 Task: Create new Company, with domain: 'emory.edu' and type: 'Reseller'. Add new contact for this company, with mail Id: 'Rachit_Powell@emory.edu', First Name: Rachit, Last name:  Powell, Job Title: 'Talent Acquisition Specialist', Phone Number: '(617) 555-8907'. Change life cycle stage to  Lead and lead status to  Open. Logged in from softage.3@softage.net
Action: Mouse moved to (90, 90)
Screenshot: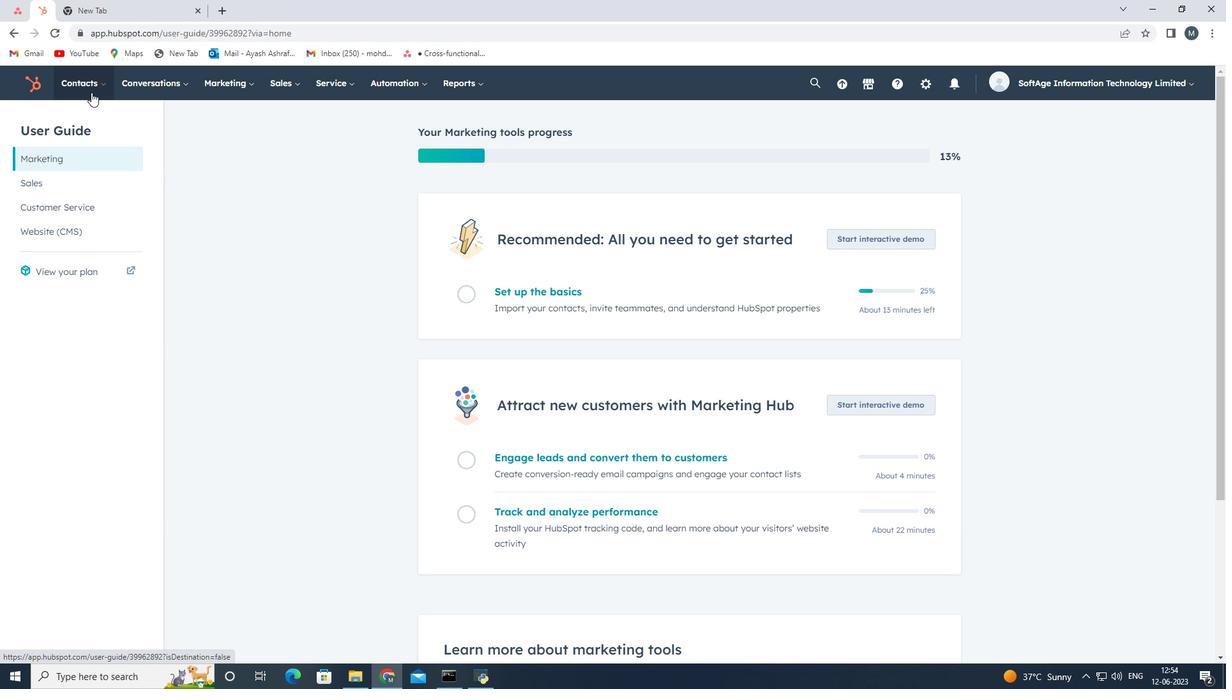 
Action: Mouse pressed left at (90, 90)
Screenshot: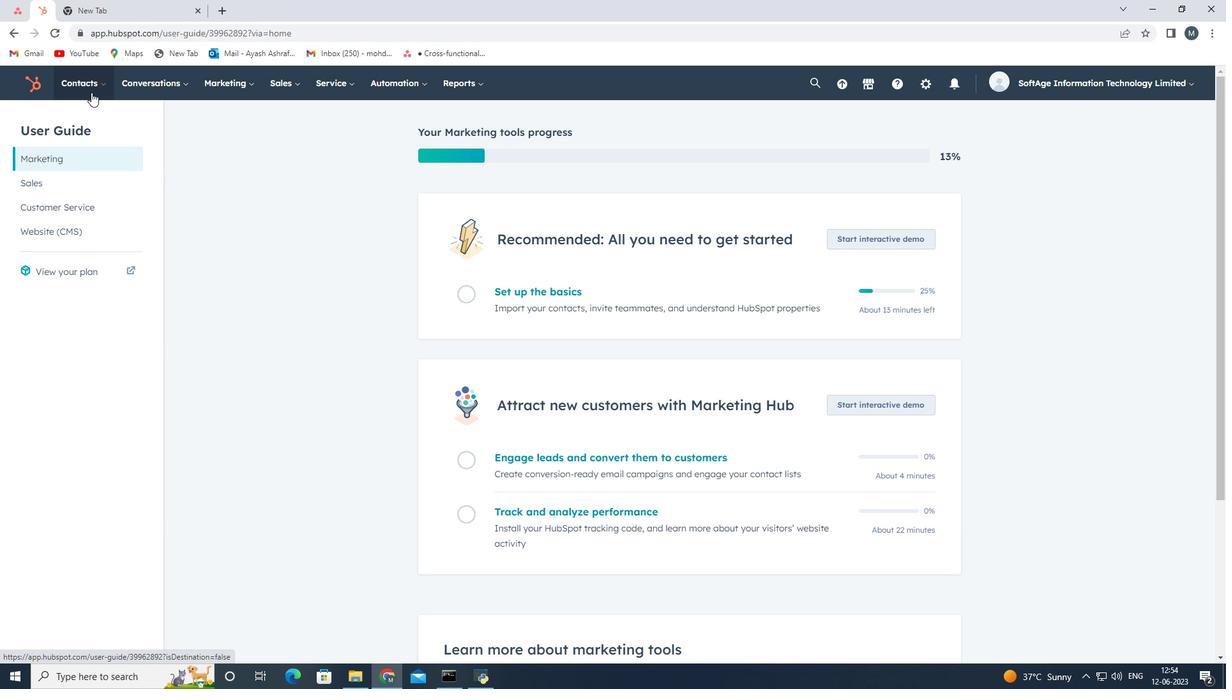 
Action: Mouse moved to (120, 144)
Screenshot: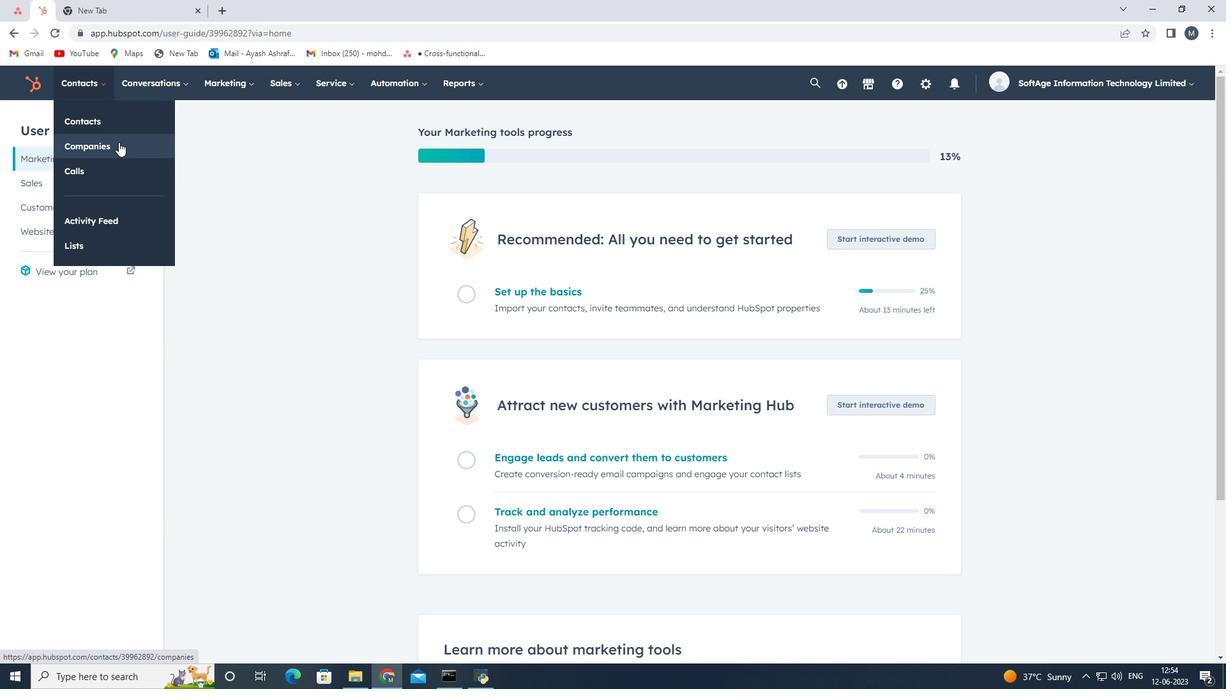 
Action: Mouse pressed left at (120, 144)
Screenshot: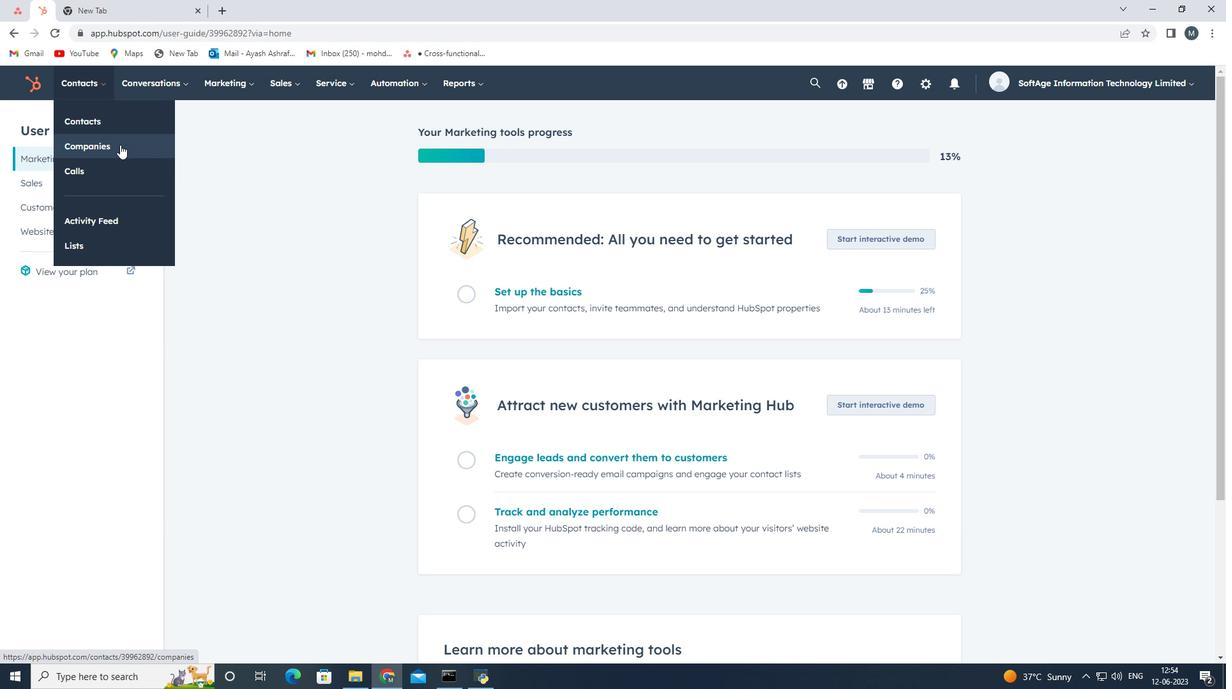 
Action: Mouse moved to (1119, 129)
Screenshot: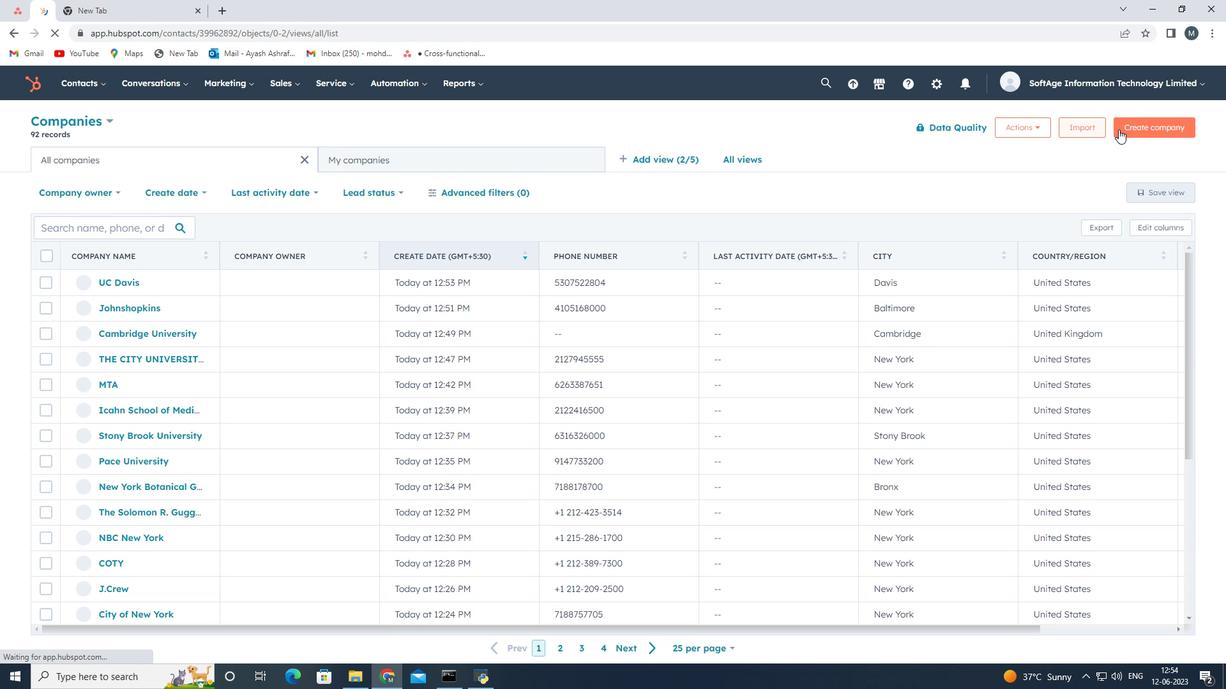 
Action: Mouse pressed left at (1119, 129)
Screenshot: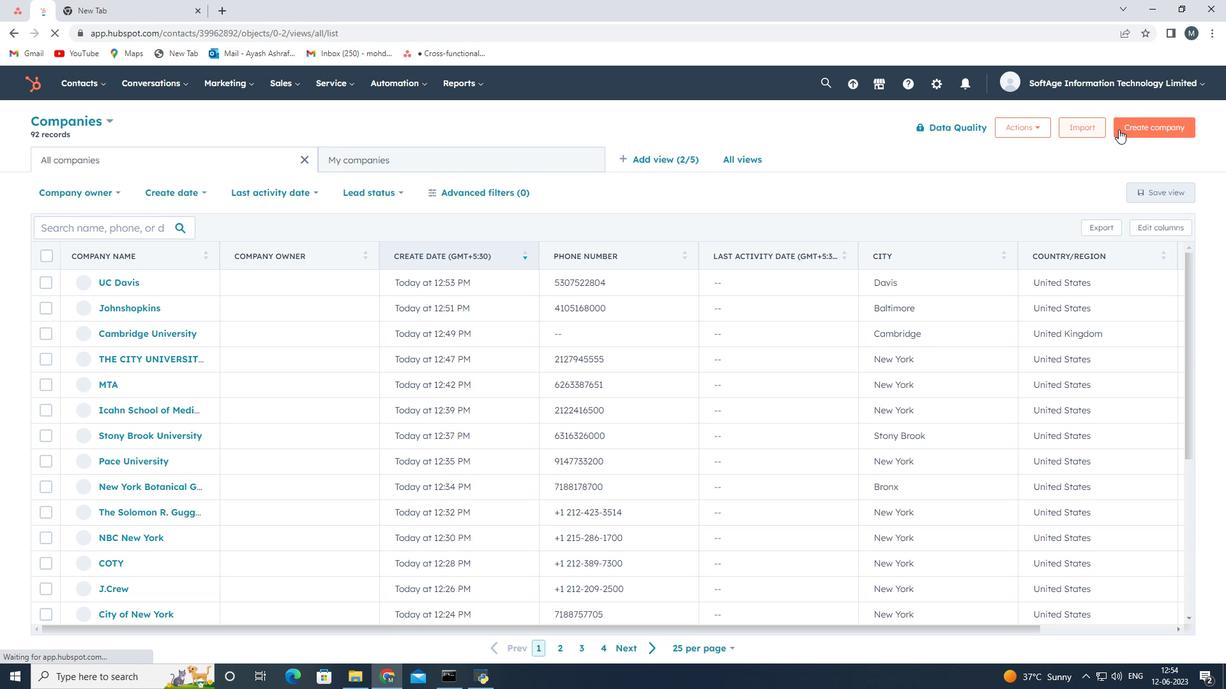 
Action: Mouse moved to (942, 181)
Screenshot: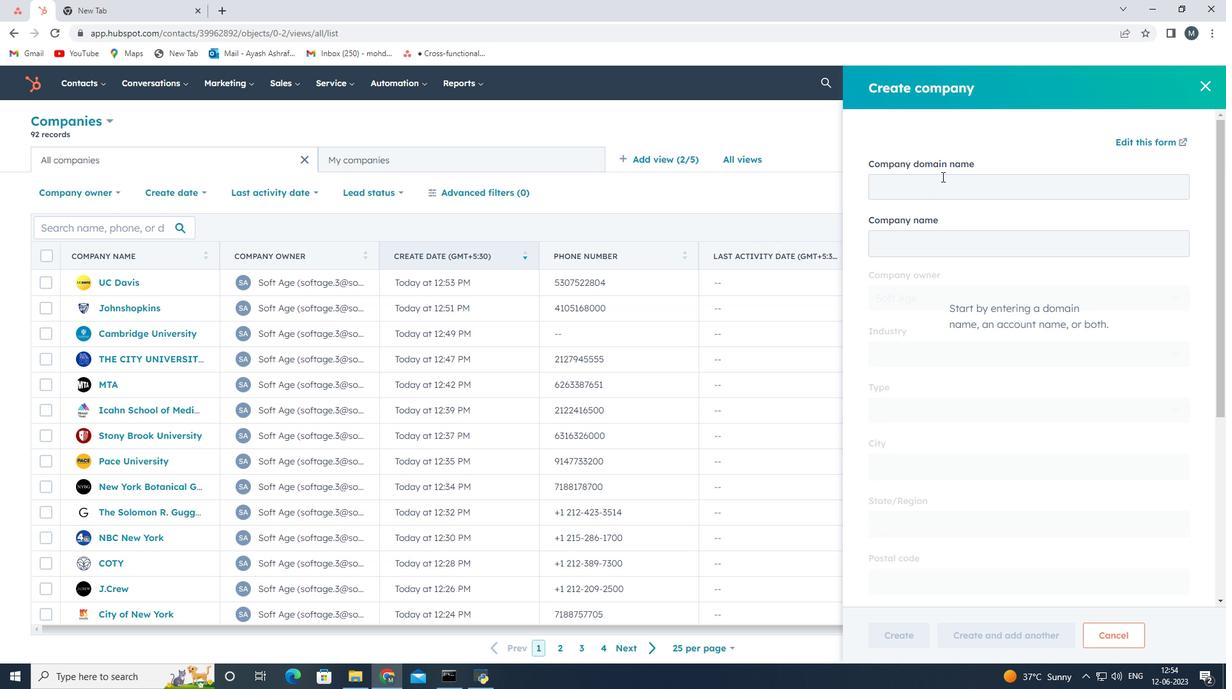 
Action: Mouse pressed left at (942, 181)
Screenshot: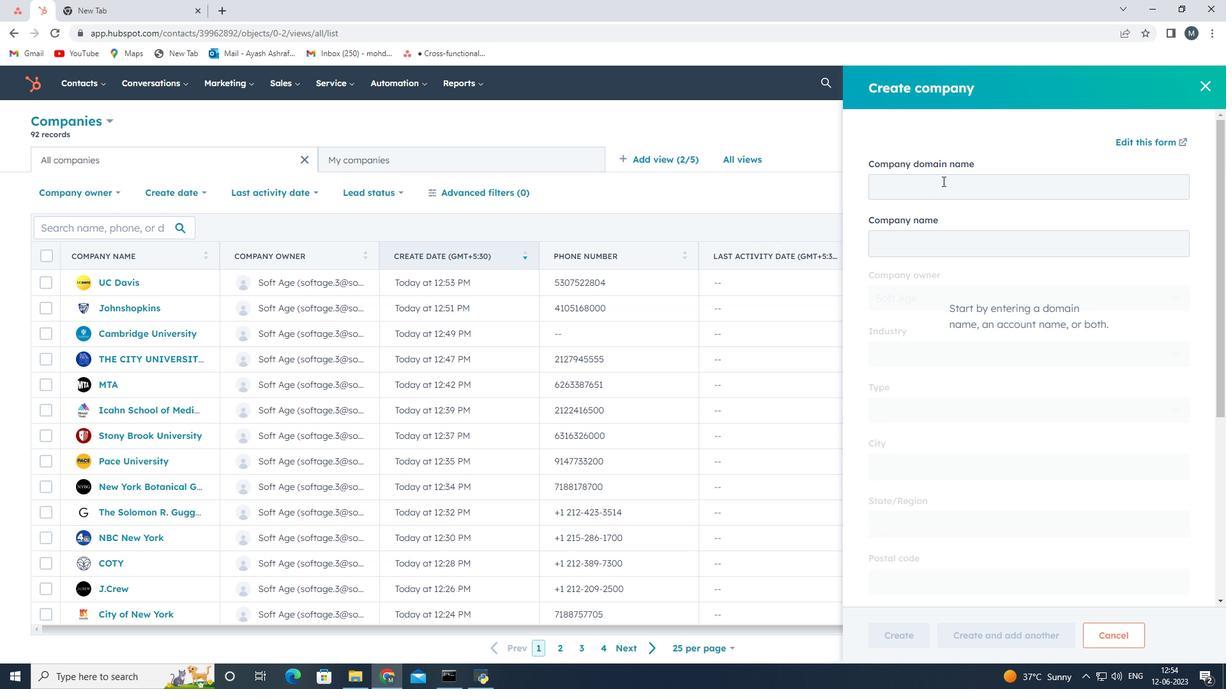 
Action: Mouse moved to (941, 181)
Screenshot: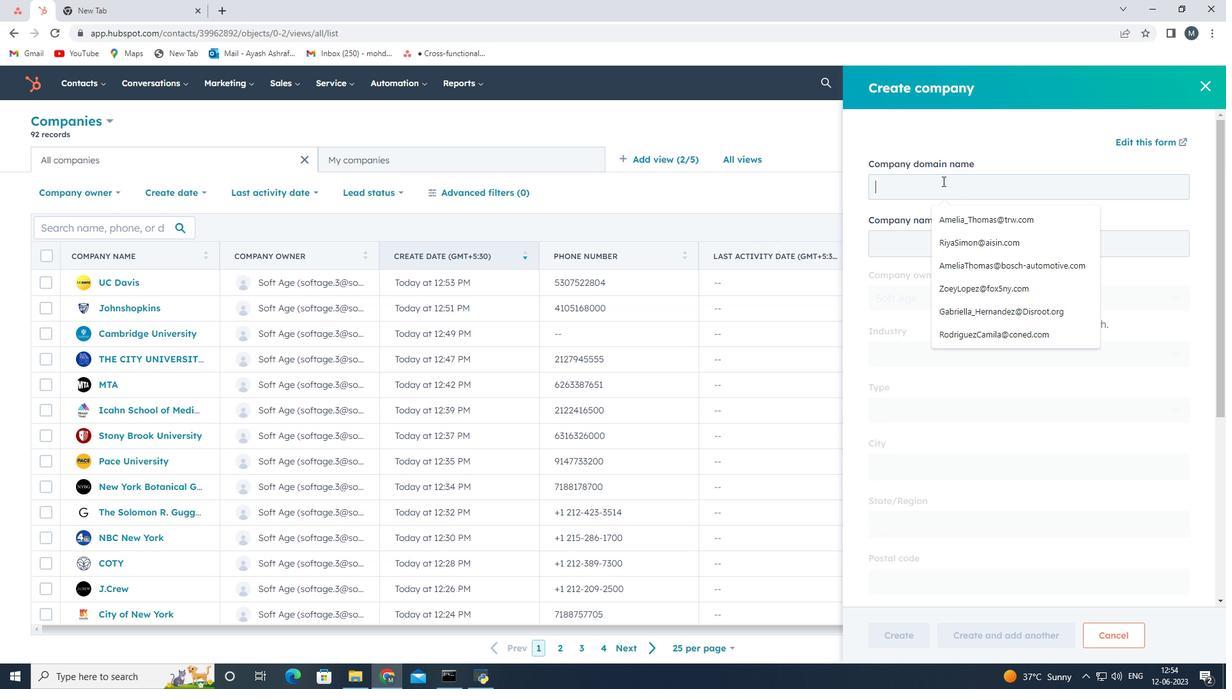 
Action: Key pressed emory.edu
Screenshot: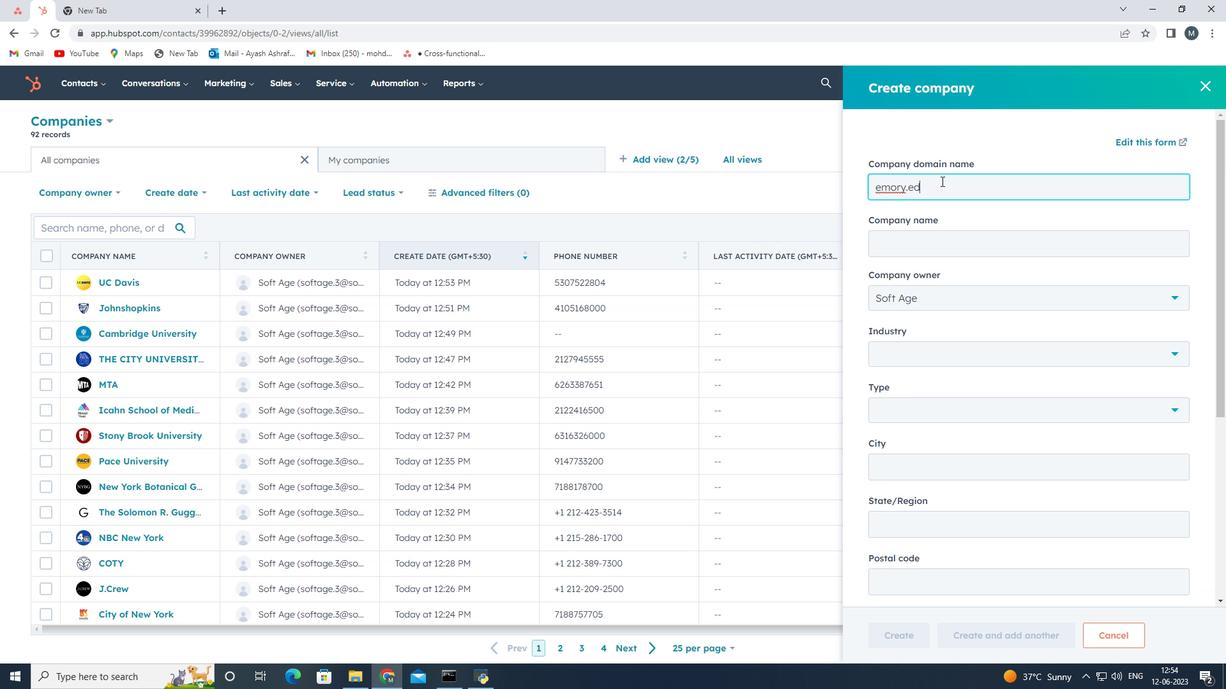 
Action: Mouse moved to (982, 404)
Screenshot: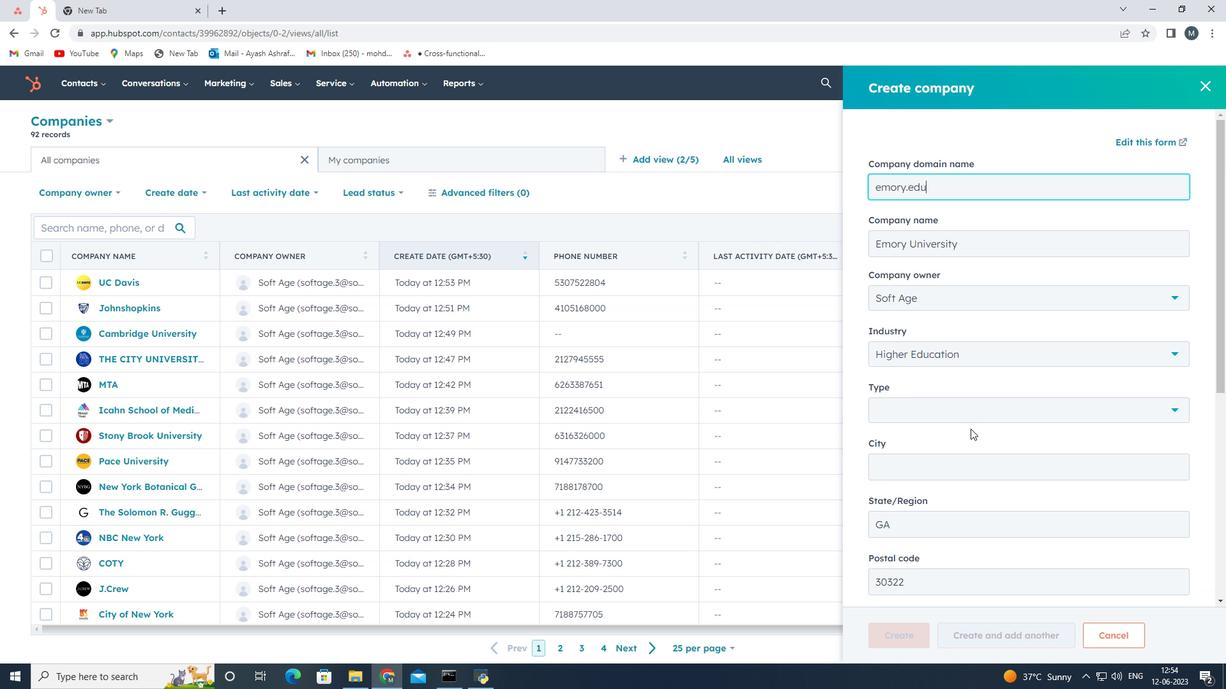 
Action: Mouse pressed left at (982, 404)
Screenshot: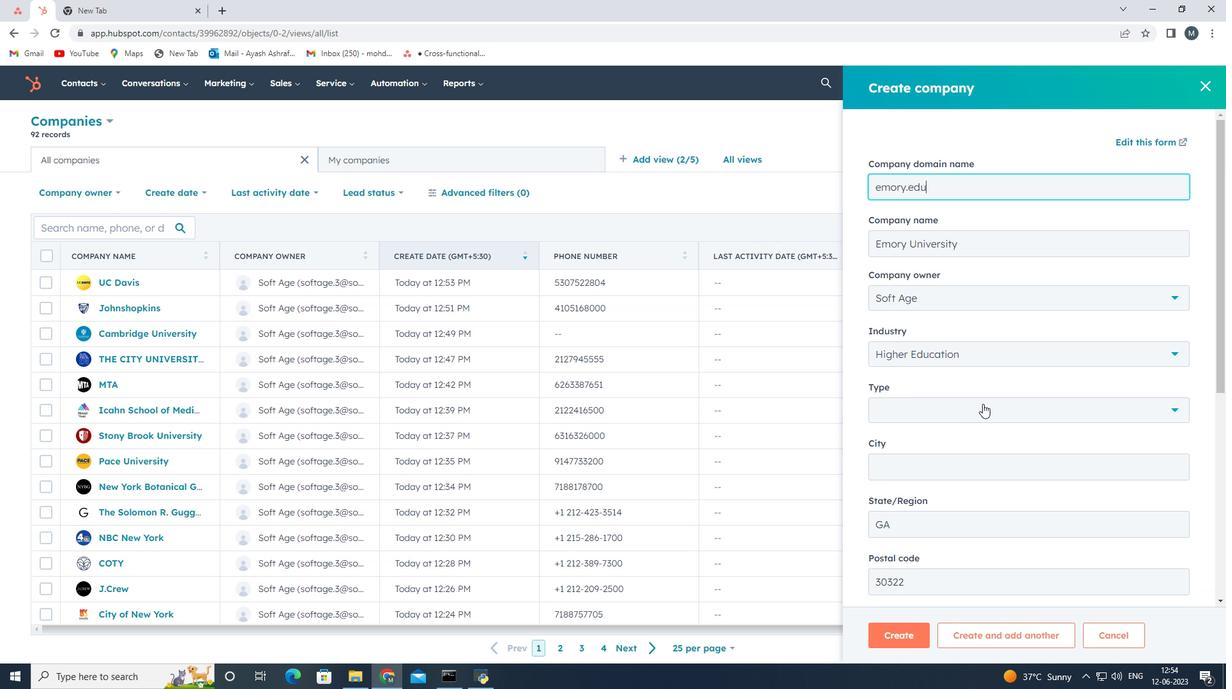 
Action: Mouse moved to (922, 509)
Screenshot: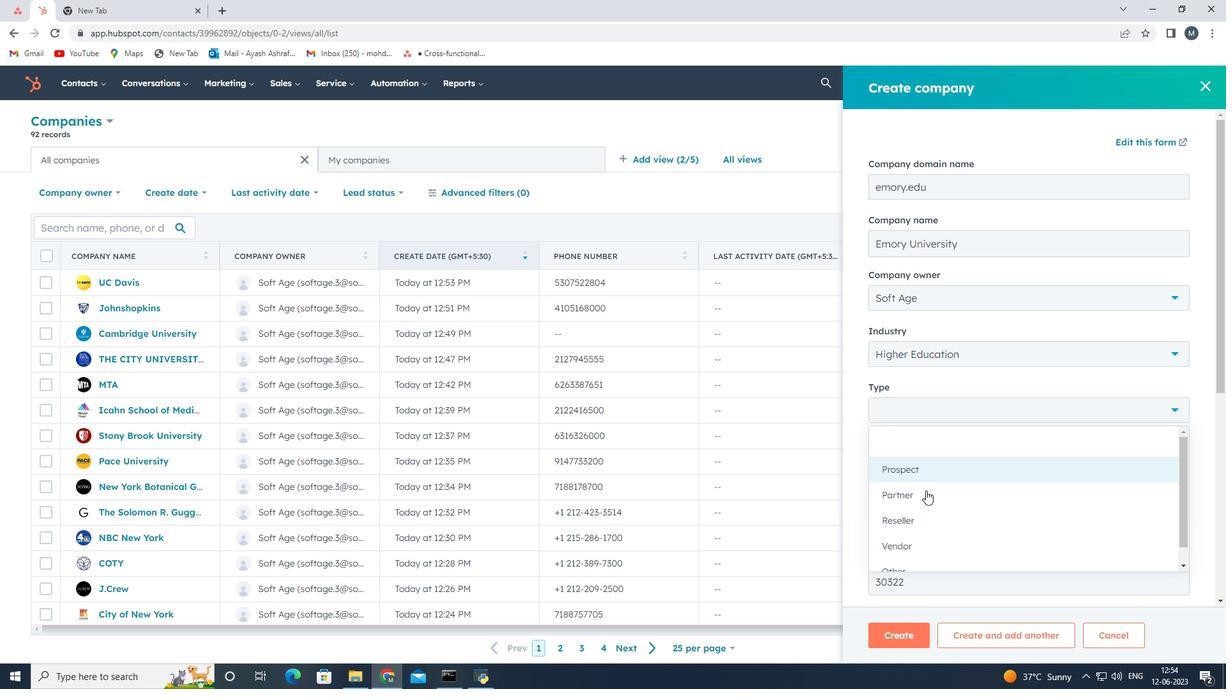 
Action: Mouse pressed left at (922, 509)
Screenshot: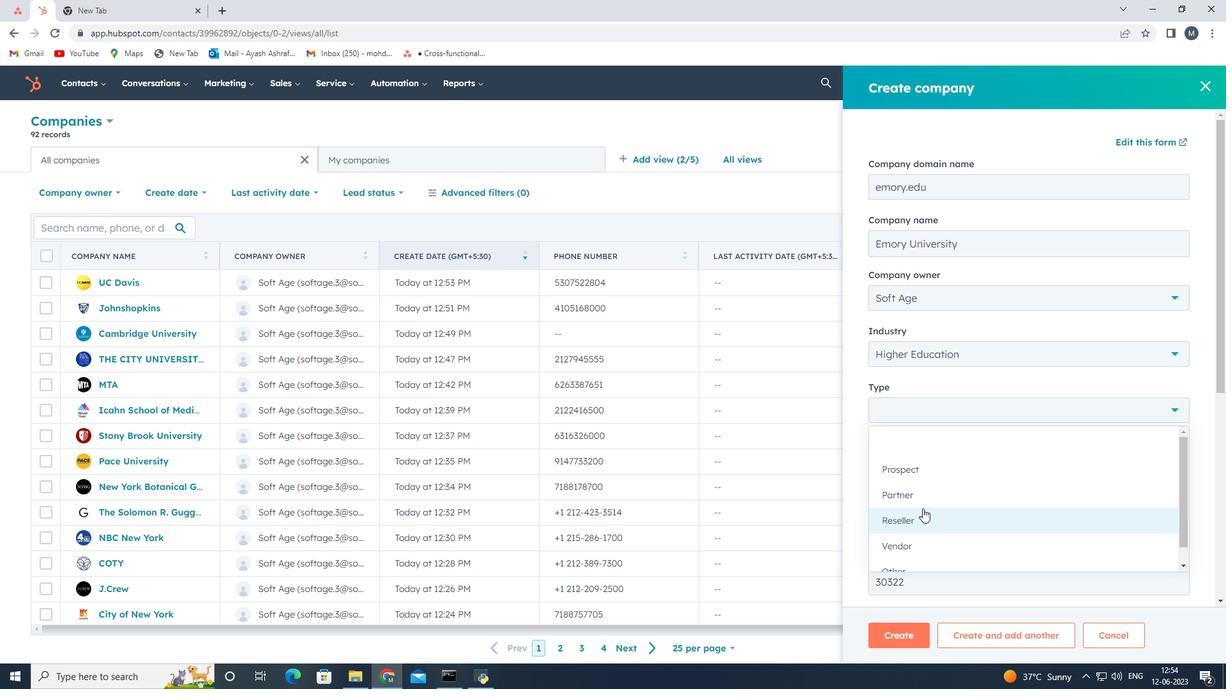 
Action: Mouse moved to (938, 500)
Screenshot: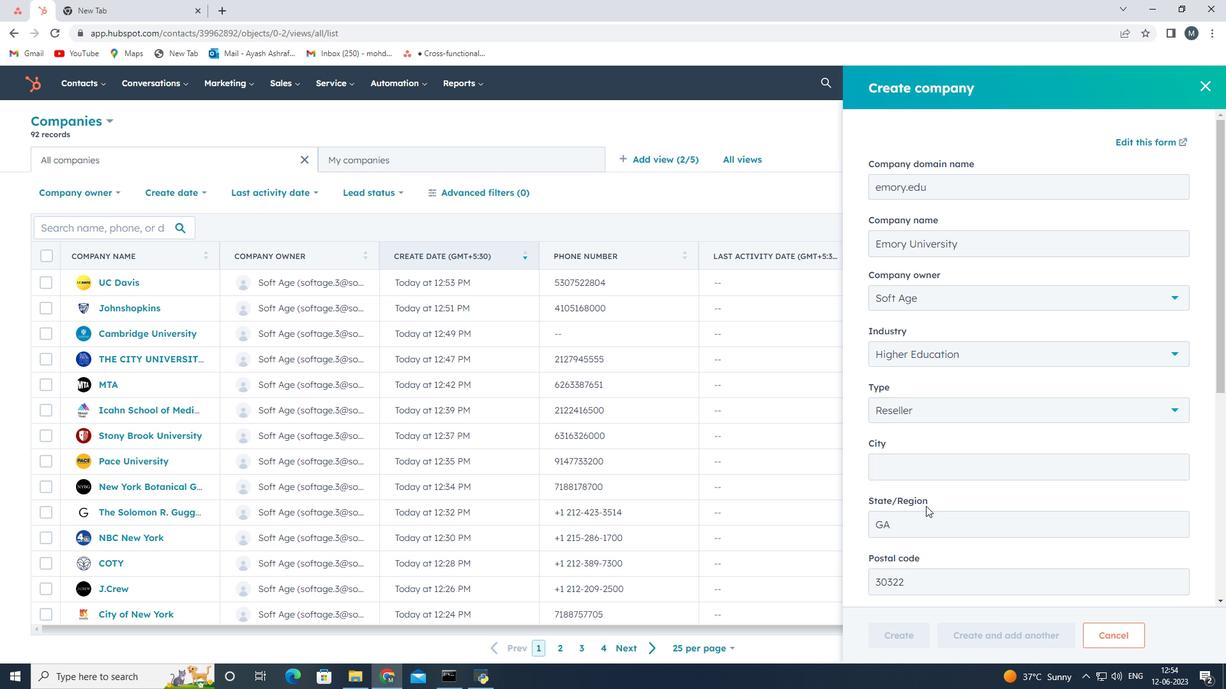 
Action: Mouse scrolled (938, 500) with delta (0, 0)
Screenshot: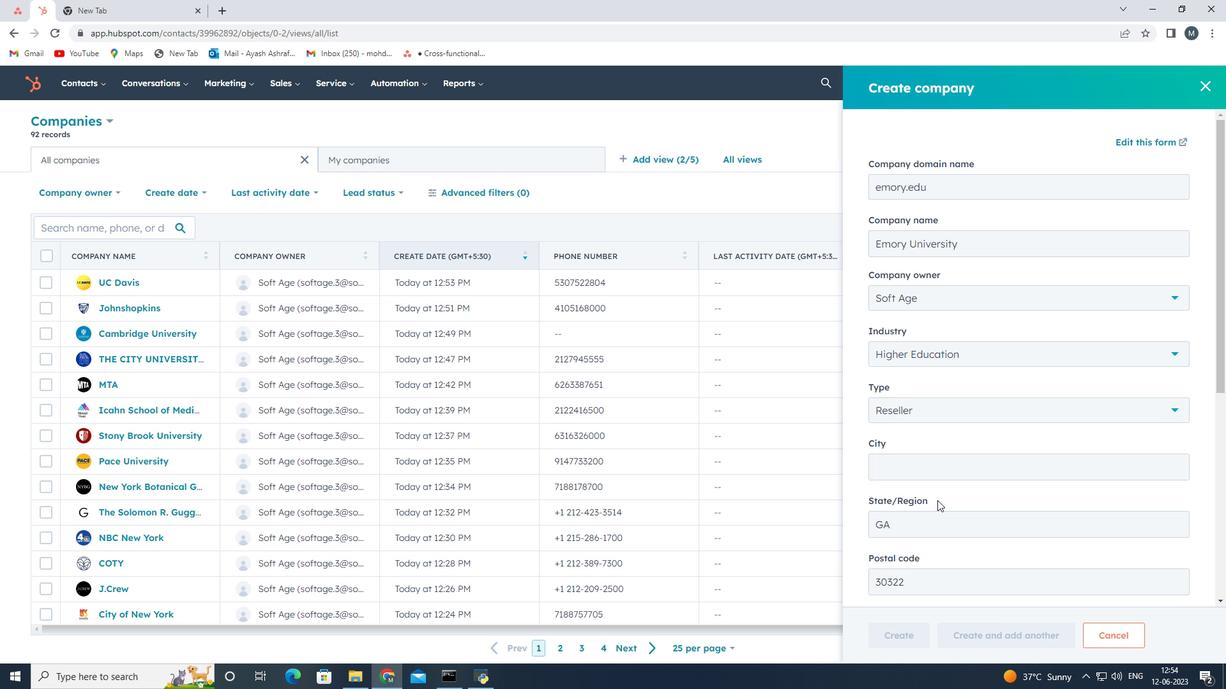 
Action: Mouse moved to (938, 500)
Screenshot: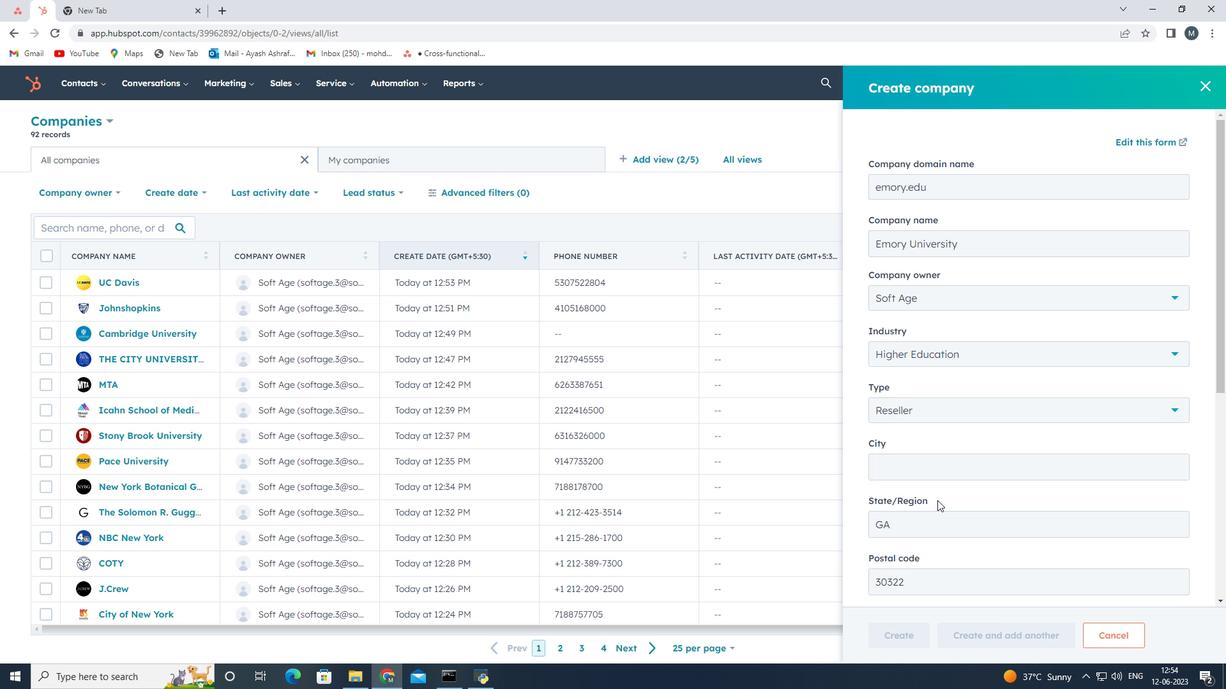 
Action: Mouse scrolled (938, 500) with delta (0, 0)
Screenshot: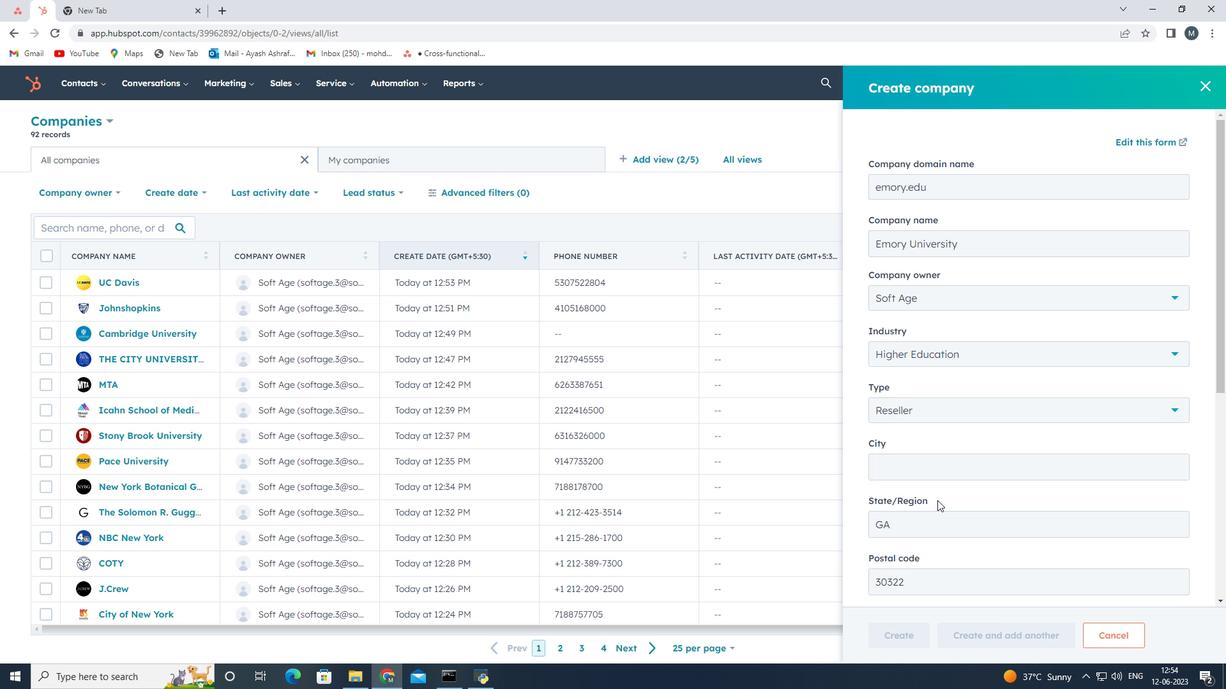 
Action: Mouse moved to (938, 500)
Screenshot: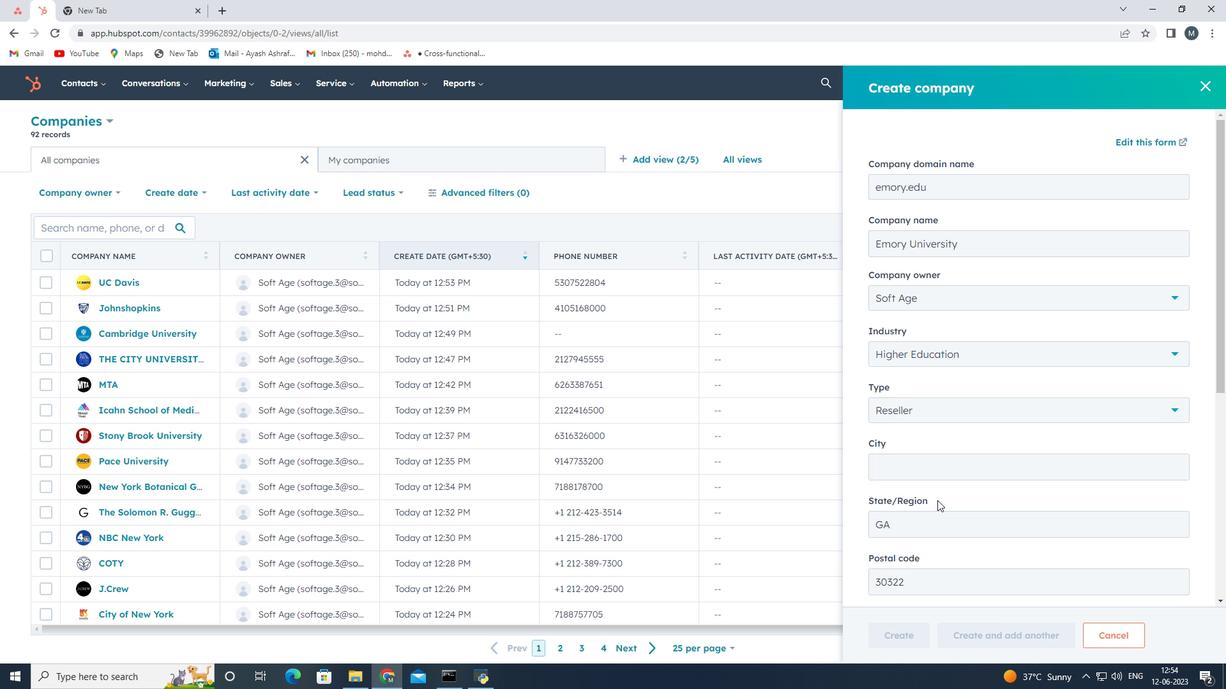 
Action: Mouse scrolled (938, 500) with delta (0, 0)
Screenshot: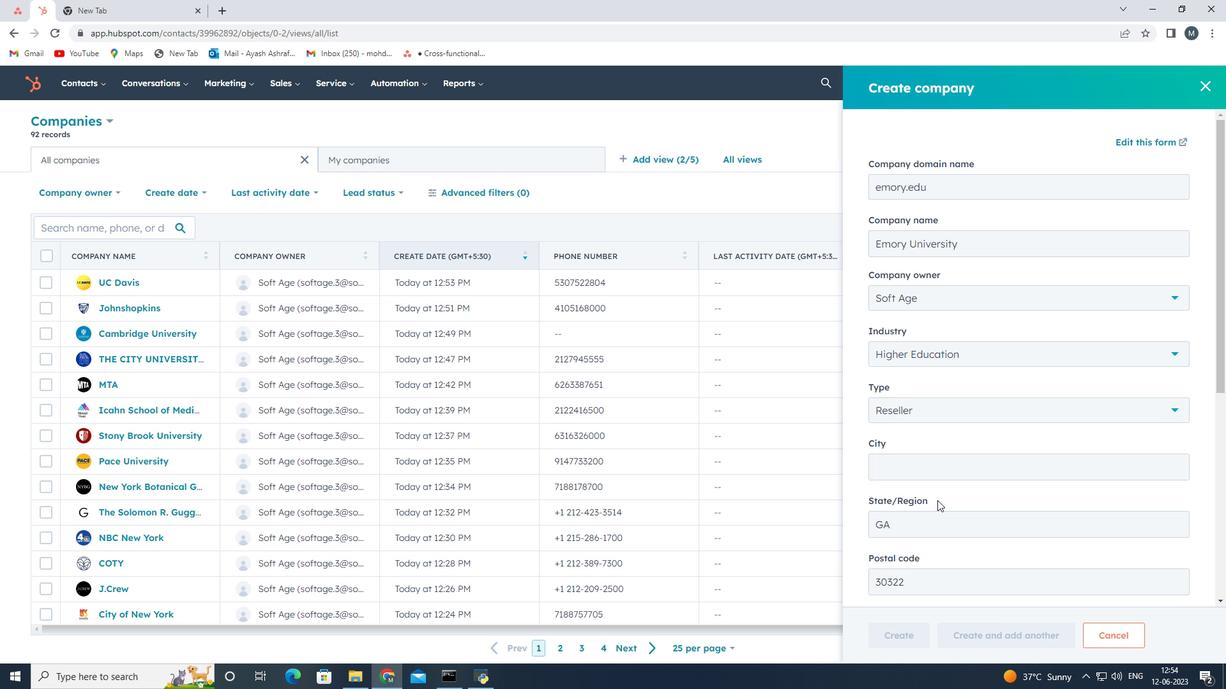 
Action: Mouse moved to (938, 501)
Screenshot: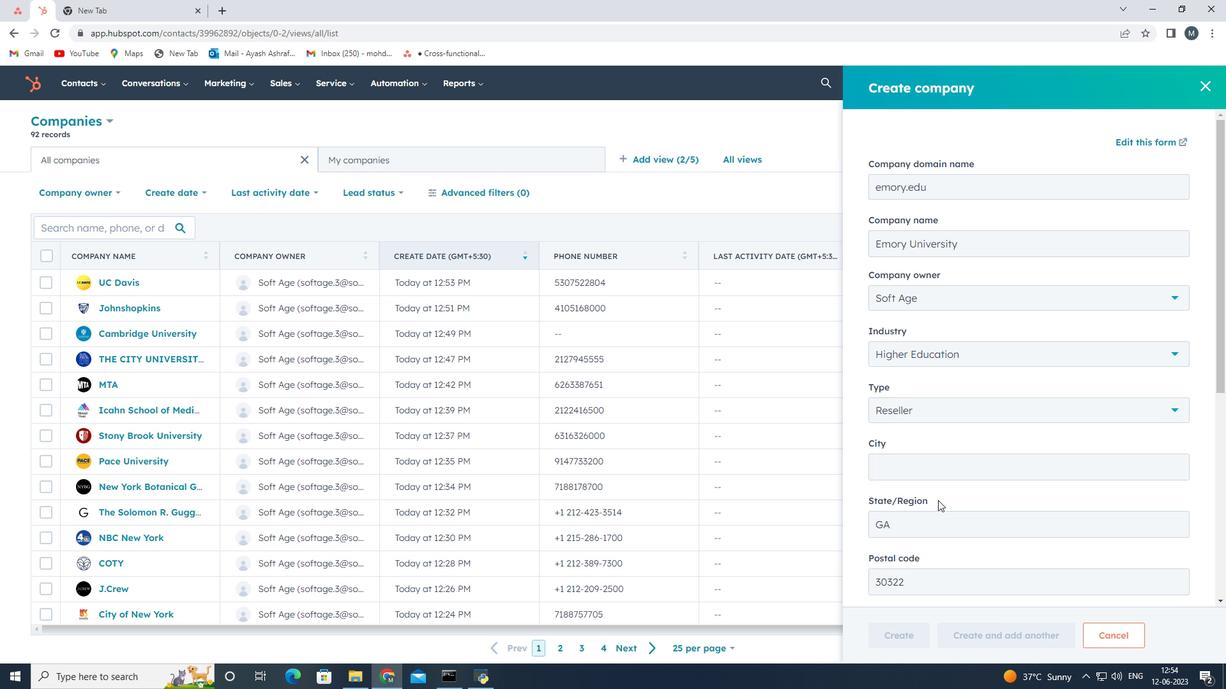 
Action: Mouse scrolled (938, 500) with delta (0, 0)
Screenshot: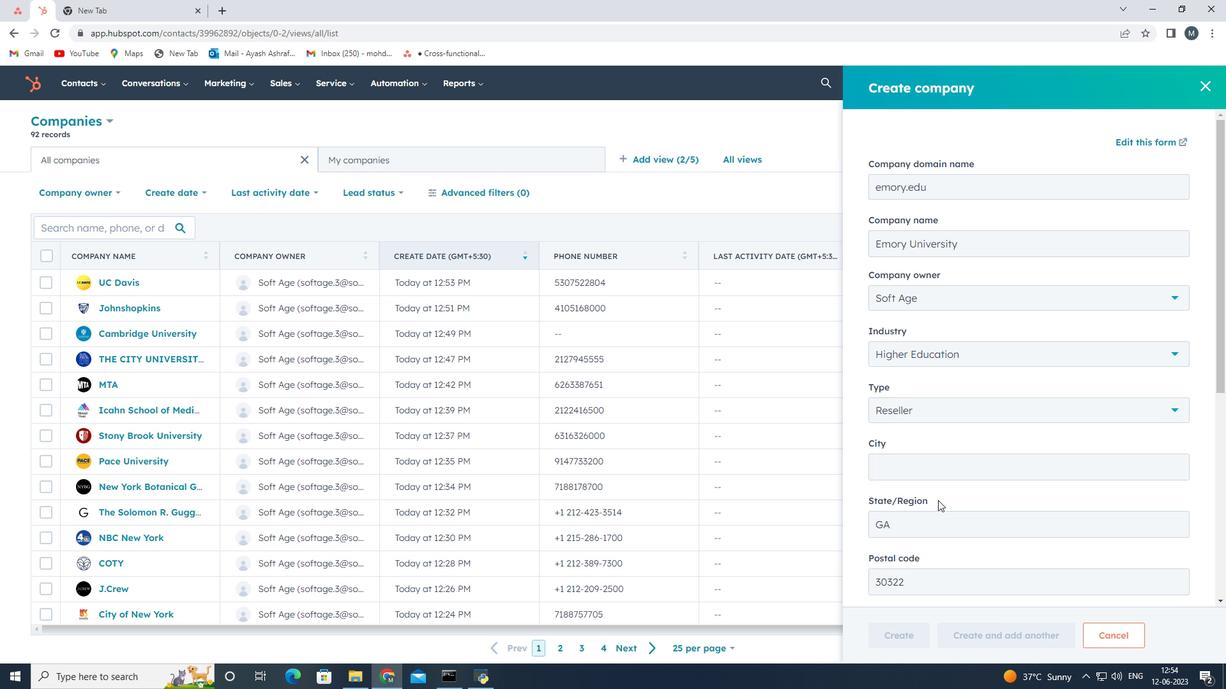 
Action: Mouse scrolled (938, 500) with delta (0, 0)
Screenshot: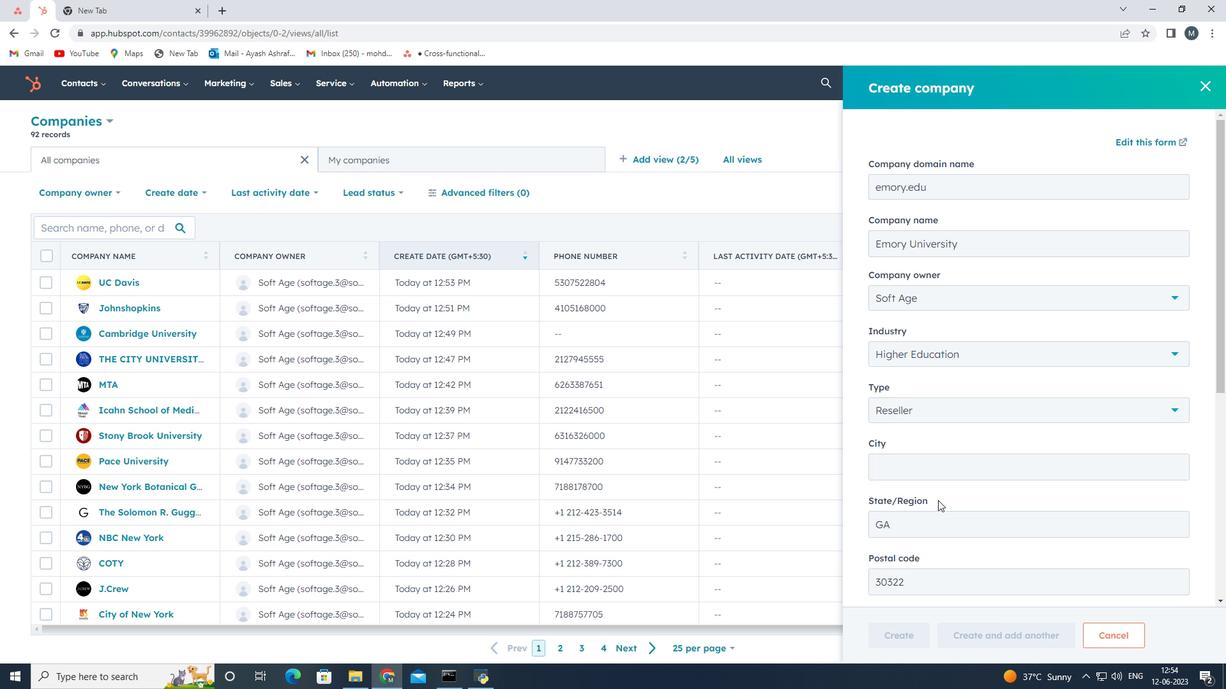 
Action: Mouse moved to (939, 502)
Screenshot: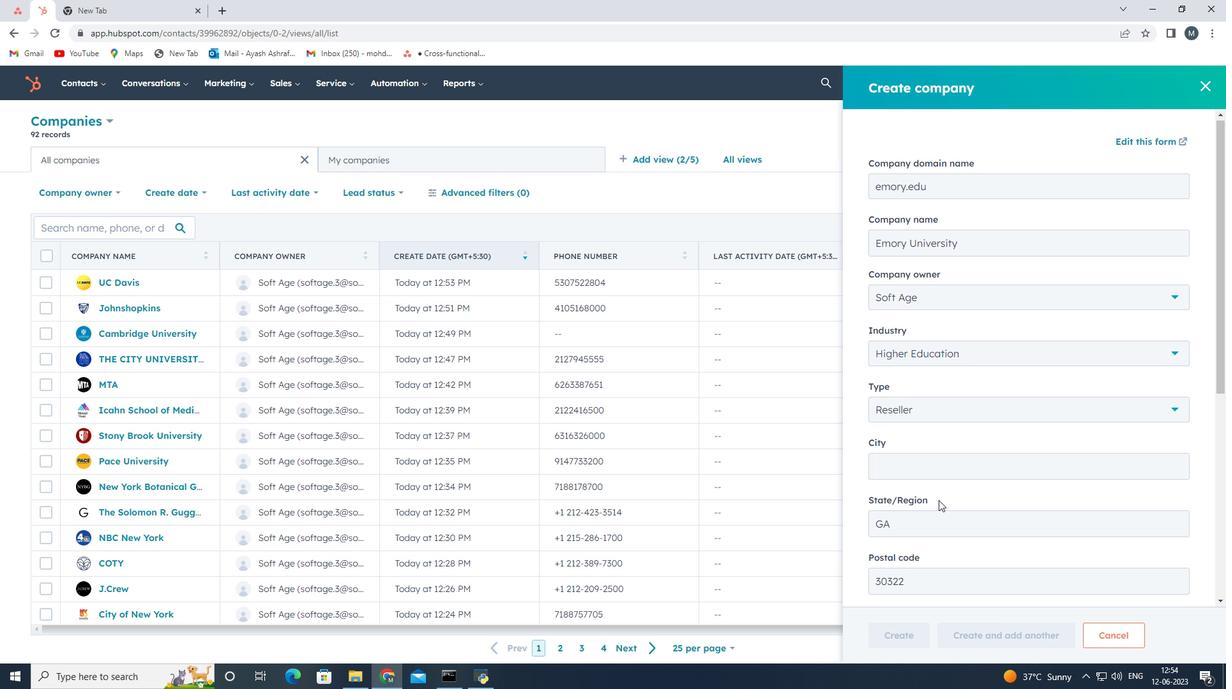 
Action: Mouse scrolled (939, 502) with delta (0, 0)
Screenshot: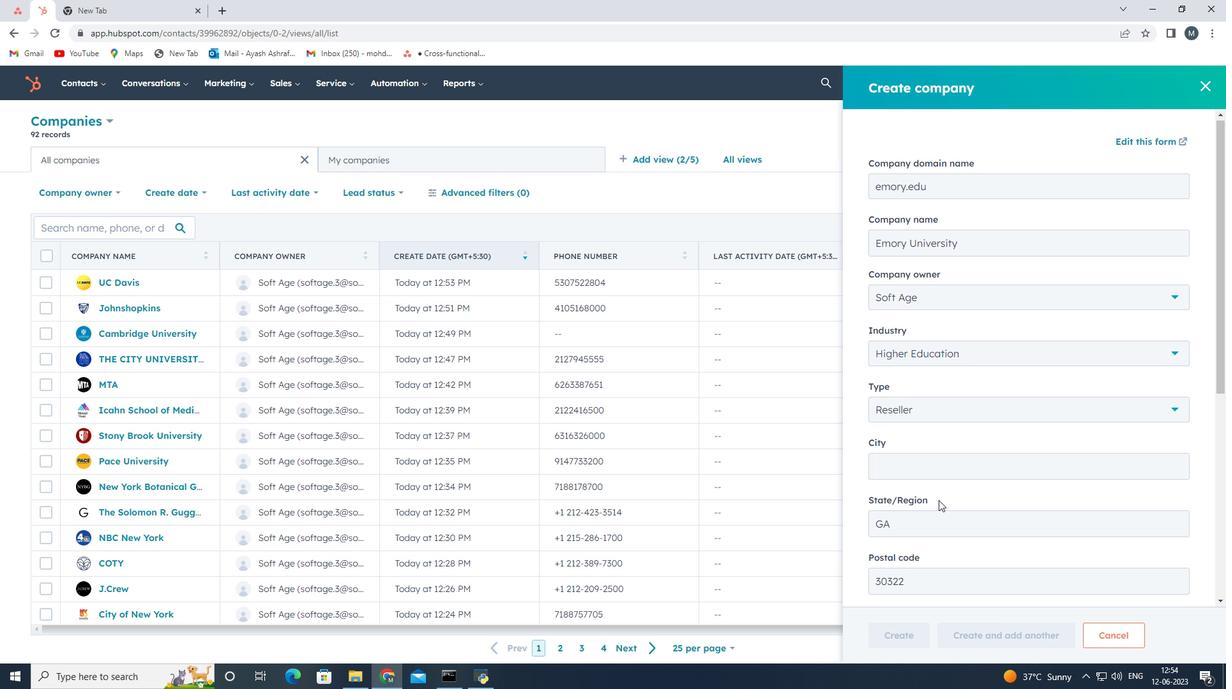 
Action: Mouse moved to (910, 631)
Screenshot: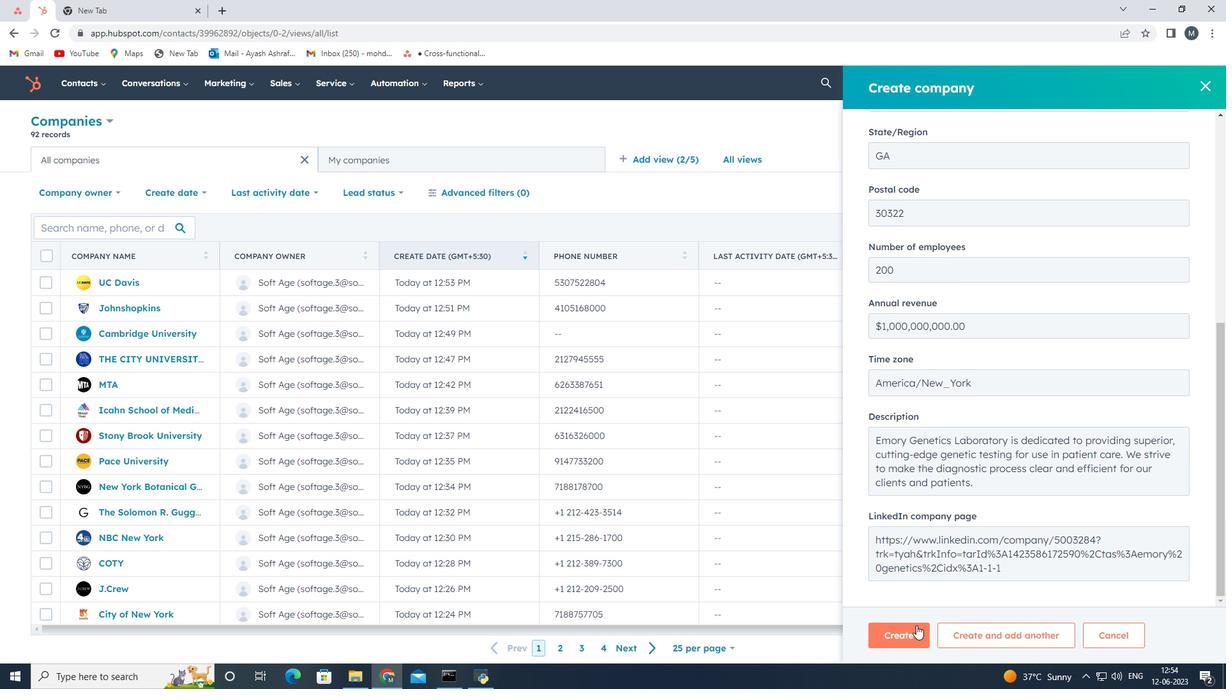 
Action: Mouse pressed left at (910, 631)
Screenshot: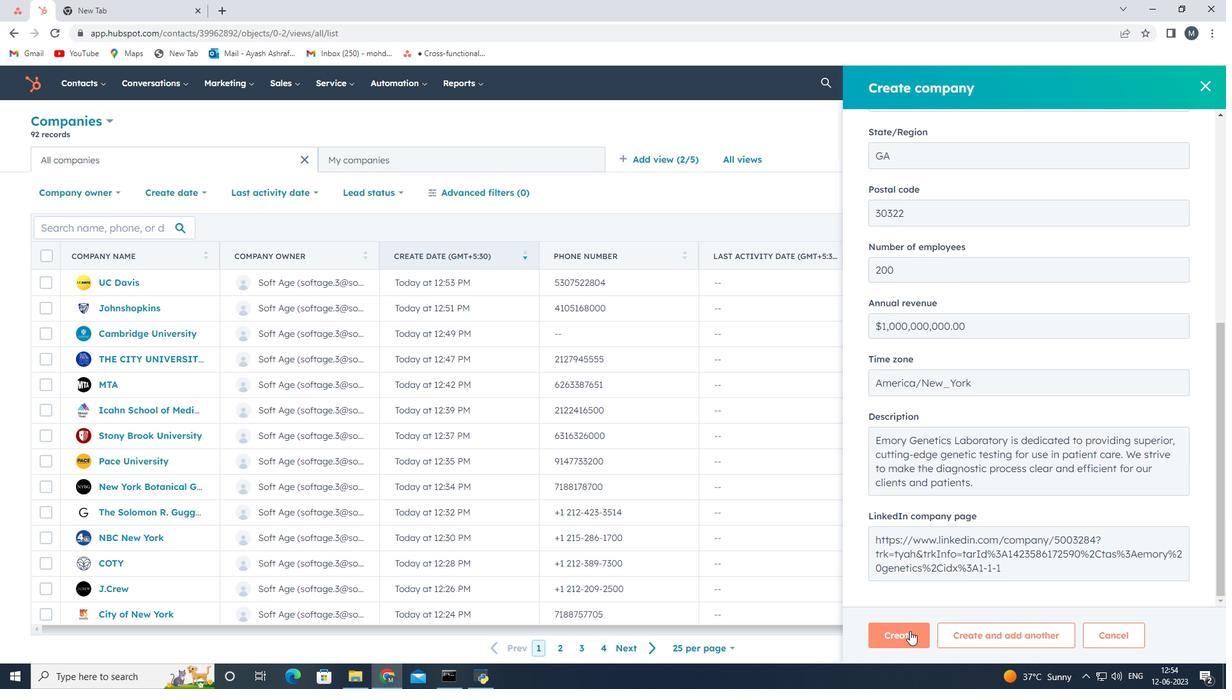
Action: Mouse moved to (869, 432)
Screenshot: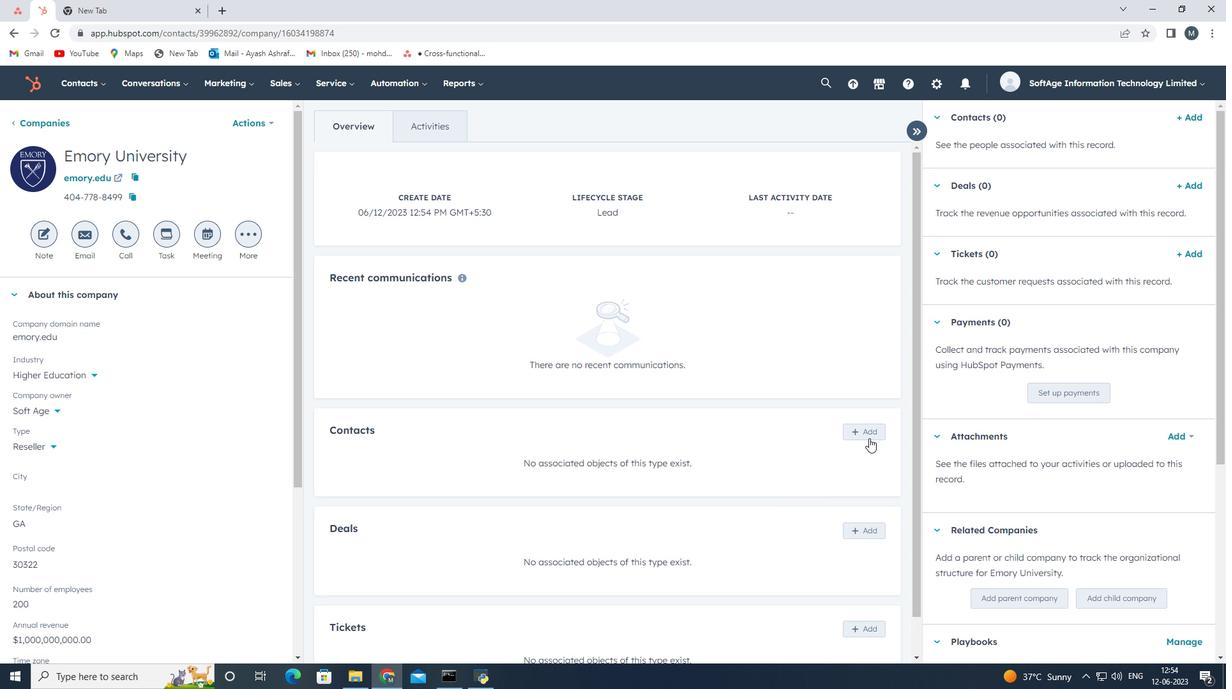 
Action: Mouse pressed left at (869, 432)
Screenshot: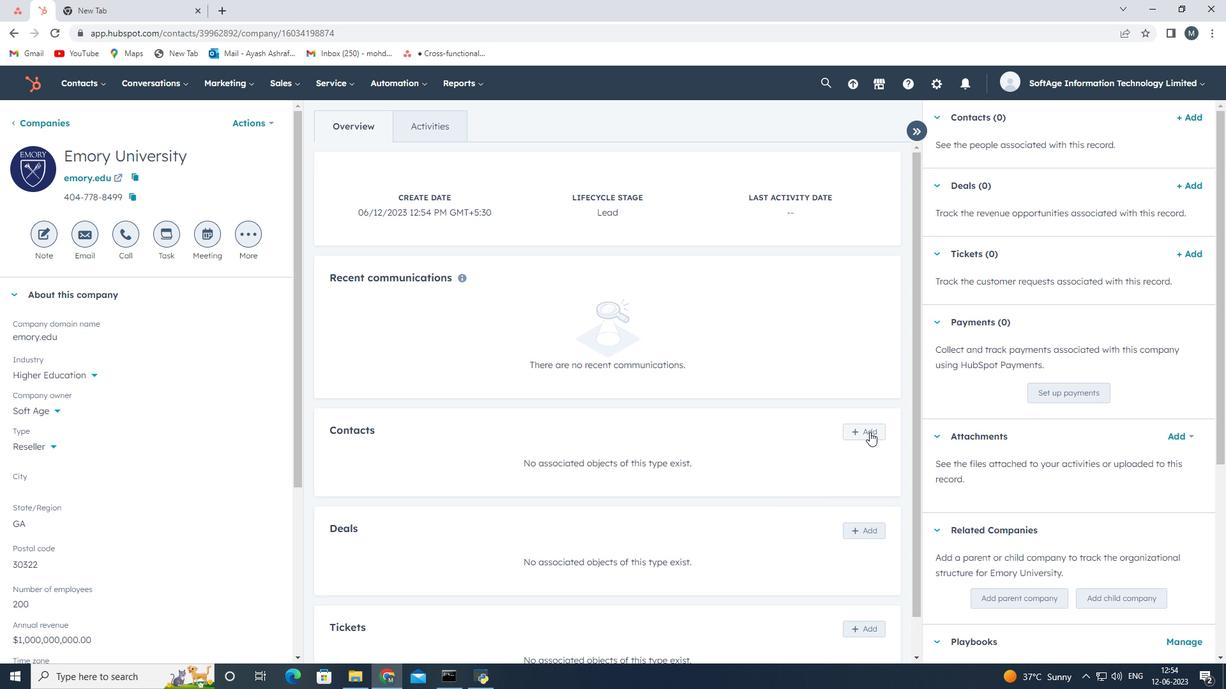 
Action: Mouse moved to (933, 157)
Screenshot: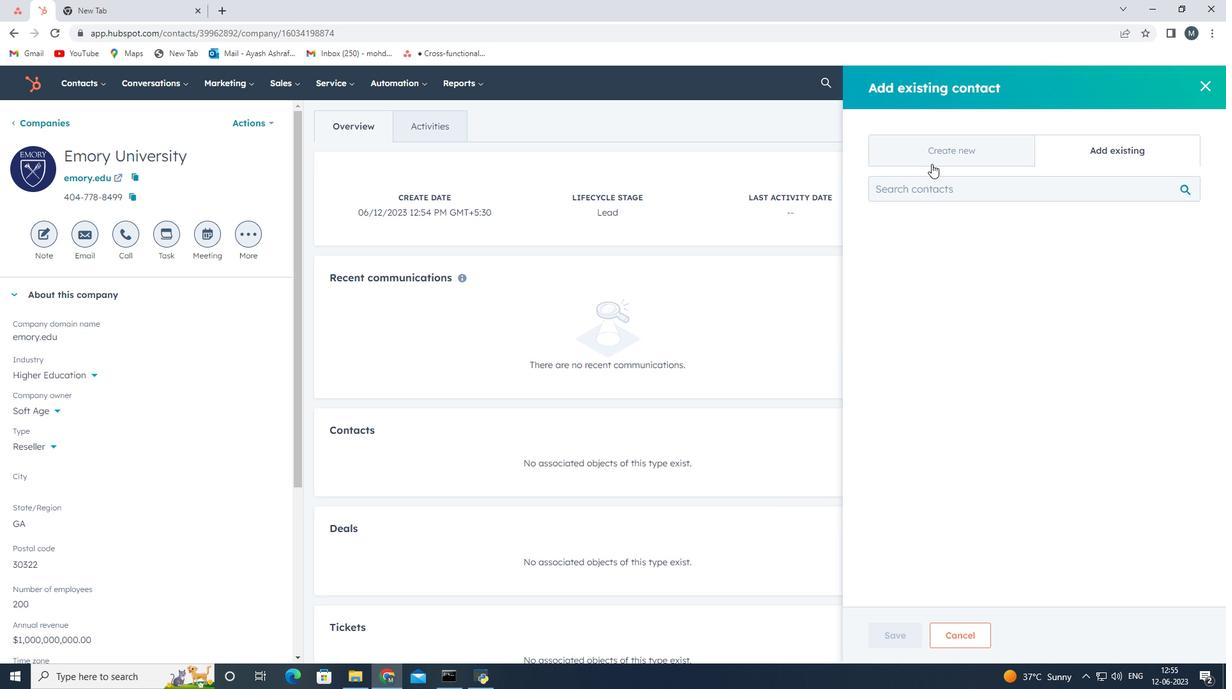 
Action: Mouse pressed left at (933, 157)
Screenshot: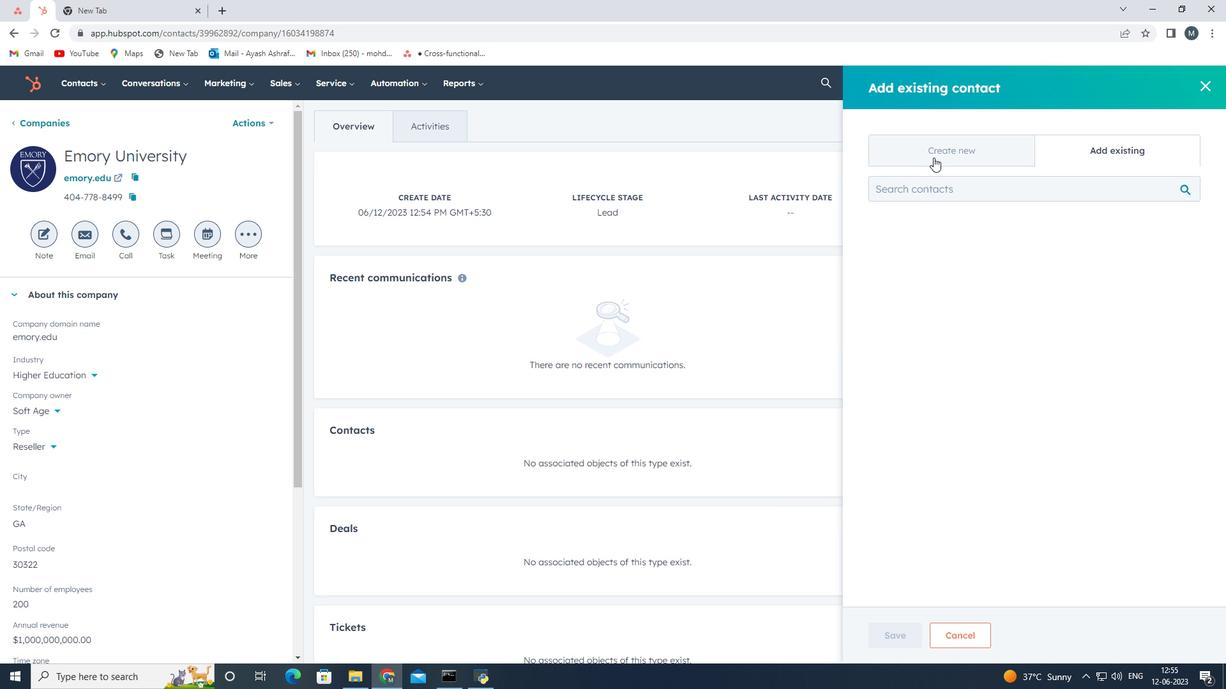 
Action: Mouse moved to (922, 231)
Screenshot: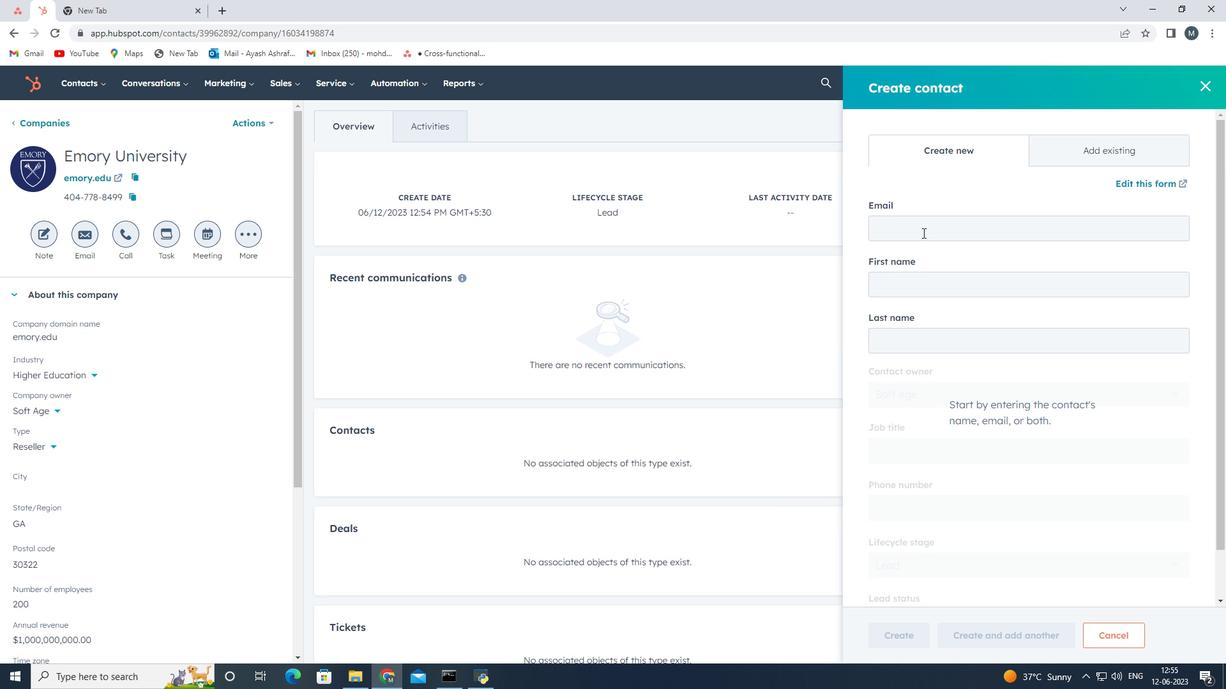 
Action: Mouse pressed left at (922, 231)
Screenshot: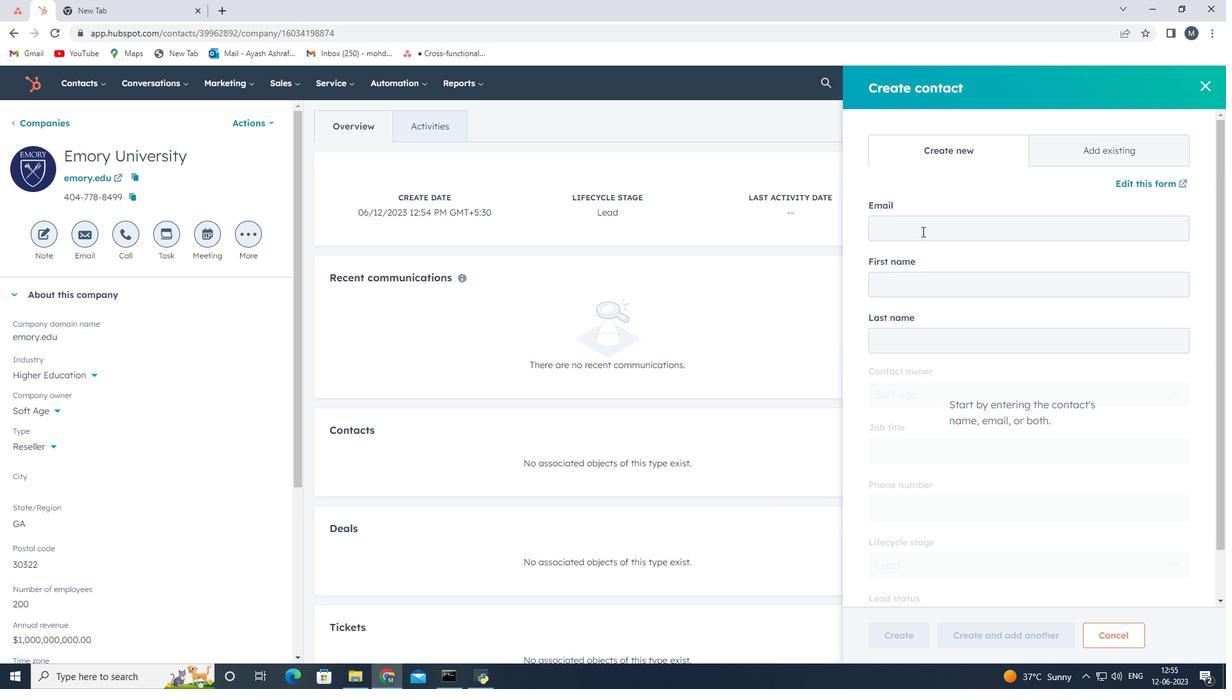 
Action: Mouse moved to (921, 231)
Screenshot: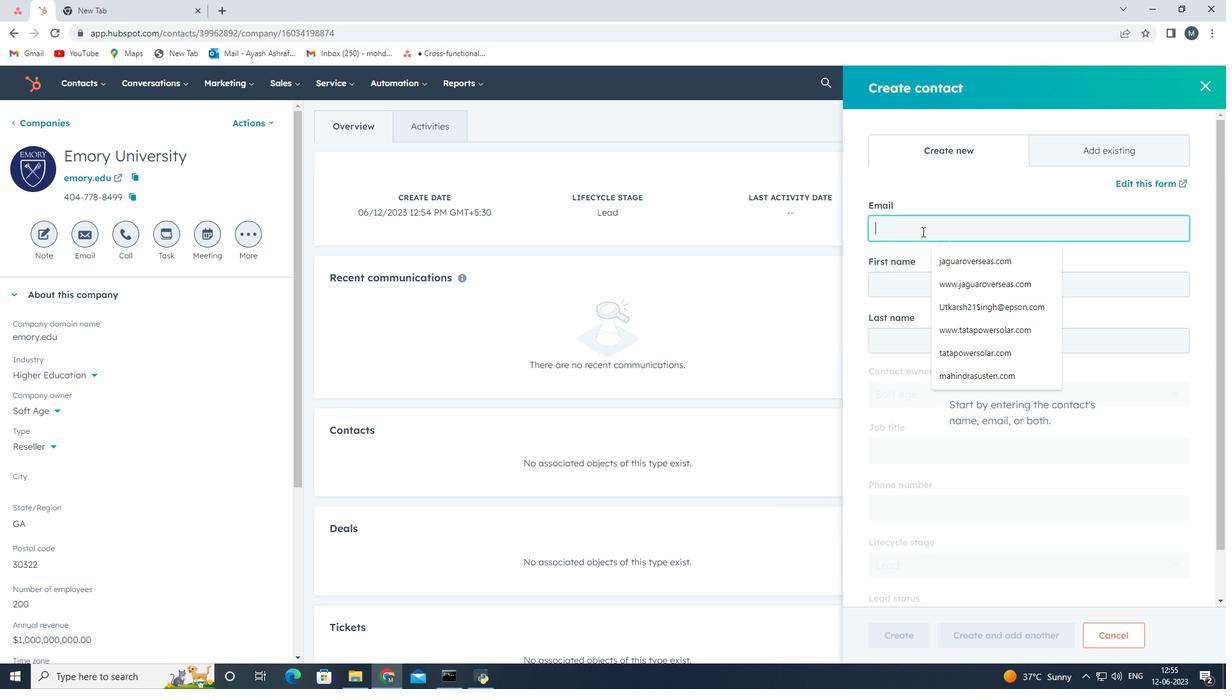 
Action: Key pressed <Key.shift>Rachit<Key.shift>_<Key.shift><Key.shift>Powell<Key.shift>@emory.edu
Screenshot: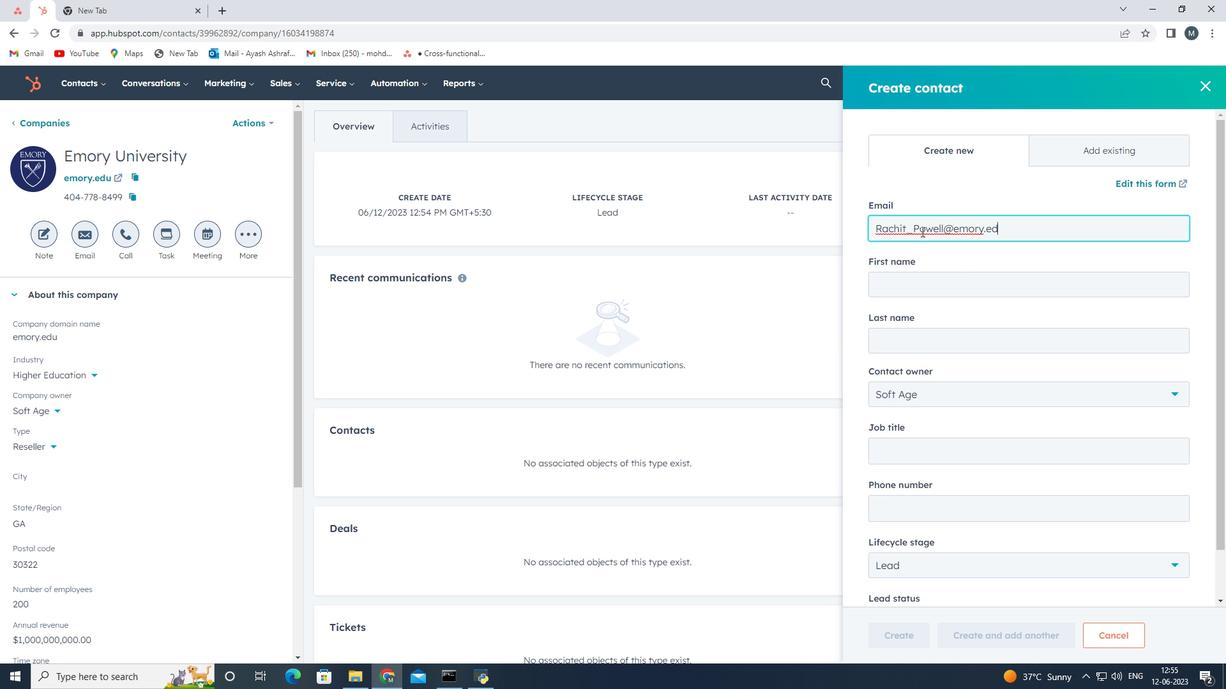 
Action: Mouse moved to (944, 291)
Screenshot: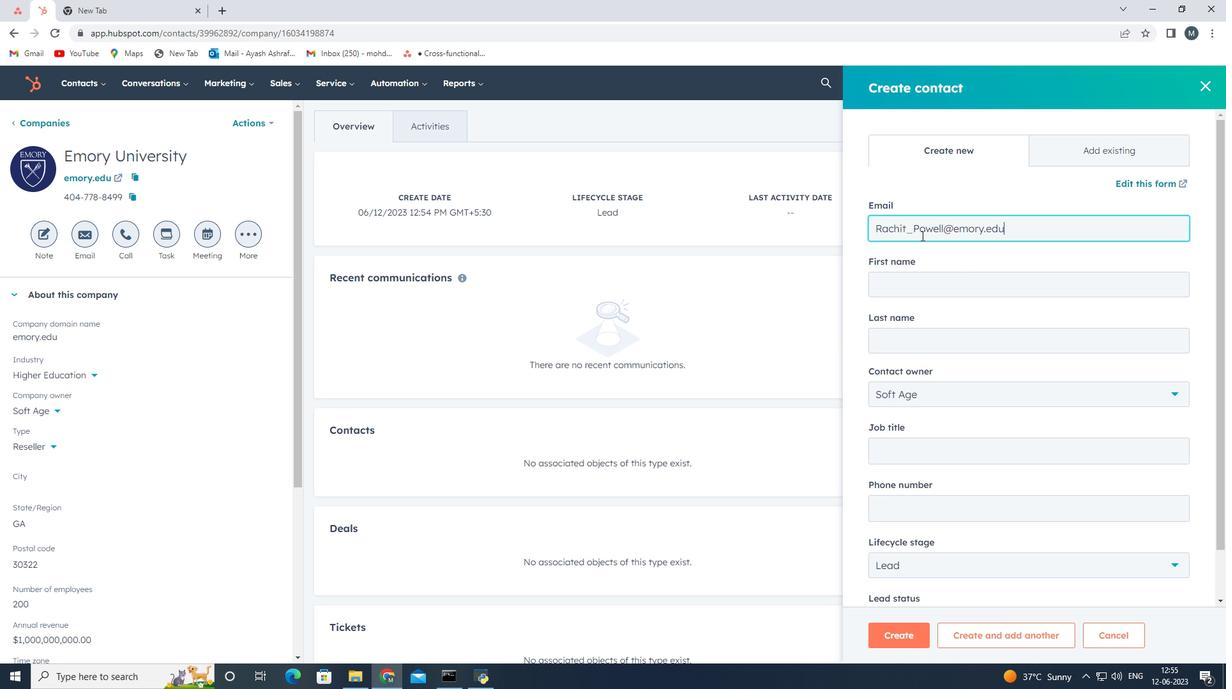 
Action: Mouse pressed left at (944, 291)
Screenshot: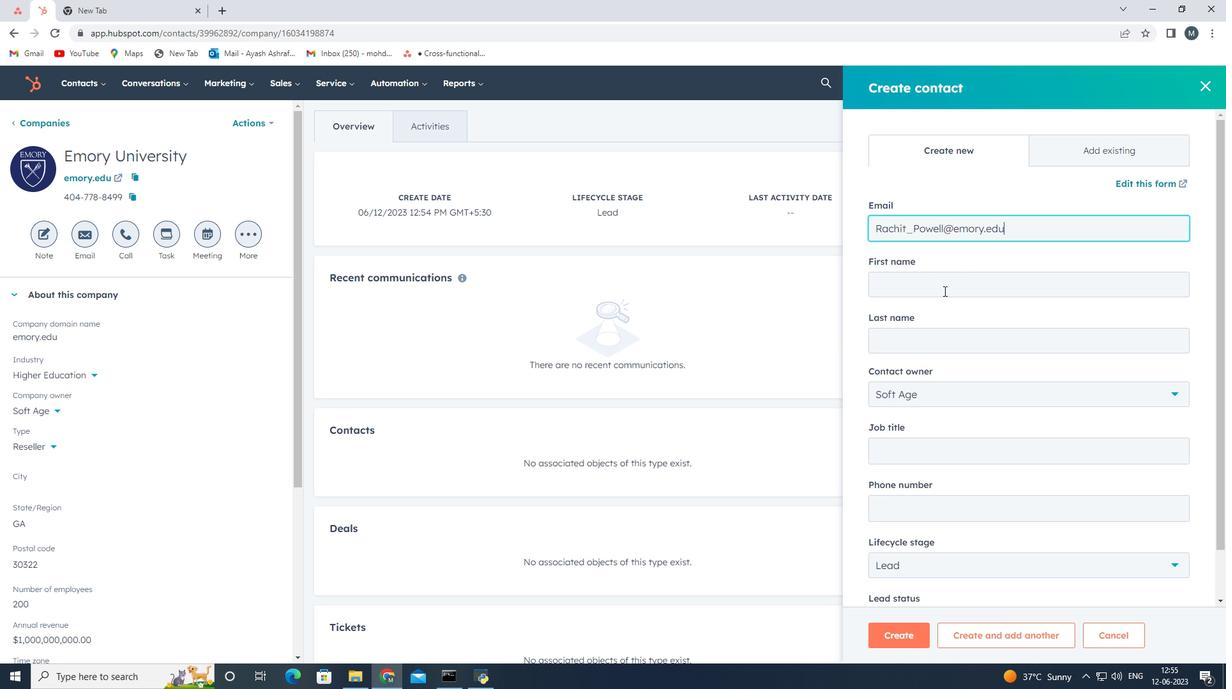
Action: Mouse moved to (944, 291)
Screenshot: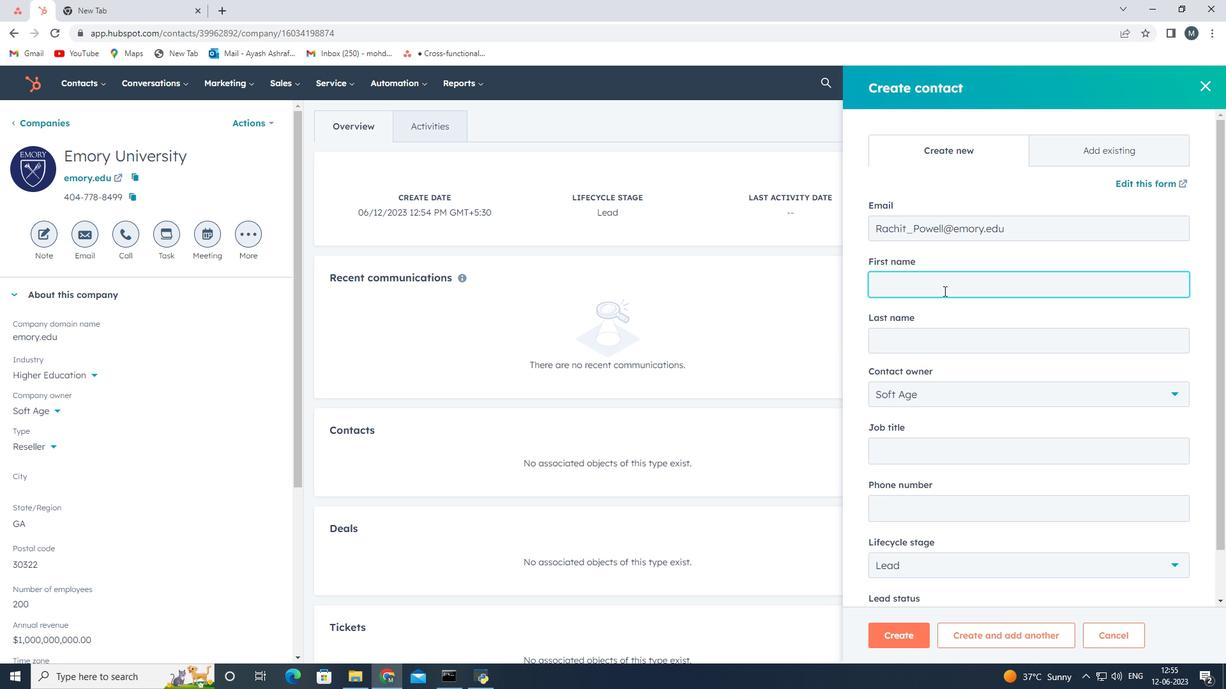 
Action: Key pressed <Key.shift><Key.shift><Key.shift><Key.shift><Key.shift><Key.shift><Key.shift><Key.shift><Key.shift><Key.shift><Key.shift><Key.shift>rachit
Screenshot: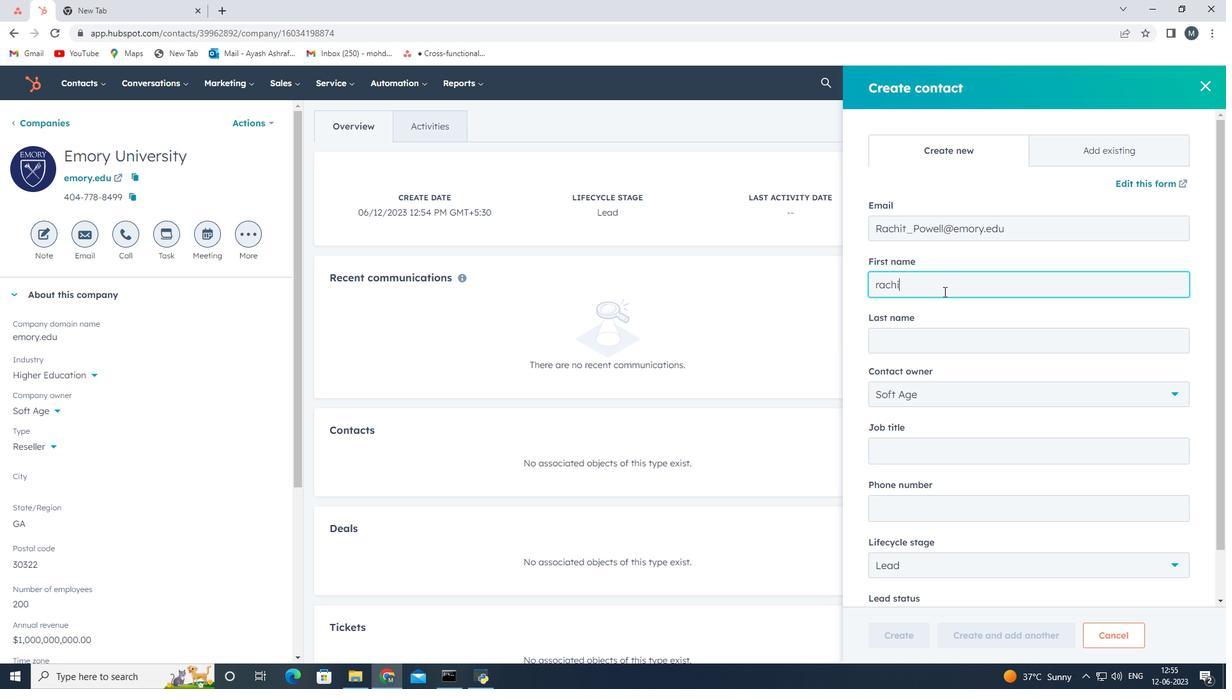 
Action: Mouse moved to (935, 343)
Screenshot: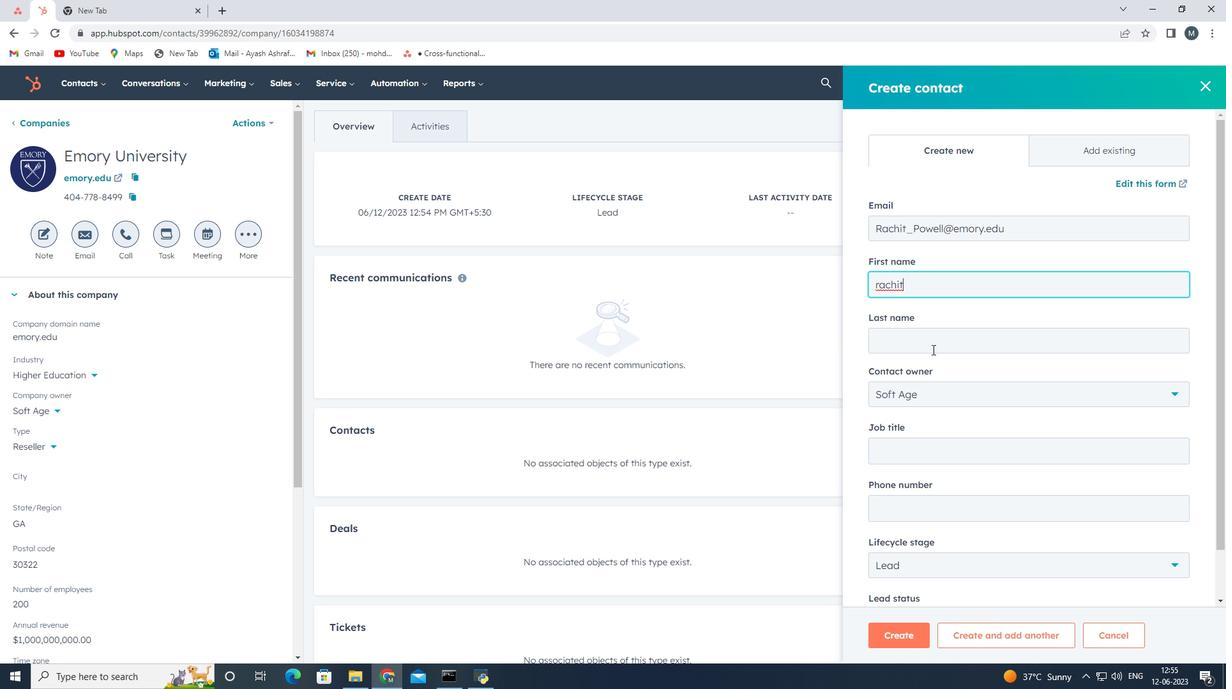 
Action: Mouse pressed left at (935, 343)
Screenshot: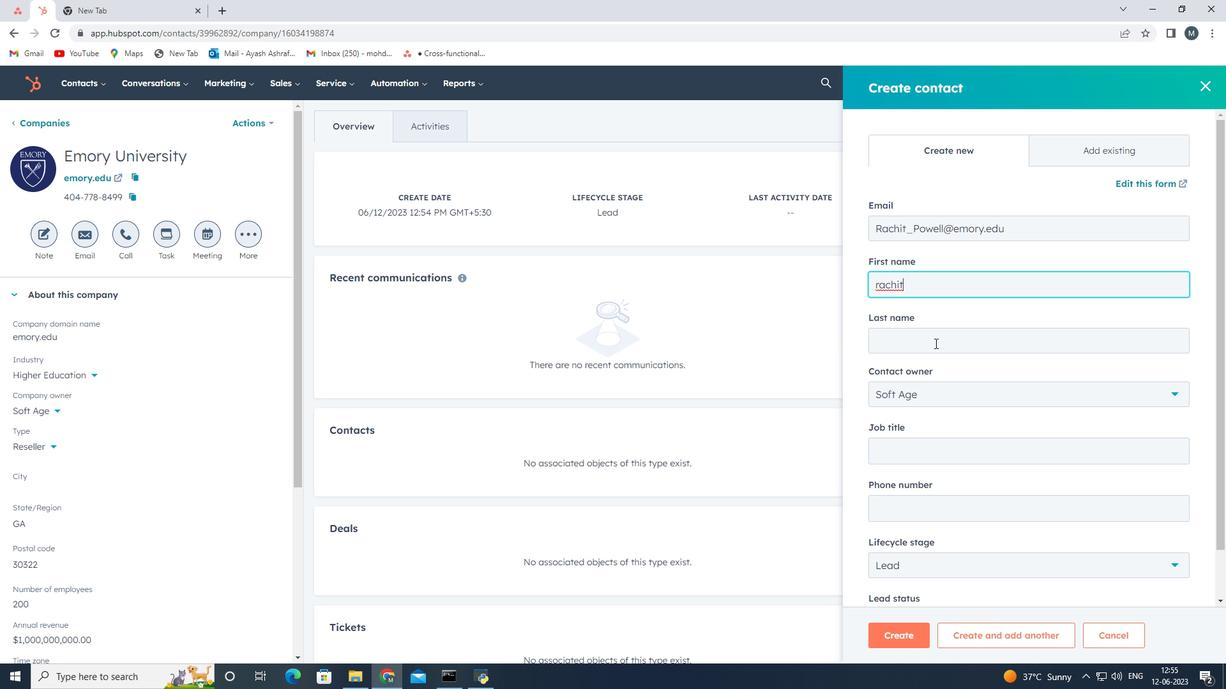 
Action: Key pressed <Key.shift>
Screenshot: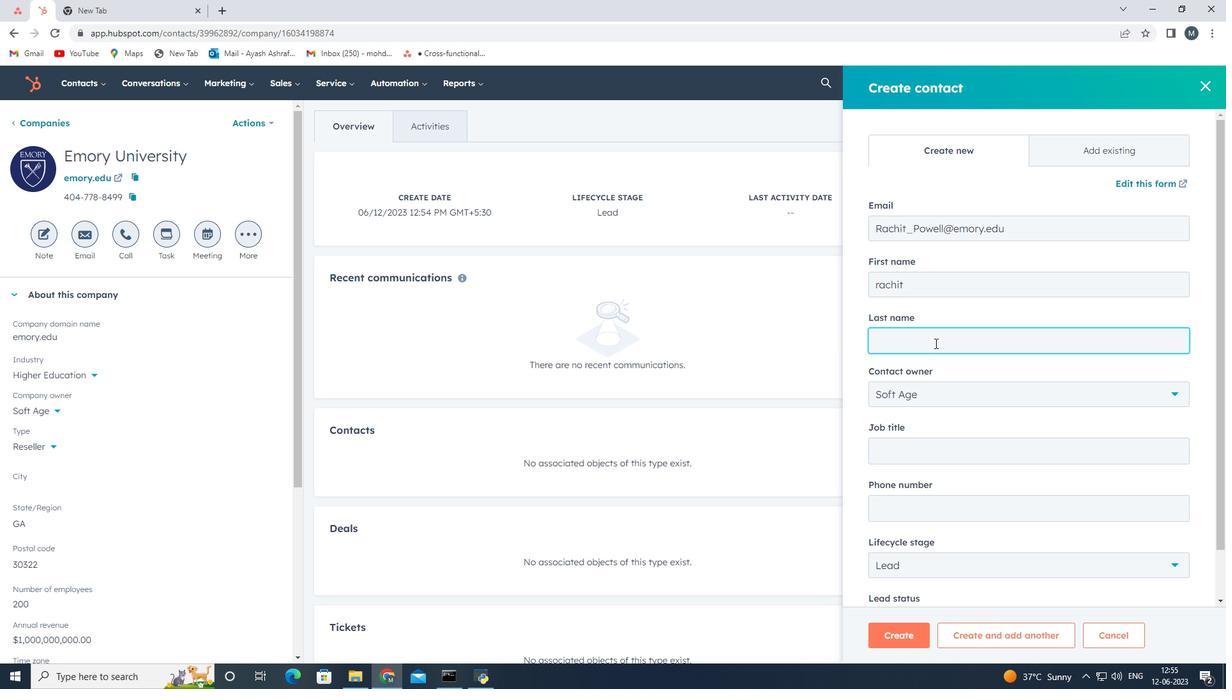 
Action: Mouse moved to (930, 327)
Screenshot: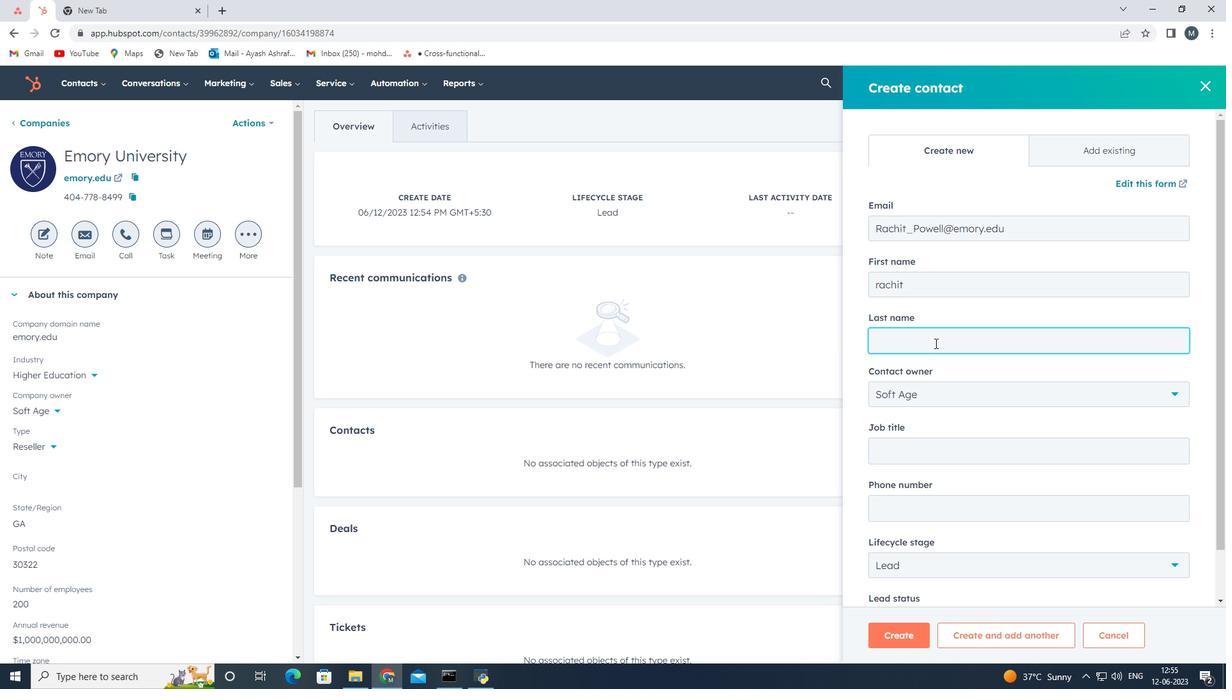 
Action: Key pressed <Key.shift><Key.shift><Key.shift><Key.shift><Key.shift><Key.shift><Key.shift><Key.shift><Key.shift><Key.shift><Key.shift><Key.shift><Key.shift><Key.shift><Key.shift><Key.shift><Key.shift><Key.shift><Key.shift><Key.shift><Key.shift><Key.shift><Key.shift><Key.shift>Powell
Screenshot: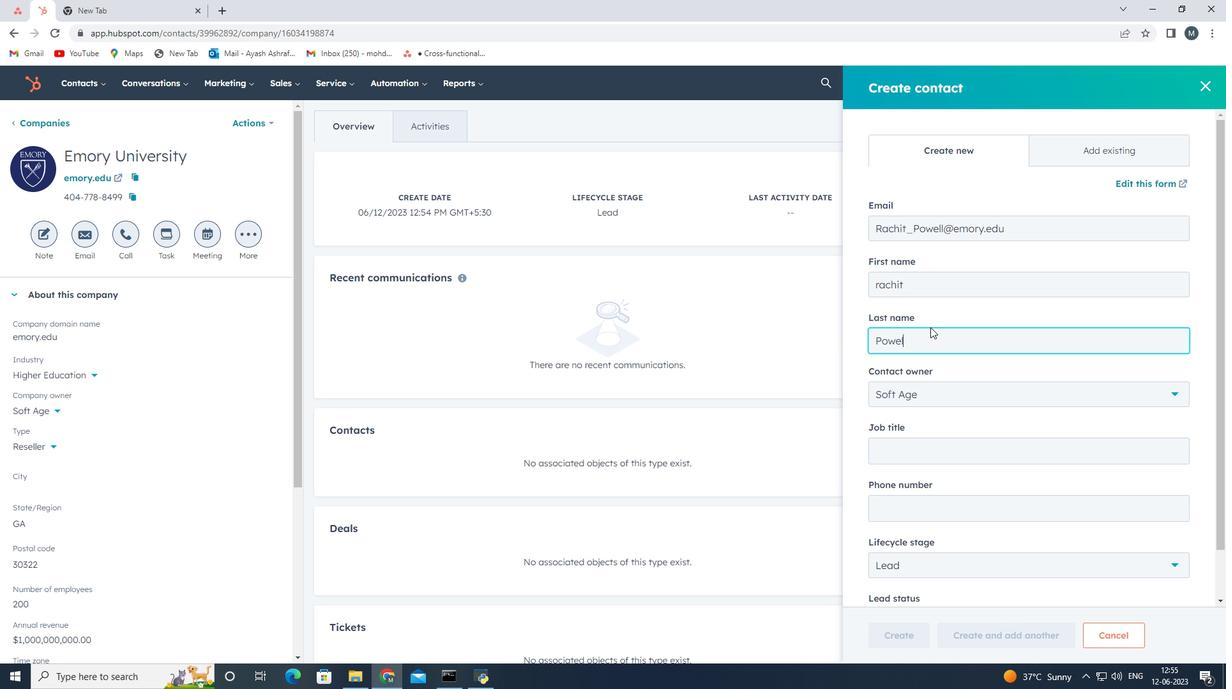 
Action: Mouse moved to (881, 283)
Screenshot: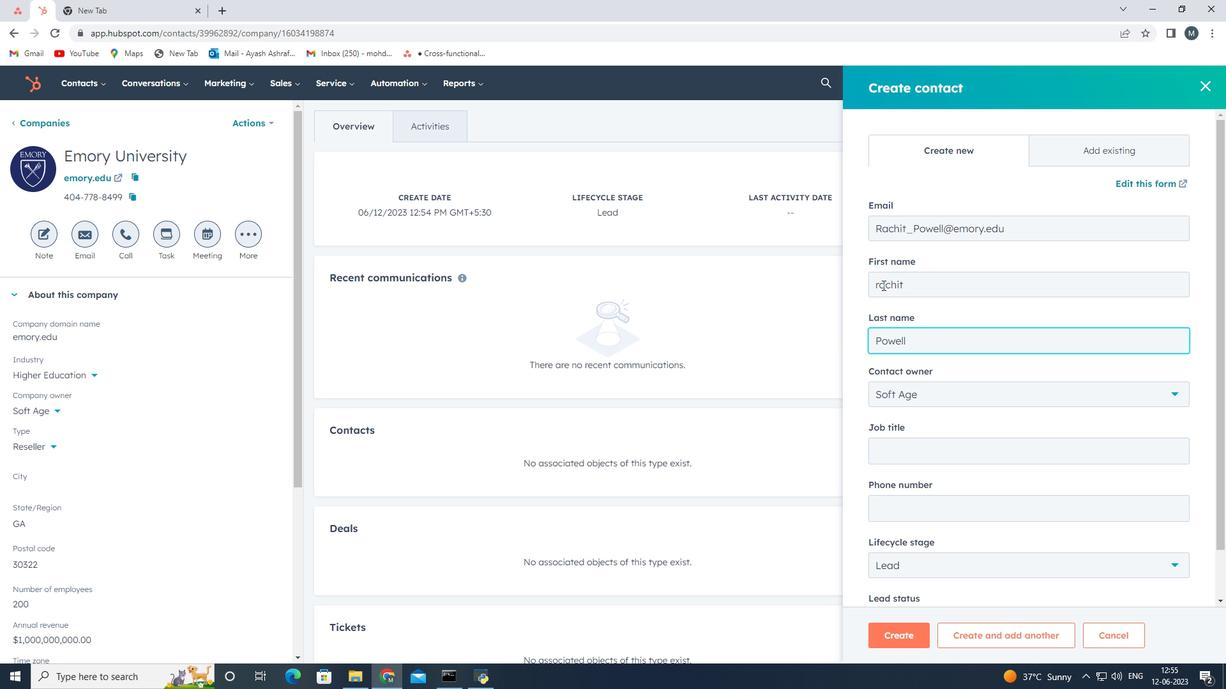 
Action: Mouse pressed left at (881, 283)
Screenshot: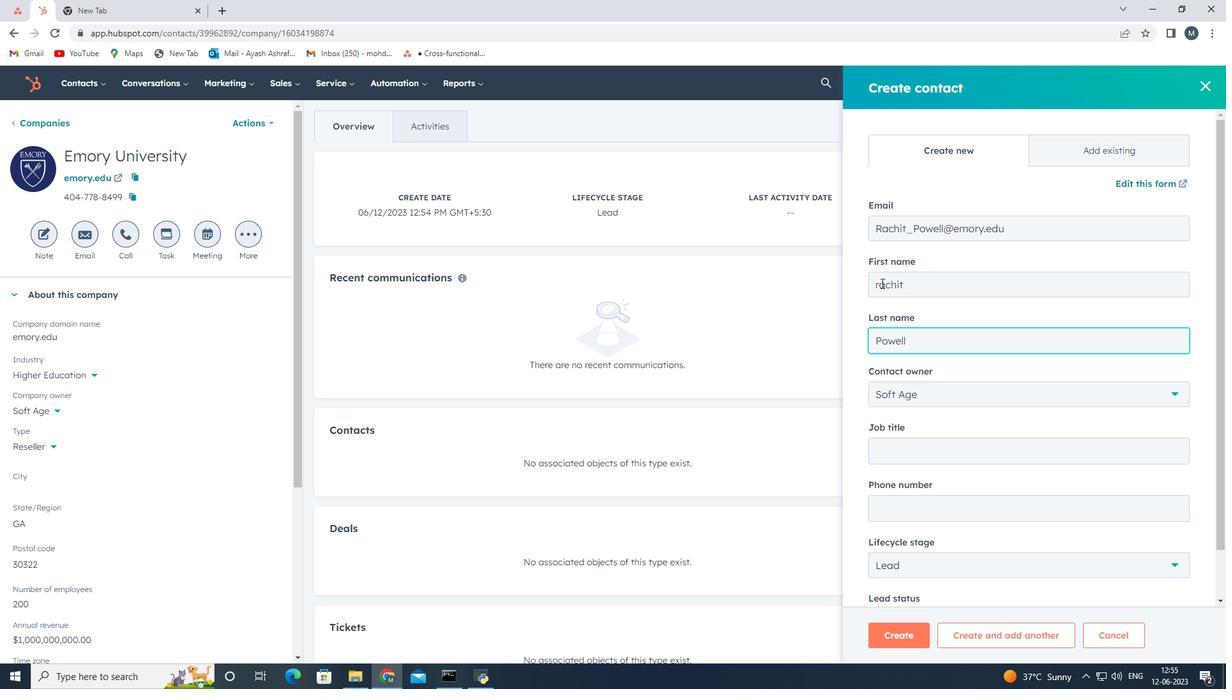 
Action: Key pressed <Key.backspace><Key.shift>R
Screenshot: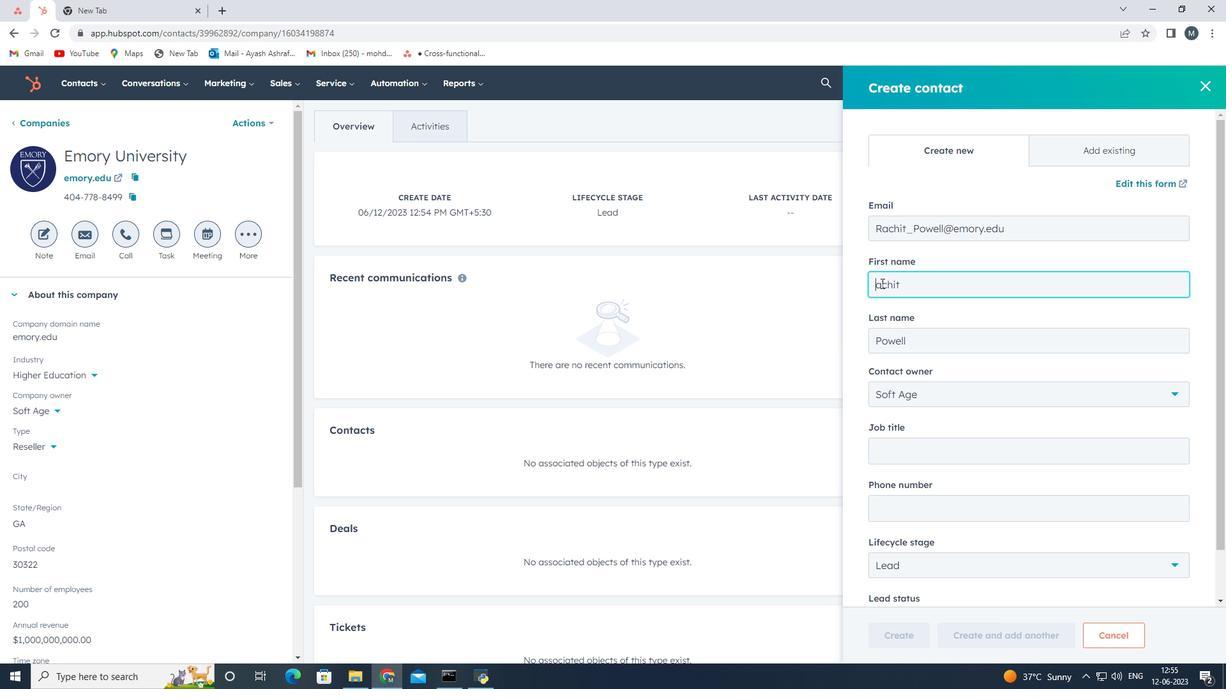 
Action: Mouse moved to (919, 448)
Screenshot: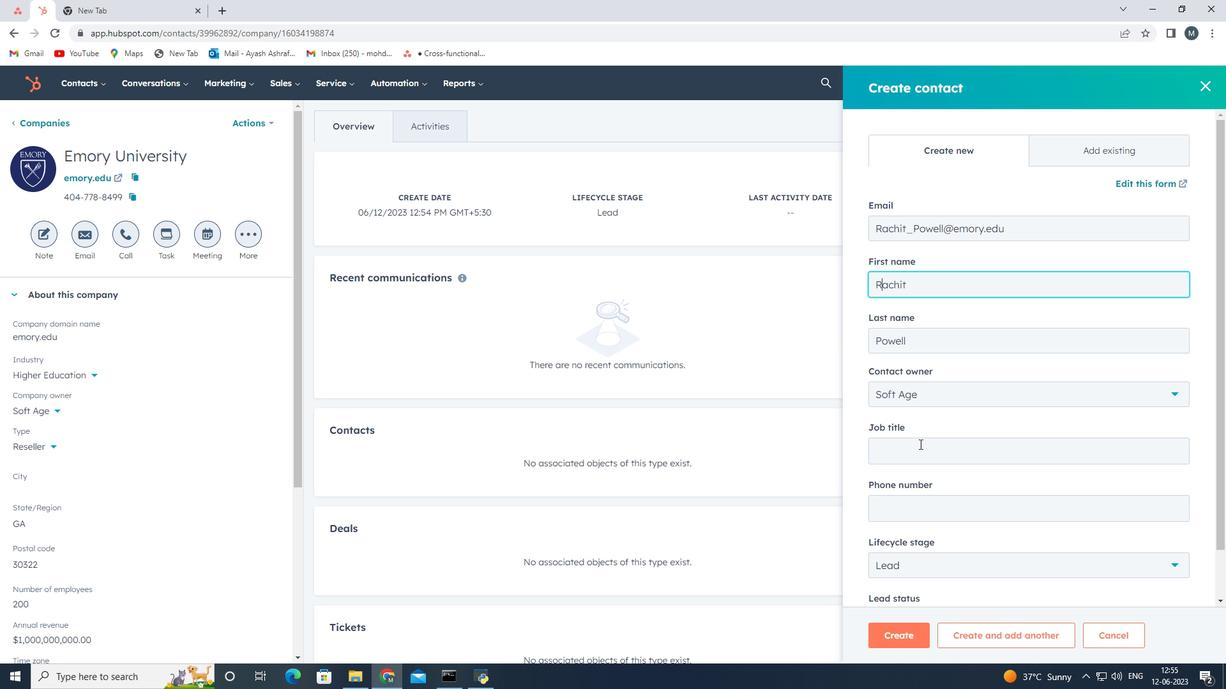 
Action: Mouse pressed left at (919, 448)
Screenshot: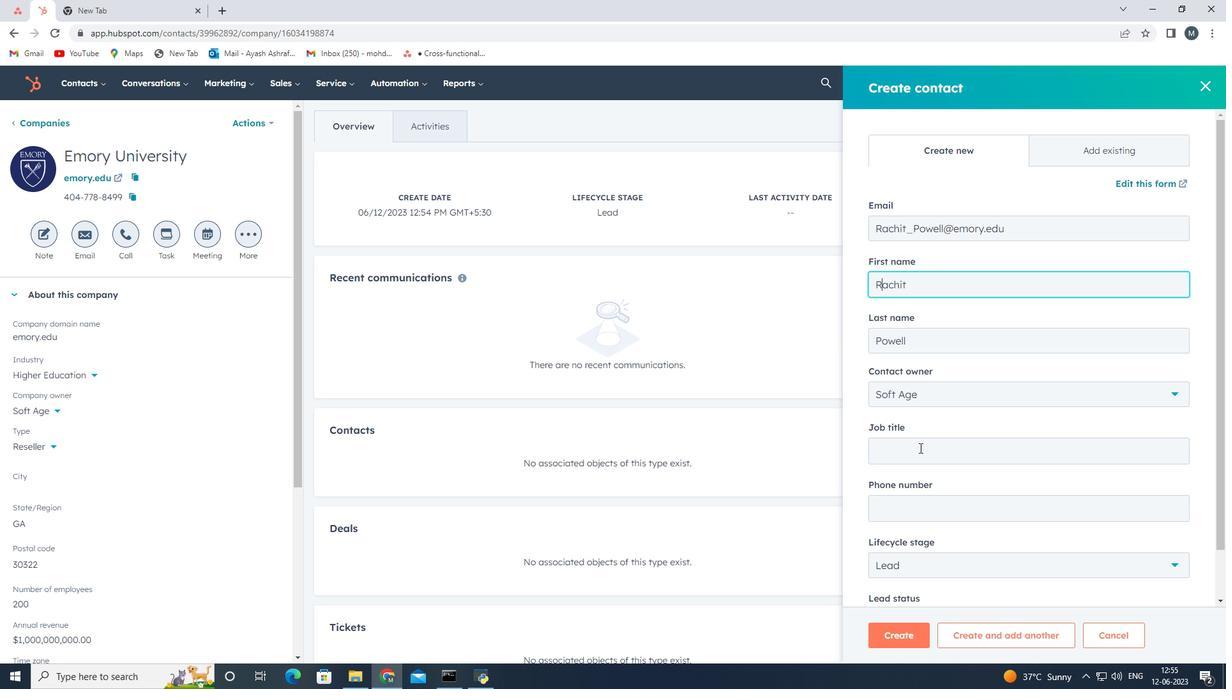 
Action: Key pressed <Key.shift><Key.shift><Key.shift><Key.shift><Key.shift><Key.shift>talent<Key.space><Key.shift>As<Key.backspace>cquic<Key.backspace>stion<Key.space><Key.shift>Secialist
Screenshot: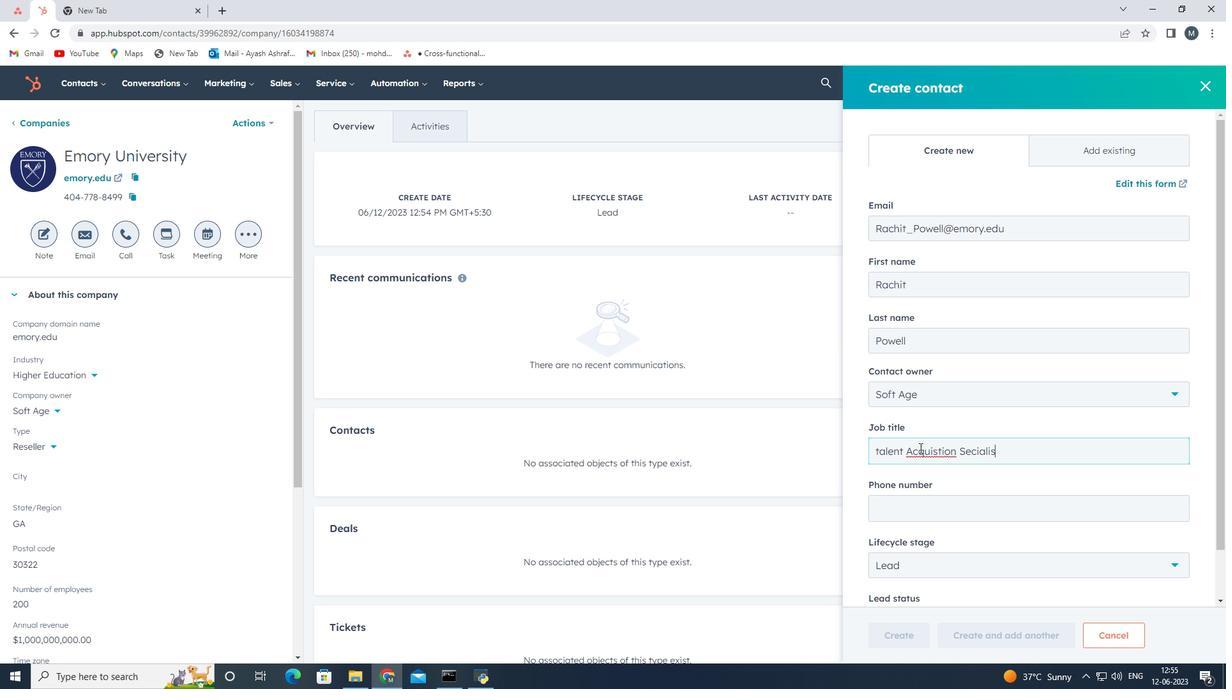 
Action: Mouse moved to (912, 505)
Screenshot: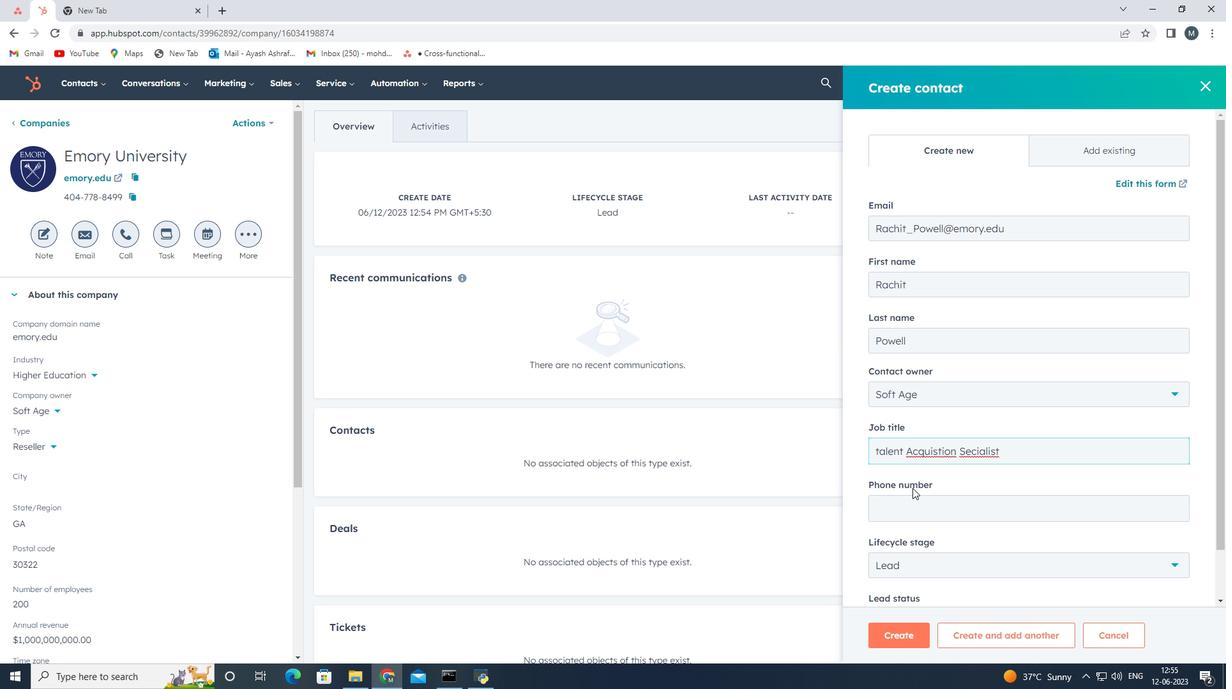 
Action: Mouse pressed left at (912, 505)
Screenshot: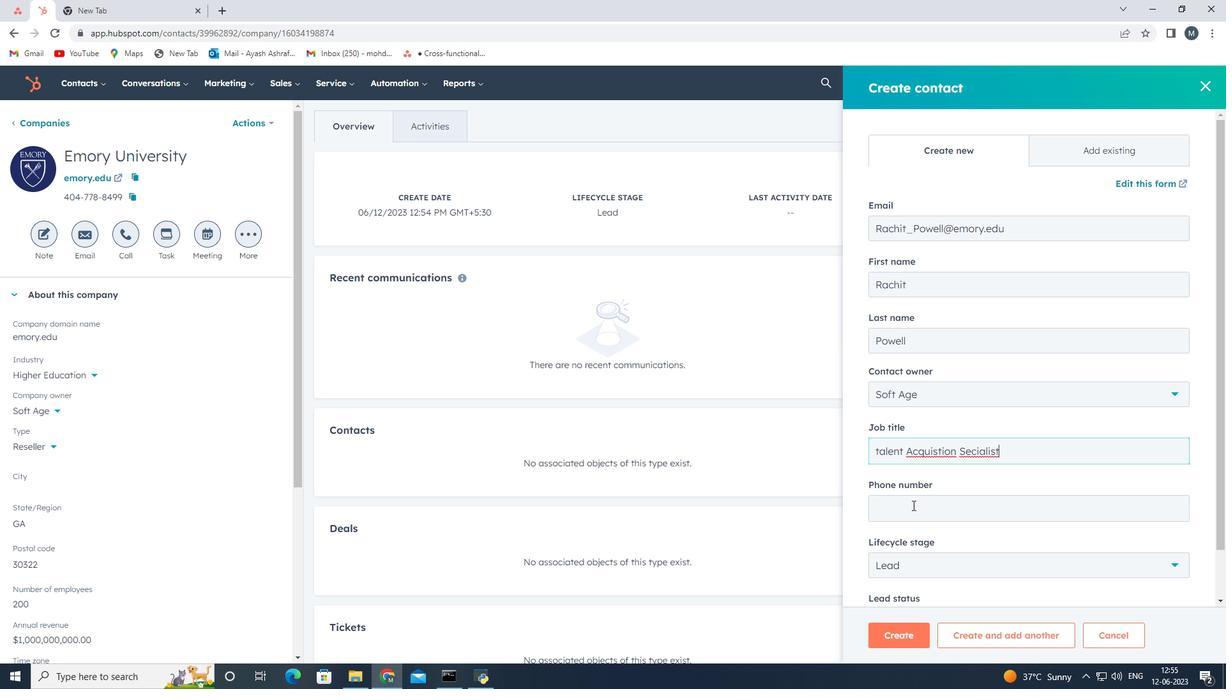 
Action: Mouse moved to (988, 417)
Screenshot: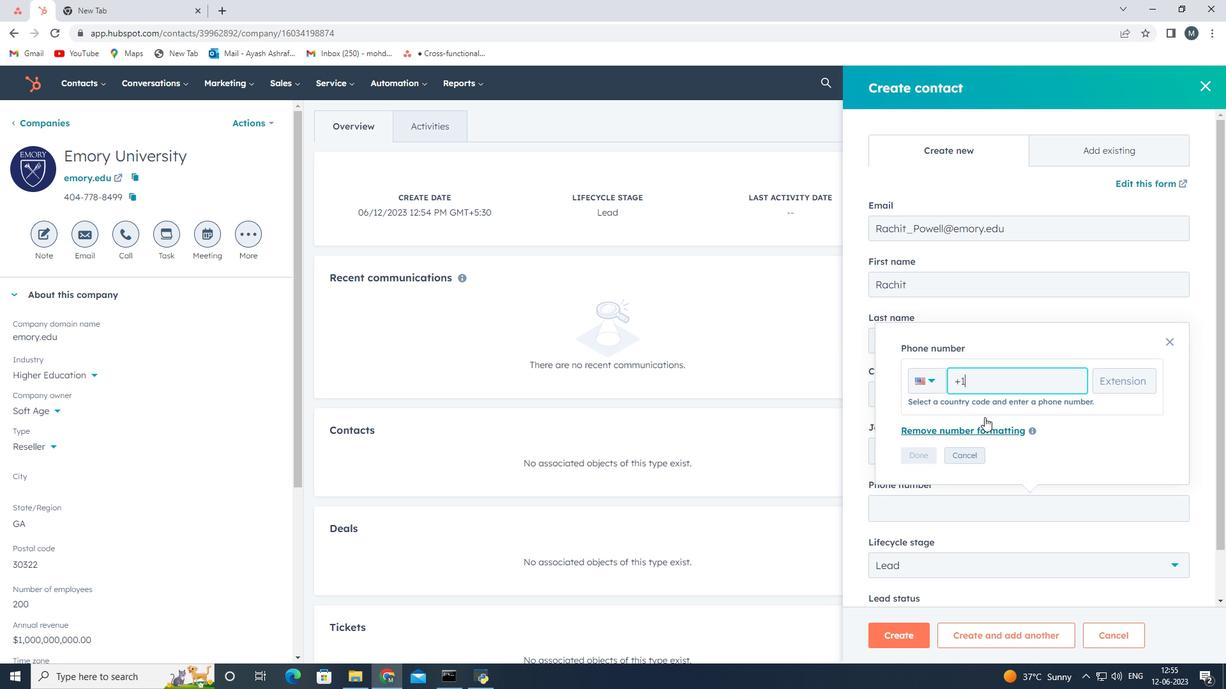 
Action: Key pressed 6175558907
Screenshot: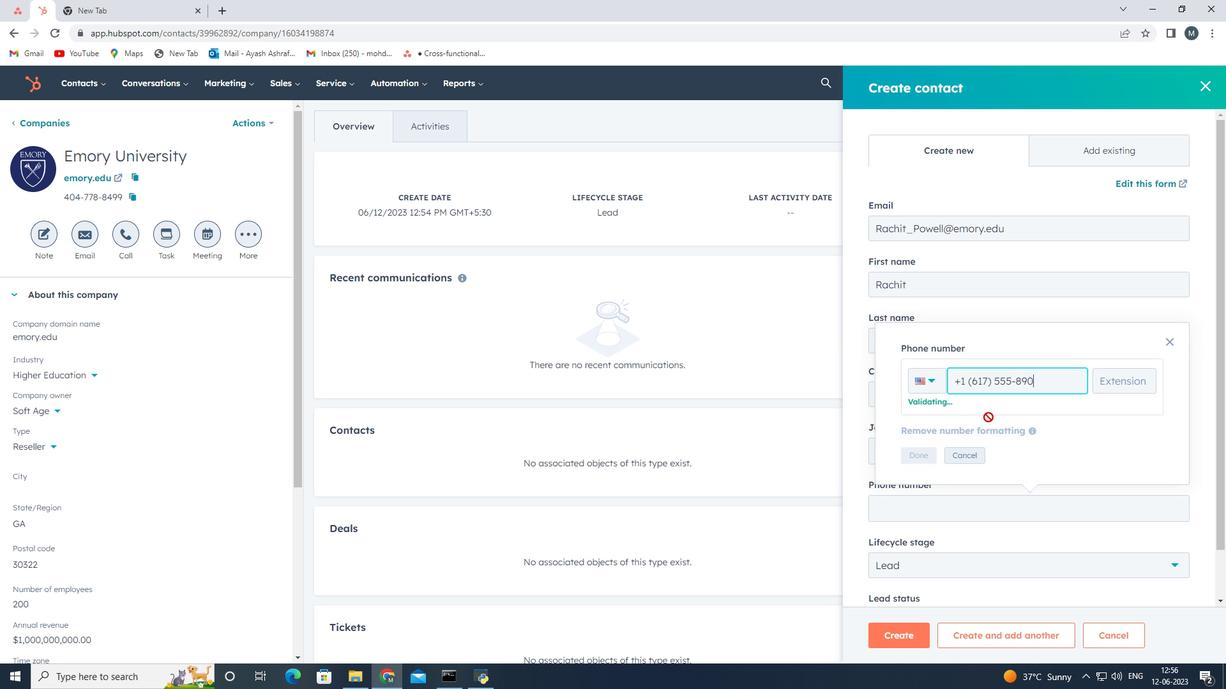 
Action: Mouse moved to (916, 454)
Screenshot: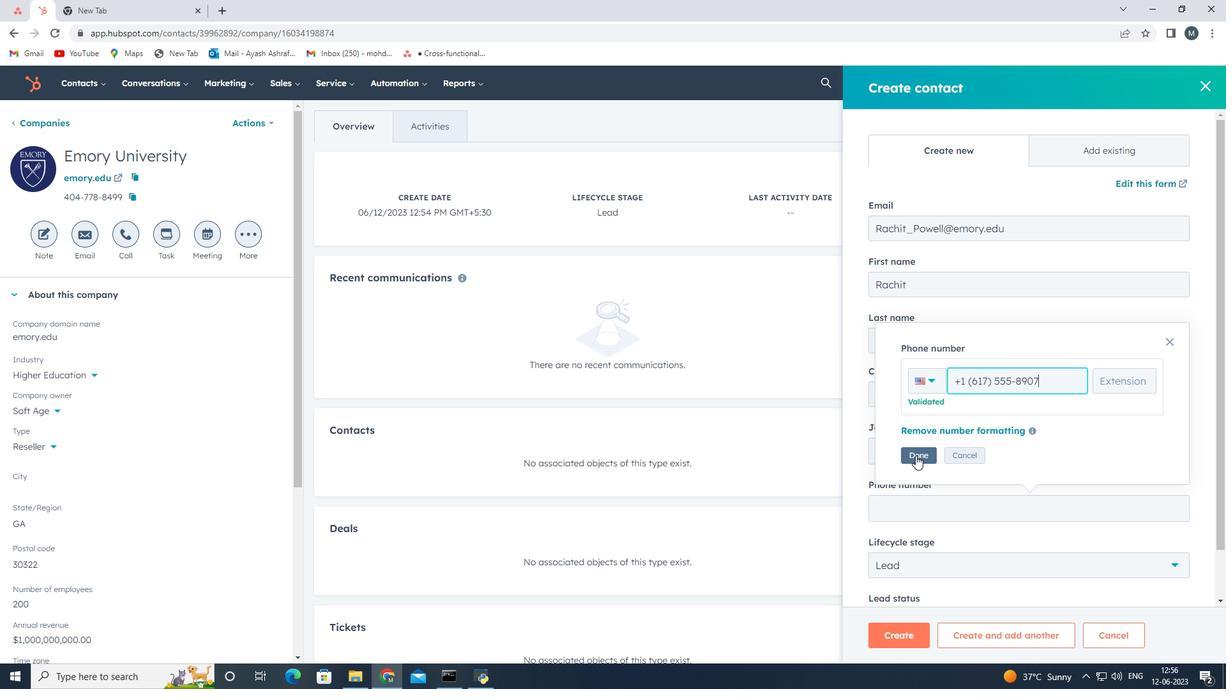 
Action: Mouse pressed left at (916, 454)
Screenshot: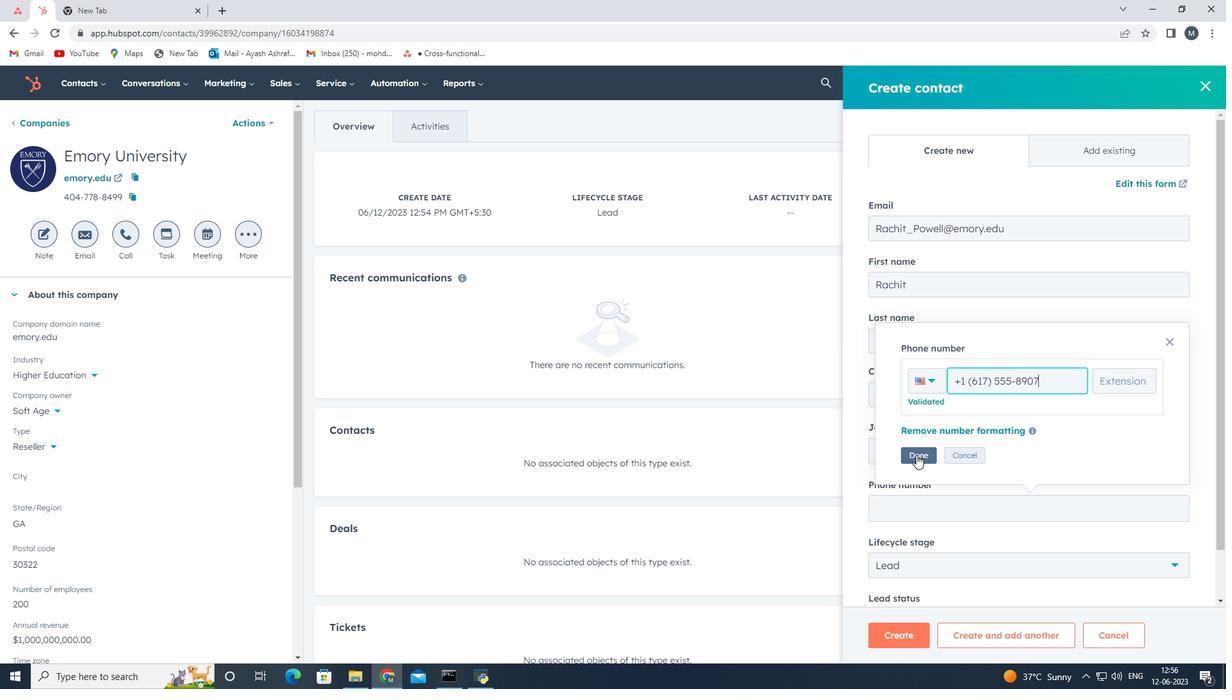 
Action: Mouse moved to (967, 451)
Screenshot: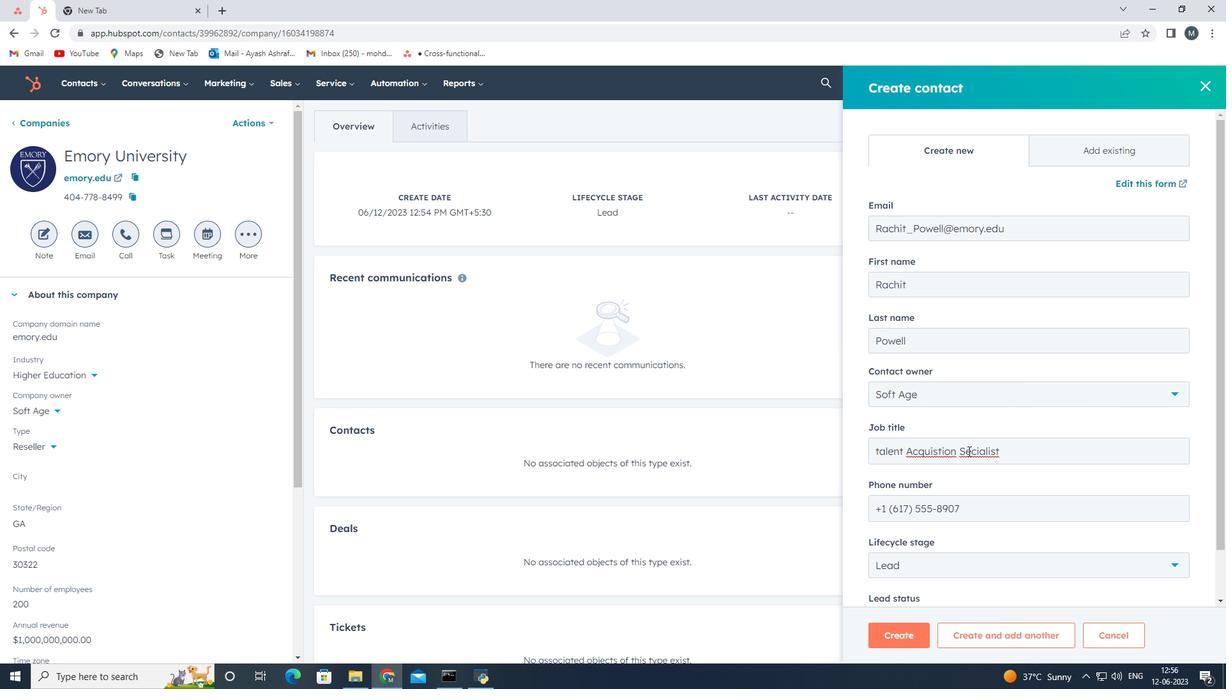 
Action: Mouse pressed left at (967, 451)
Screenshot: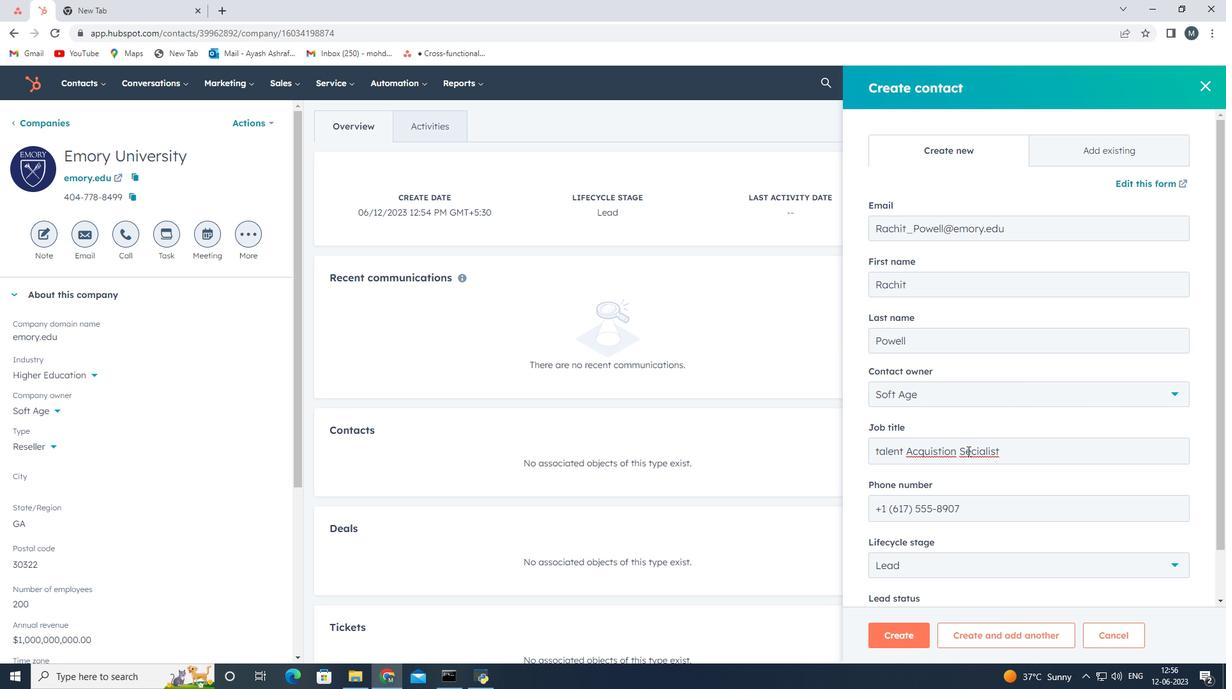 
Action: Mouse moved to (1027, 632)
Screenshot: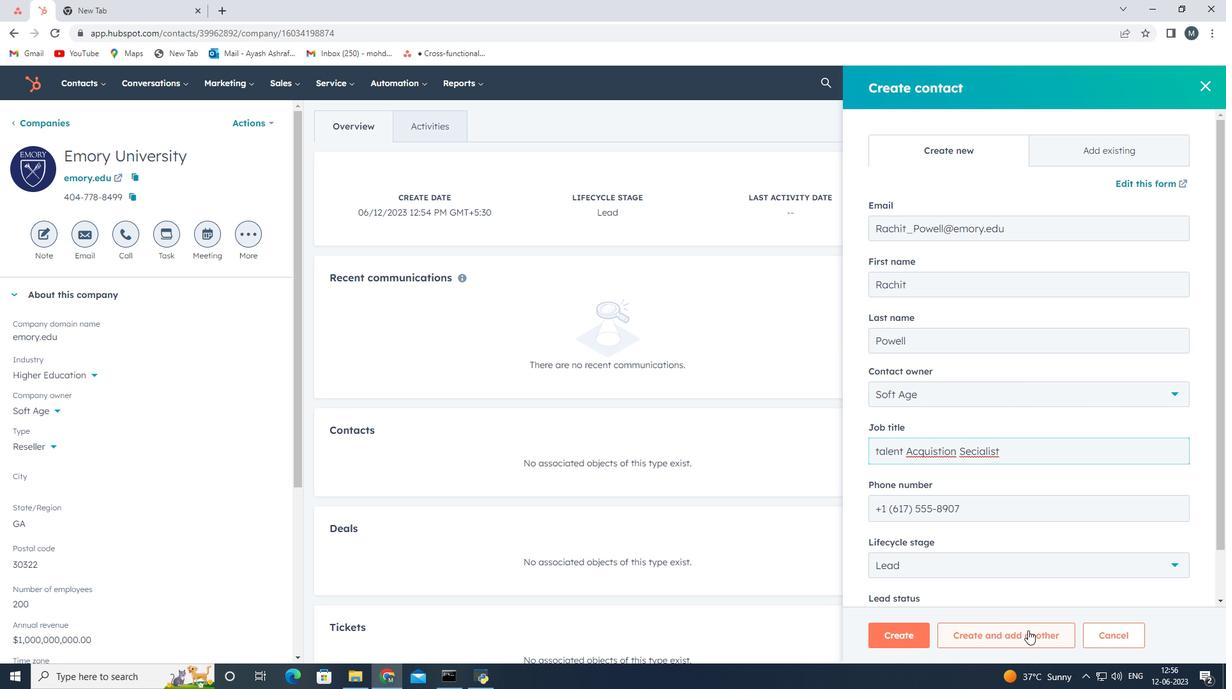 
Action: Key pressed p
Screenshot: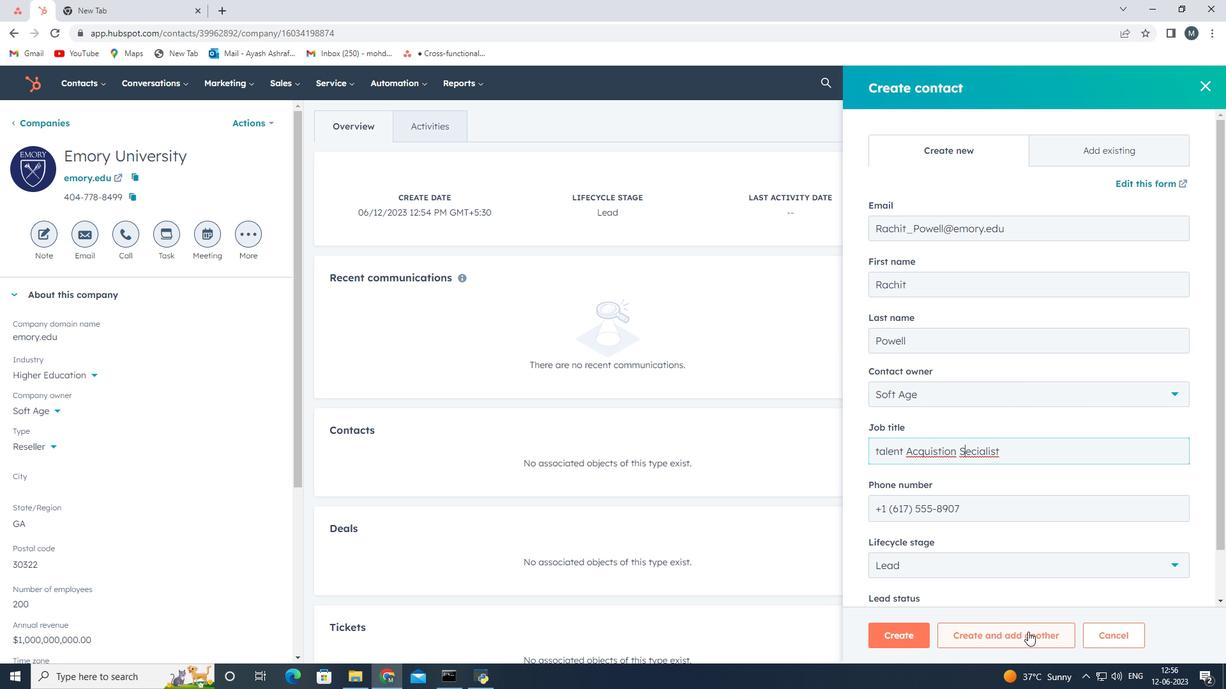 
Action: Mouse moved to (946, 568)
Screenshot: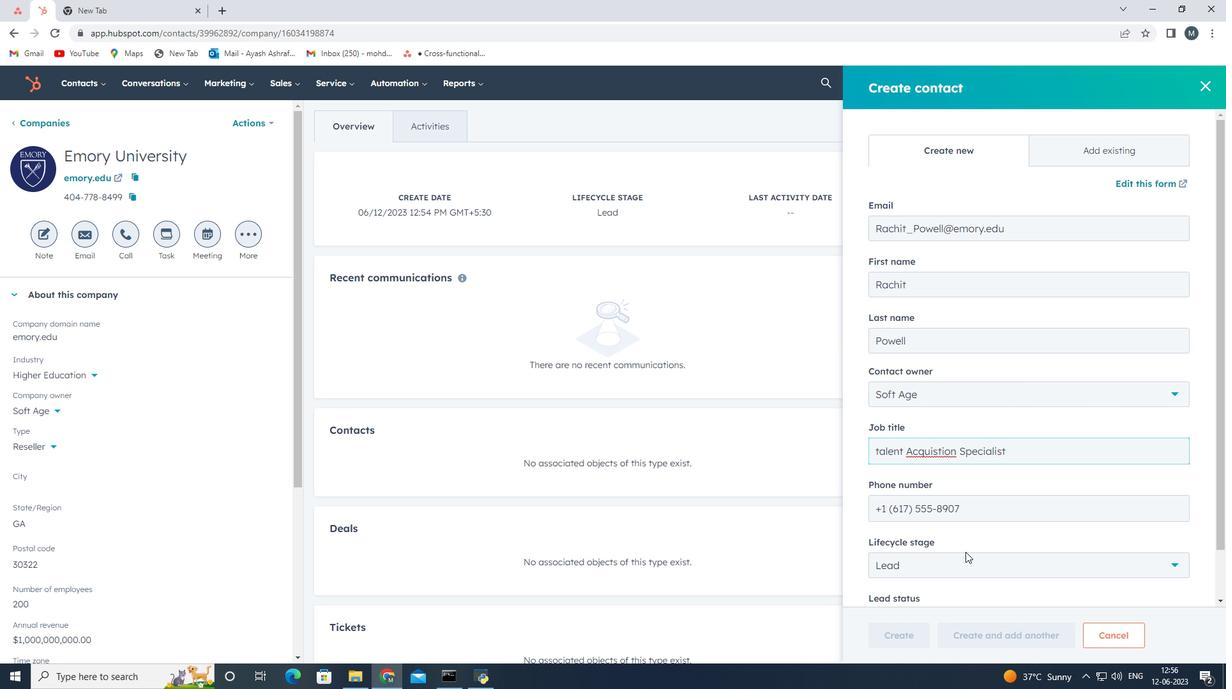 
Action: Mouse pressed left at (946, 568)
Screenshot: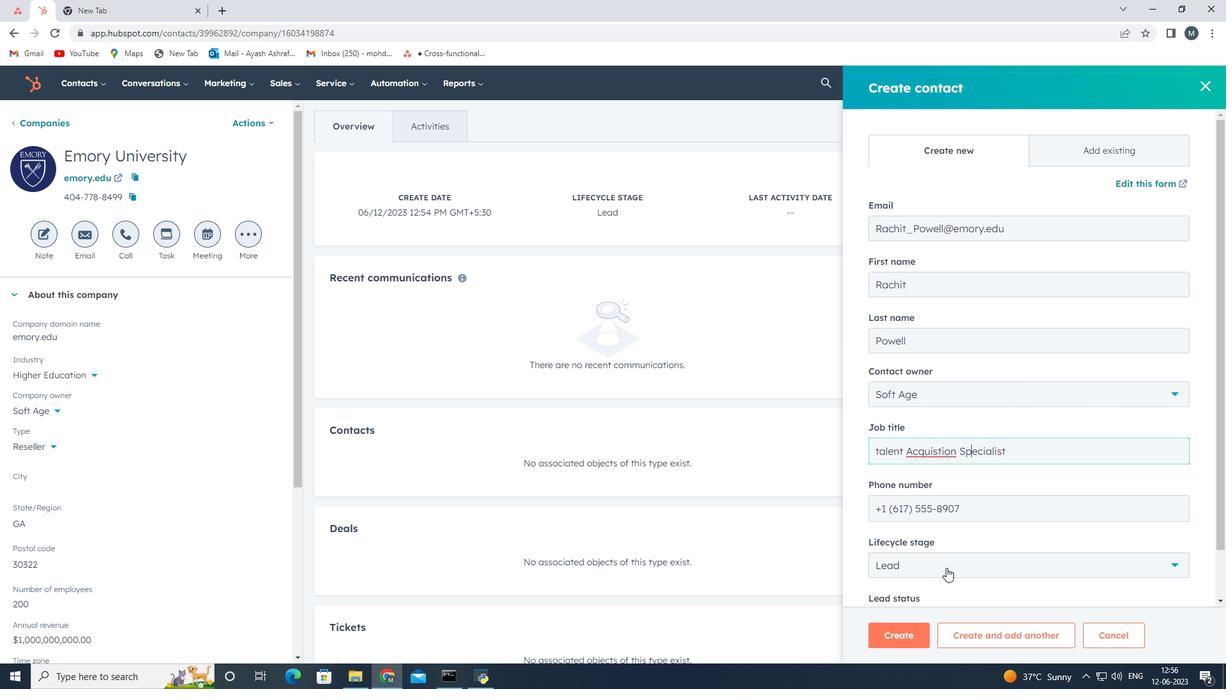 
Action: Mouse moved to (908, 449)
Screenshot: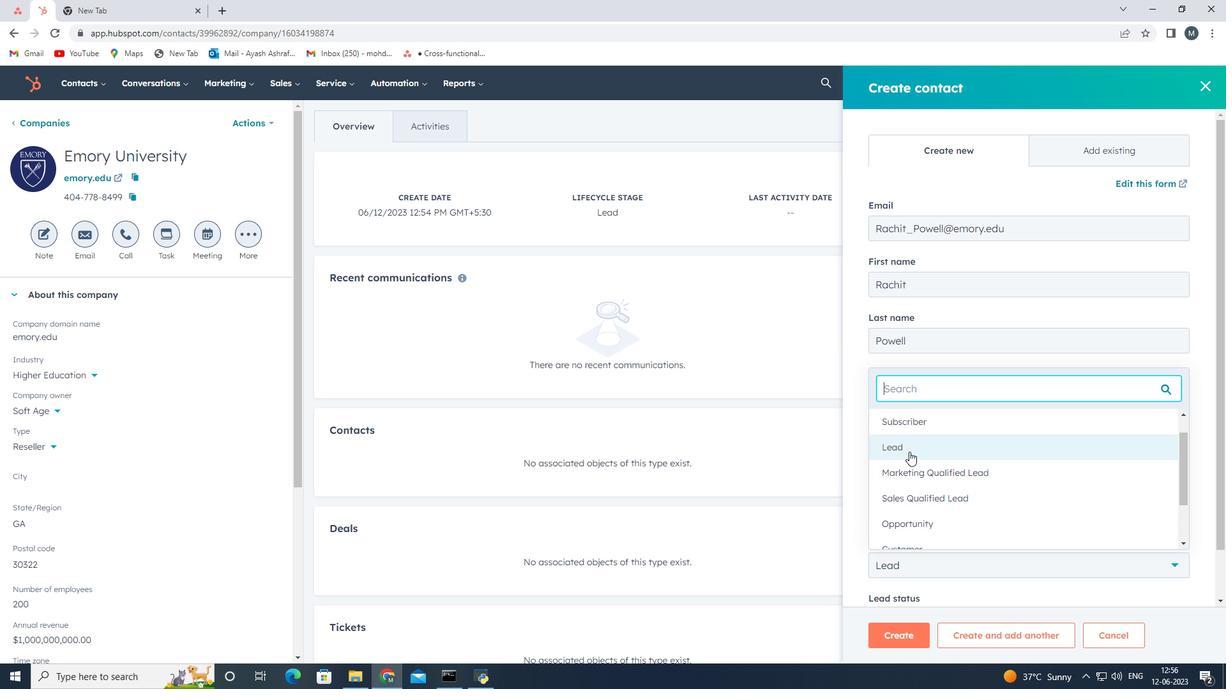 
Action: Mouse pressed left at (908, 449)
Screenshot: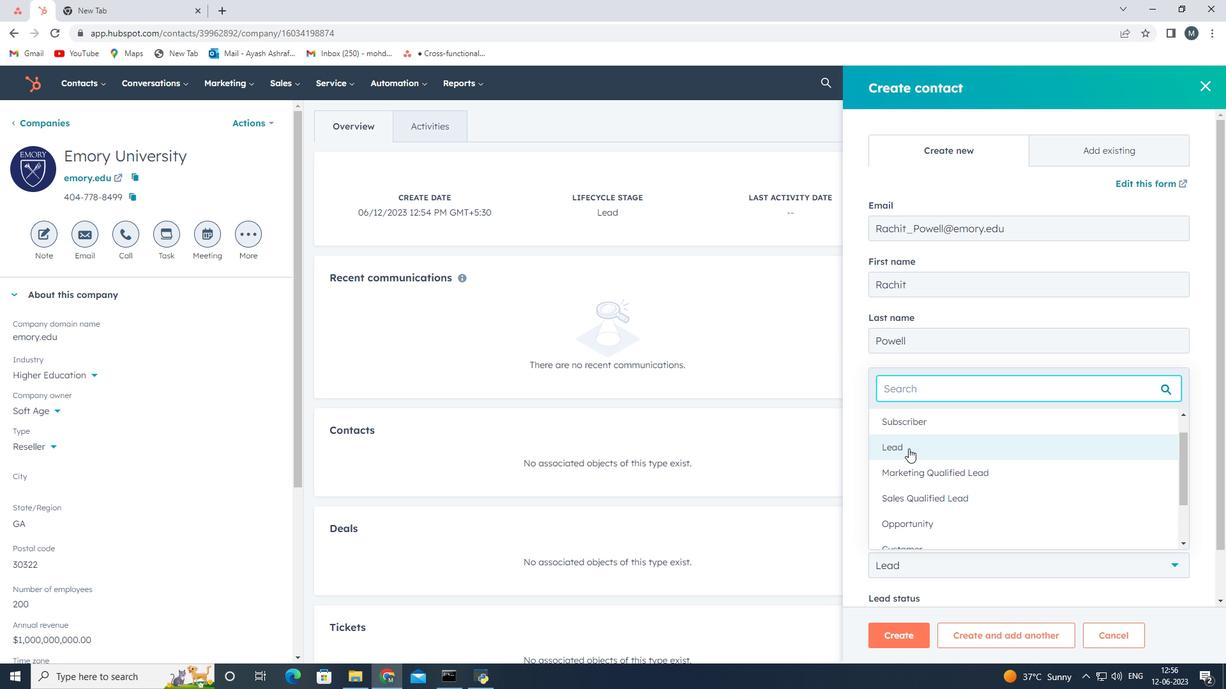 
Action: Mouse moved to (937, 450)
Screenshot: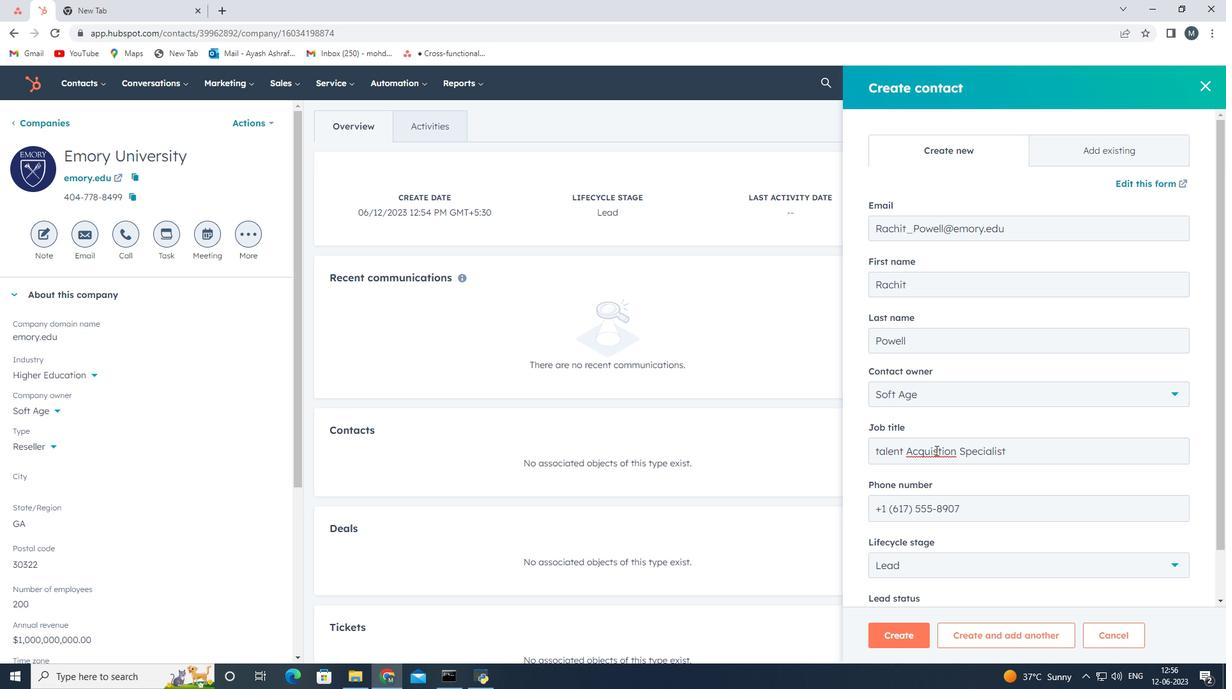
Action: Mouse pressed left at (937, 450)
Screenshot: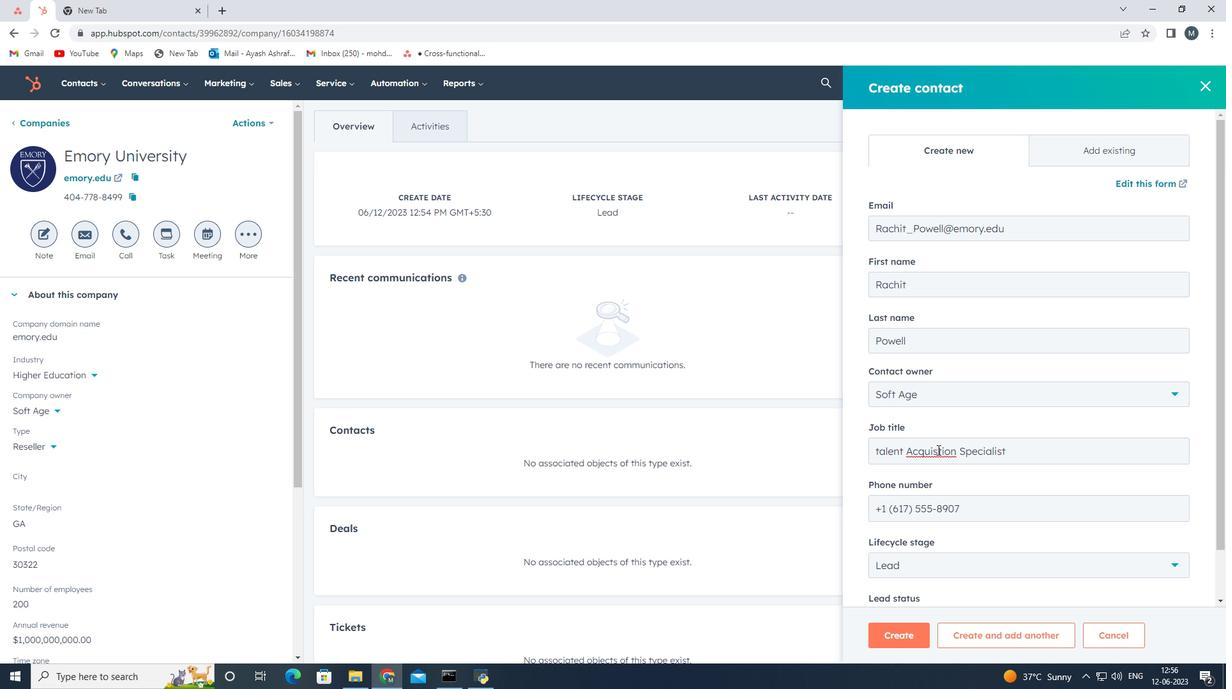 
Action: Mouse moved to (974, 636)
Screenshot: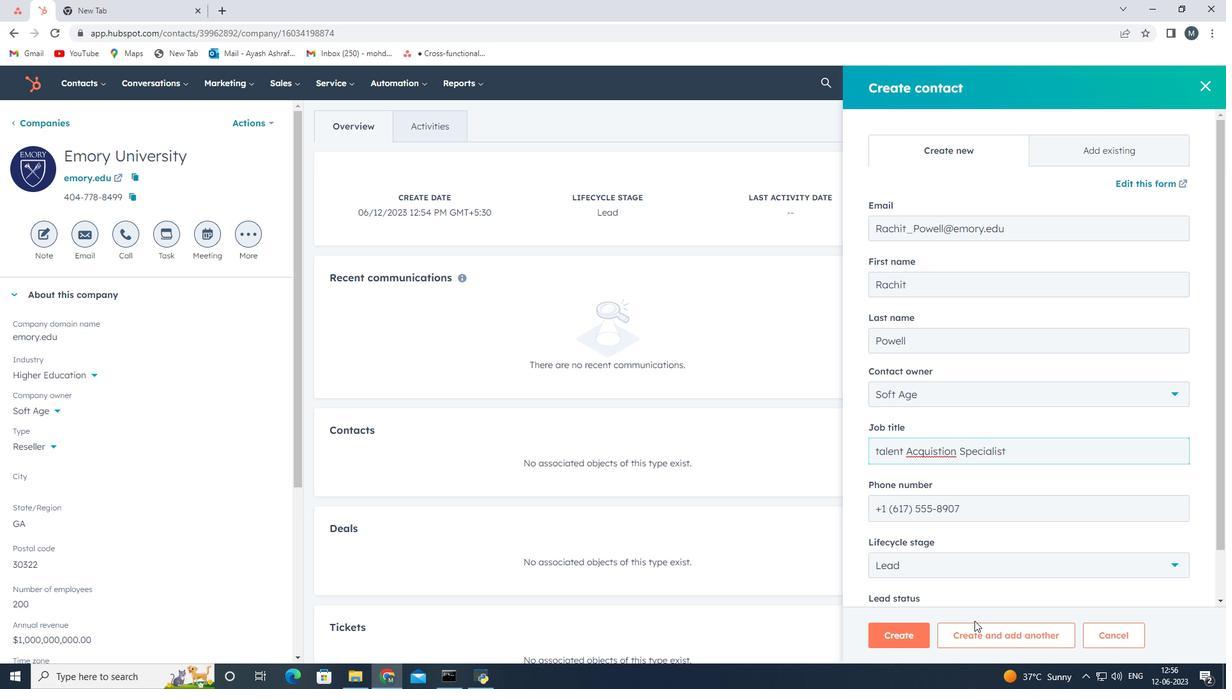 
Action: Key pressed i
Screenshot: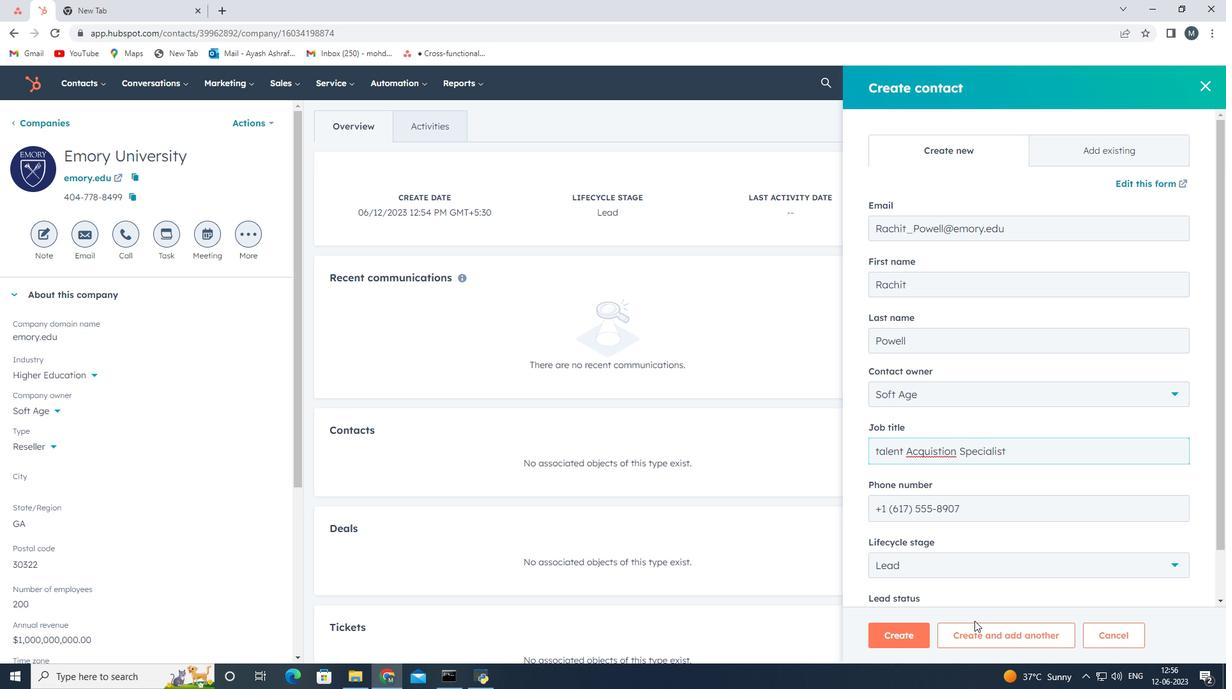 
Action: Mouse moved to (939, 575)
Screenshot: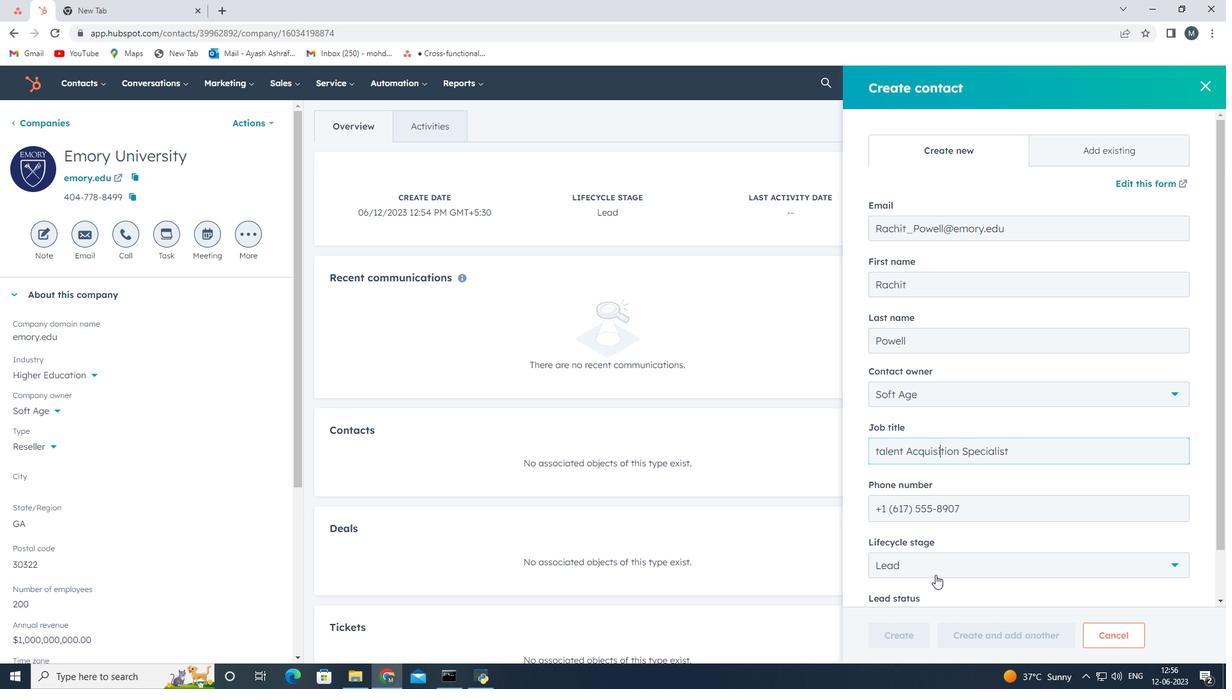 
Action: Mouse scrolled (939, 574) with delta (0, 0)
Screenshot: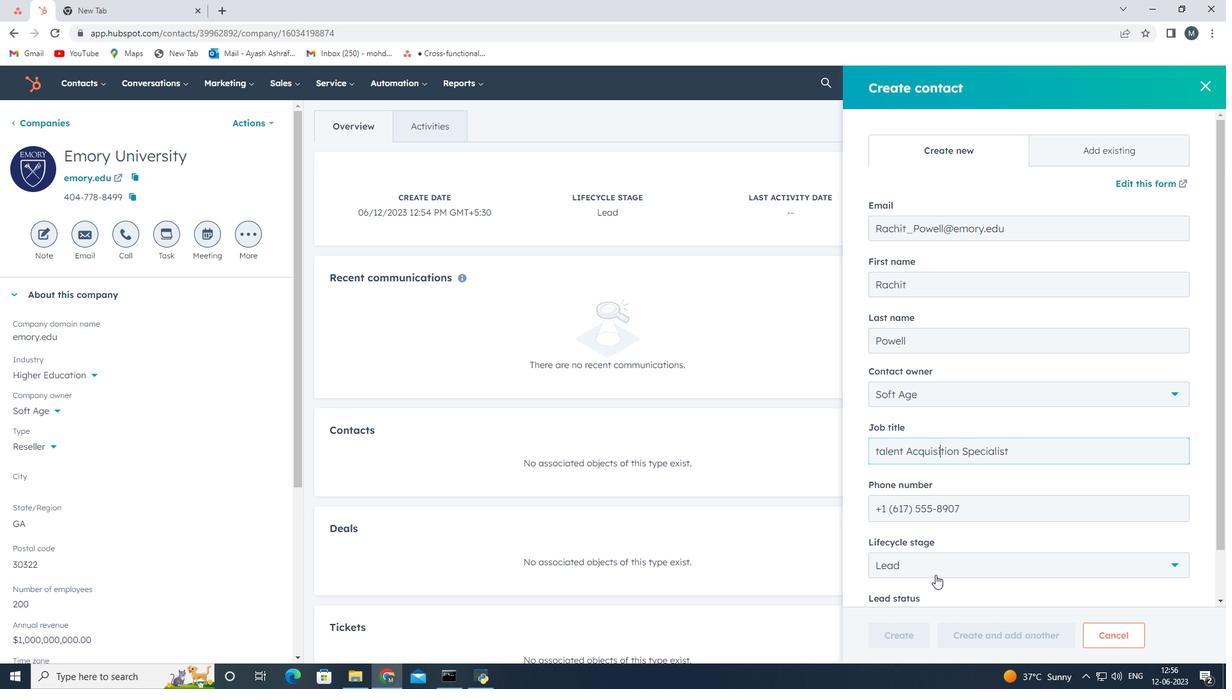 
Action: Mouse moved to (940, 575)
Screenshot: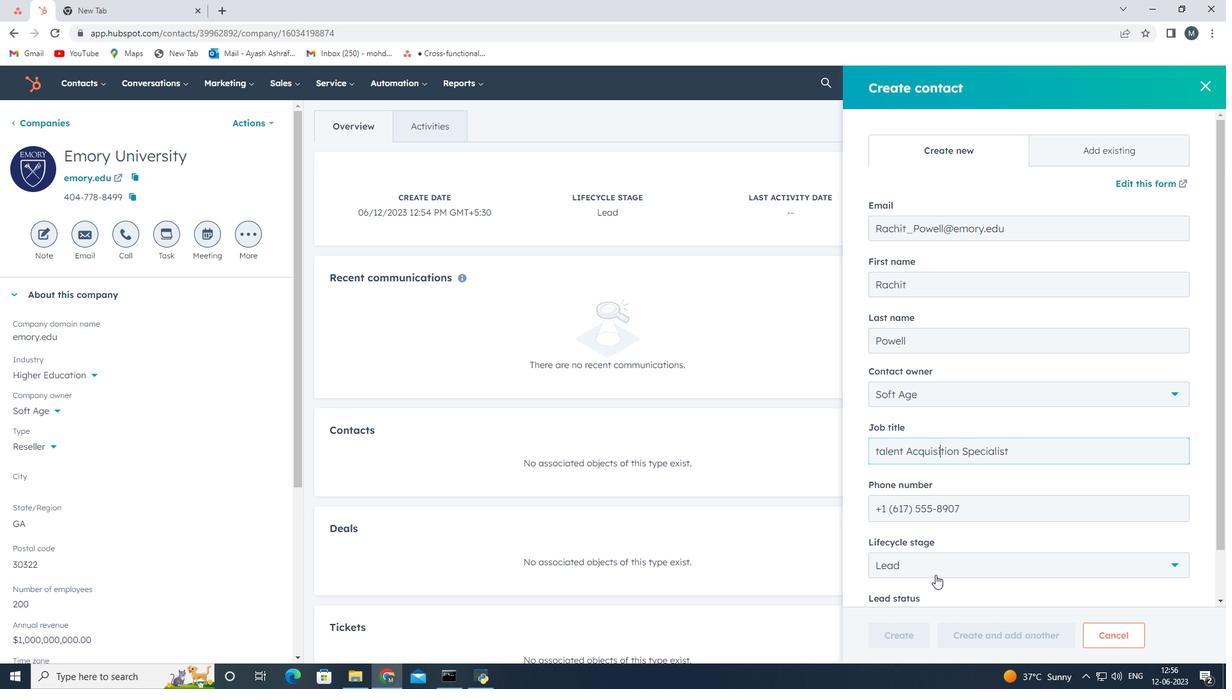 
Action: Mouse scrolled (940, 574) with delta (0, 0)
Screenshot: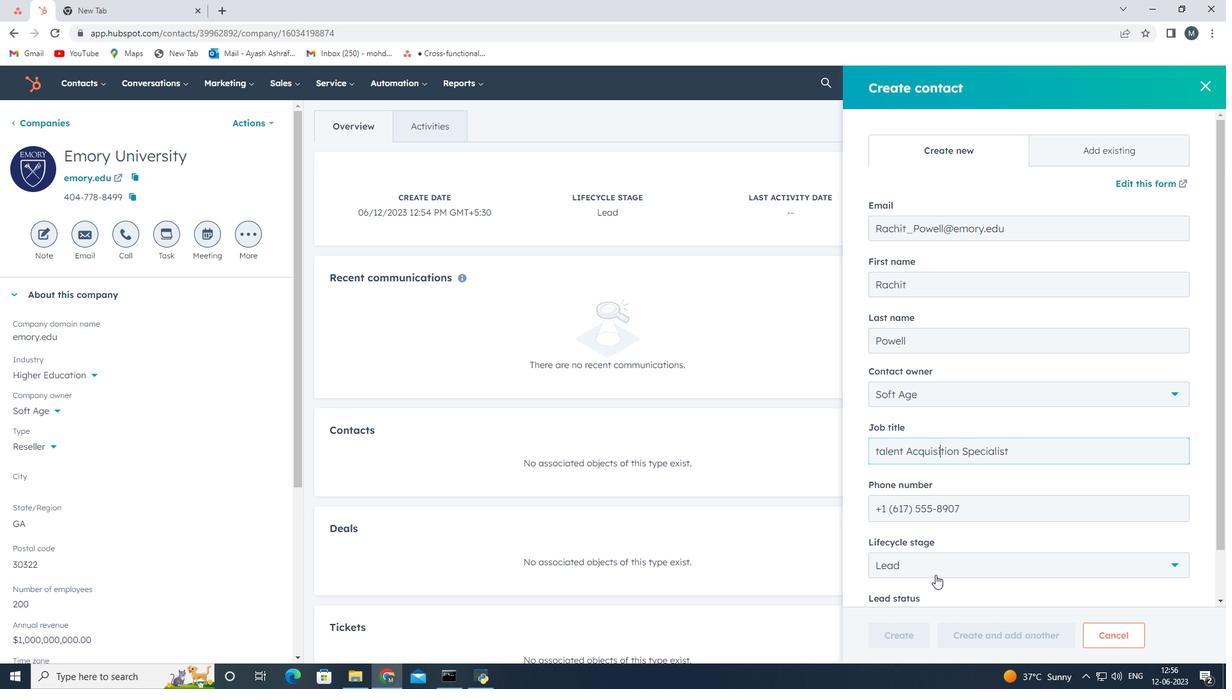 
Action: Mouse moved to (940, 575)
Screenshot: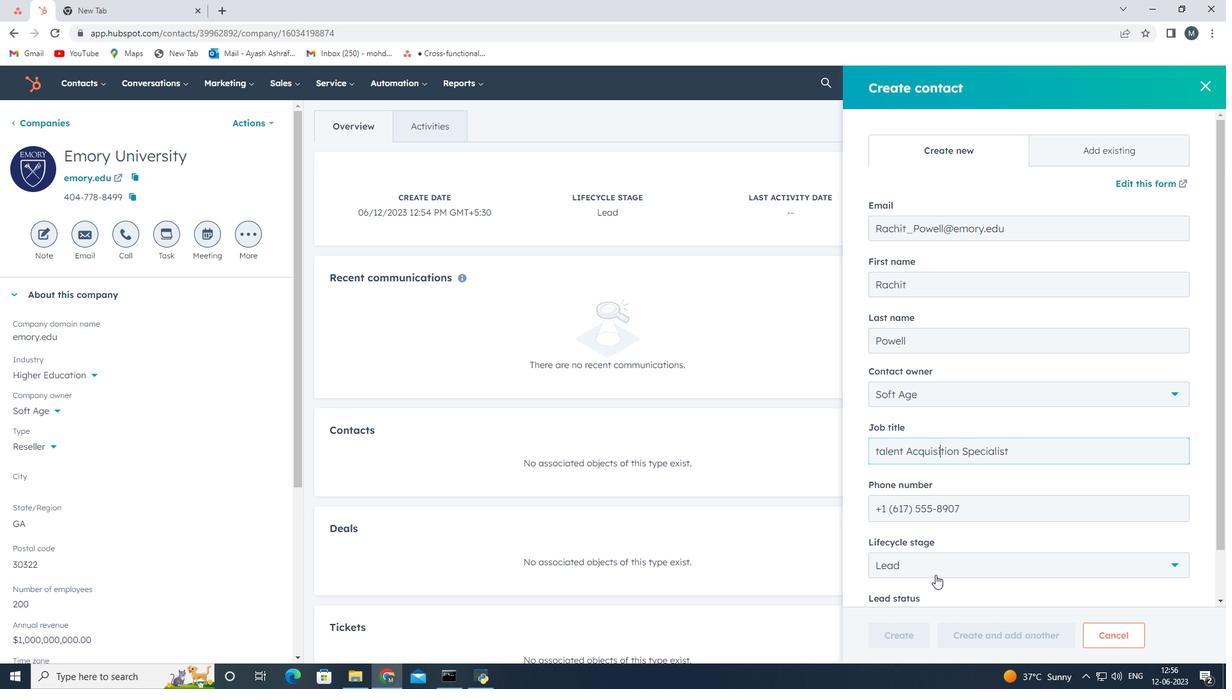 
Action: Mouse scrolled (940, 574) with delta (0, 0)
Screenshot: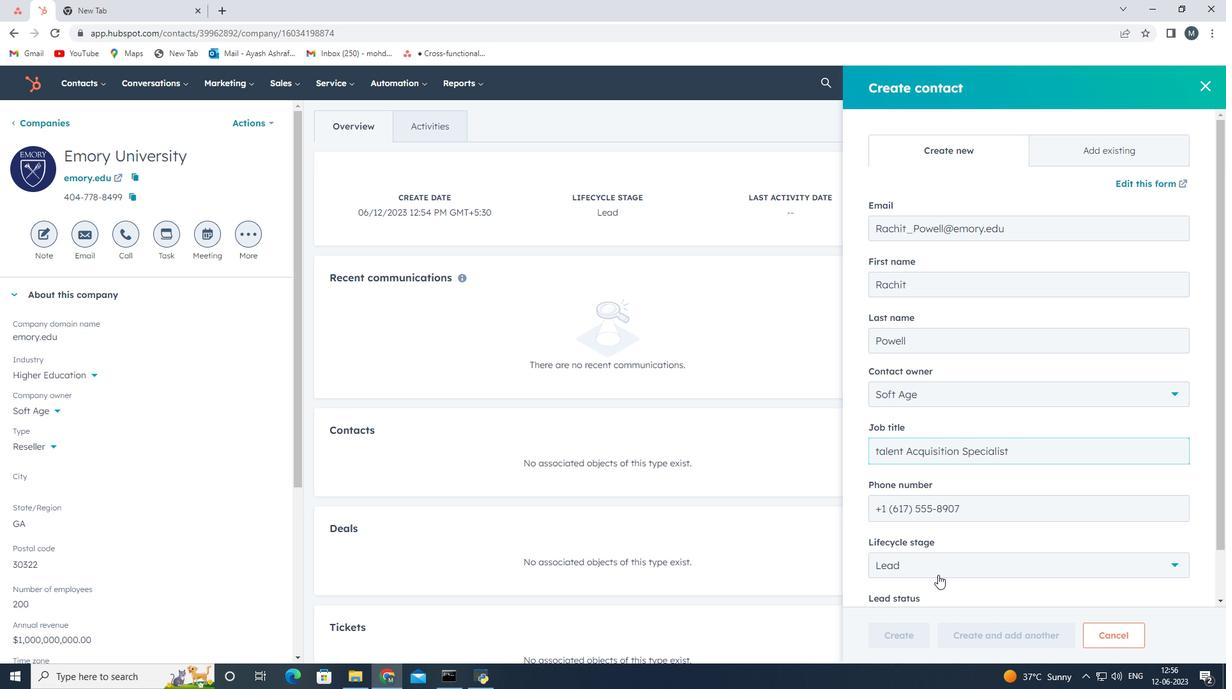 
Action: Mouse scrolled (940, 574) with delta (0, 0)
Screenshot: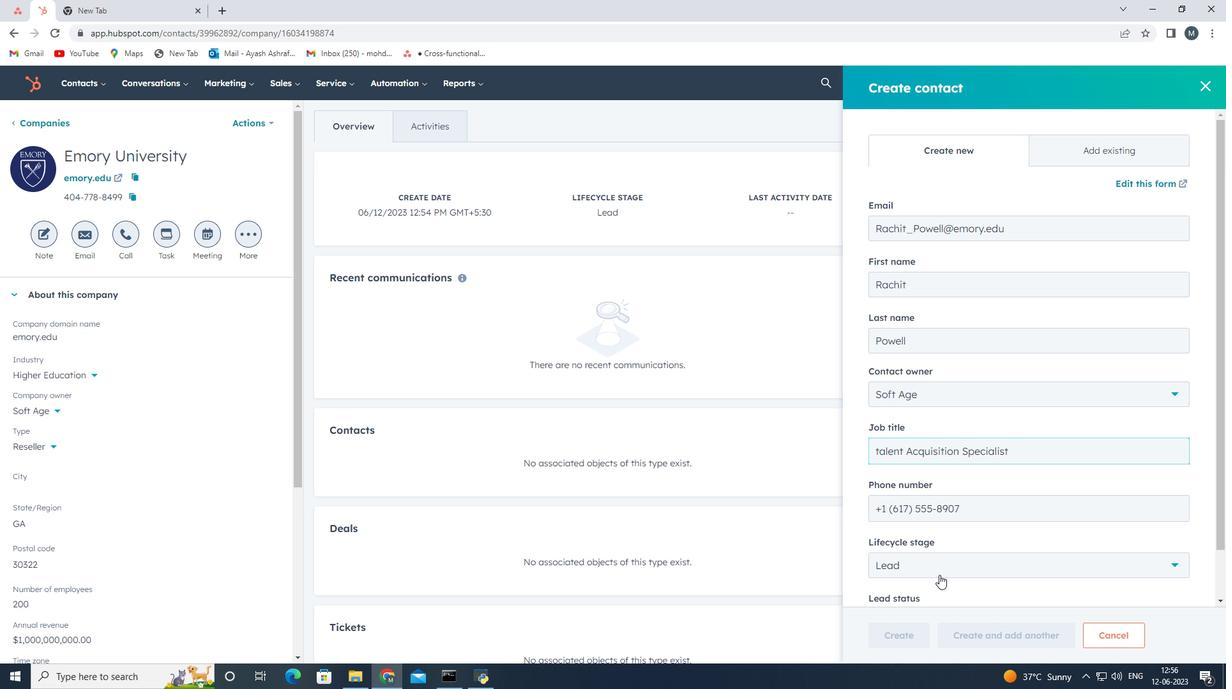 
Action: Mouse scrolled (940, 574) with delta (0, 0)
Screenshot: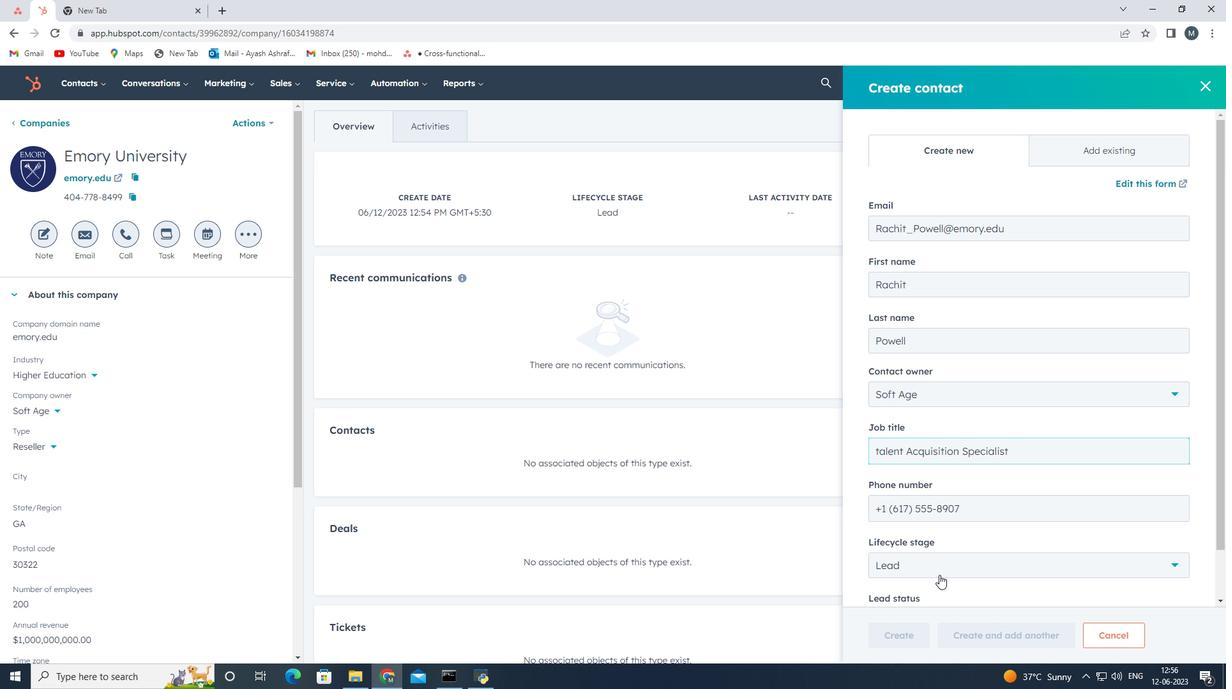
Action: Mouse moved to (941, 562)
Screenshot: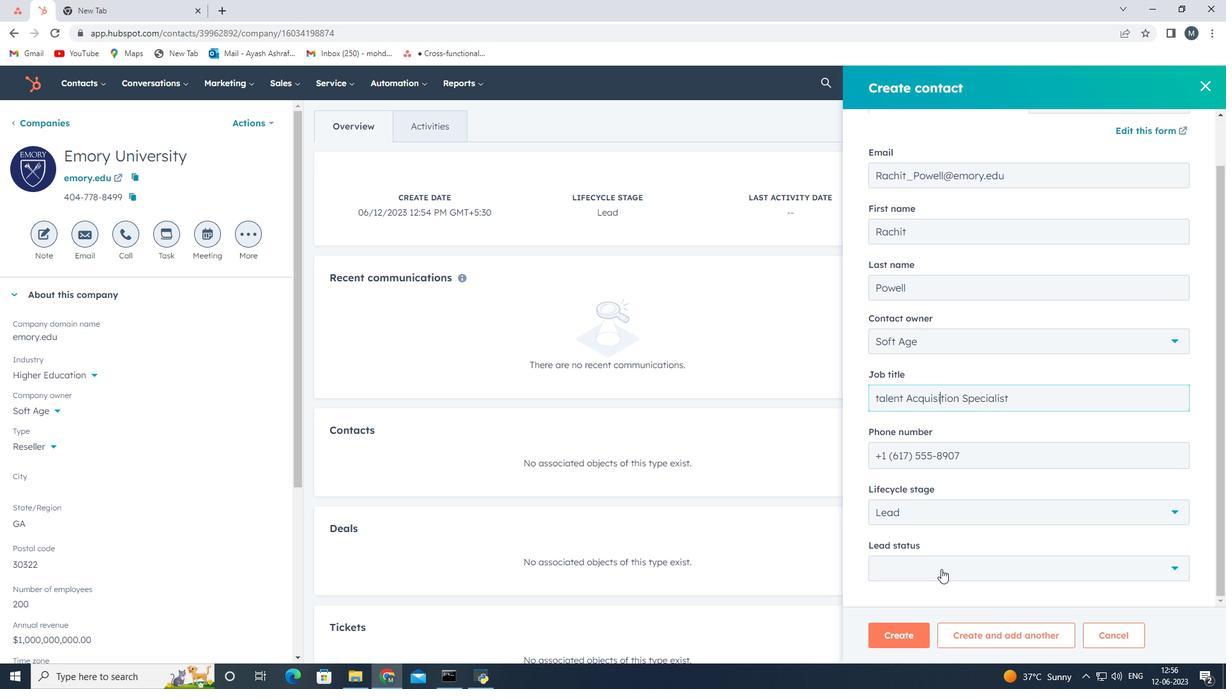
Action: Mouse pressed left at (941, 562)
Screenshot: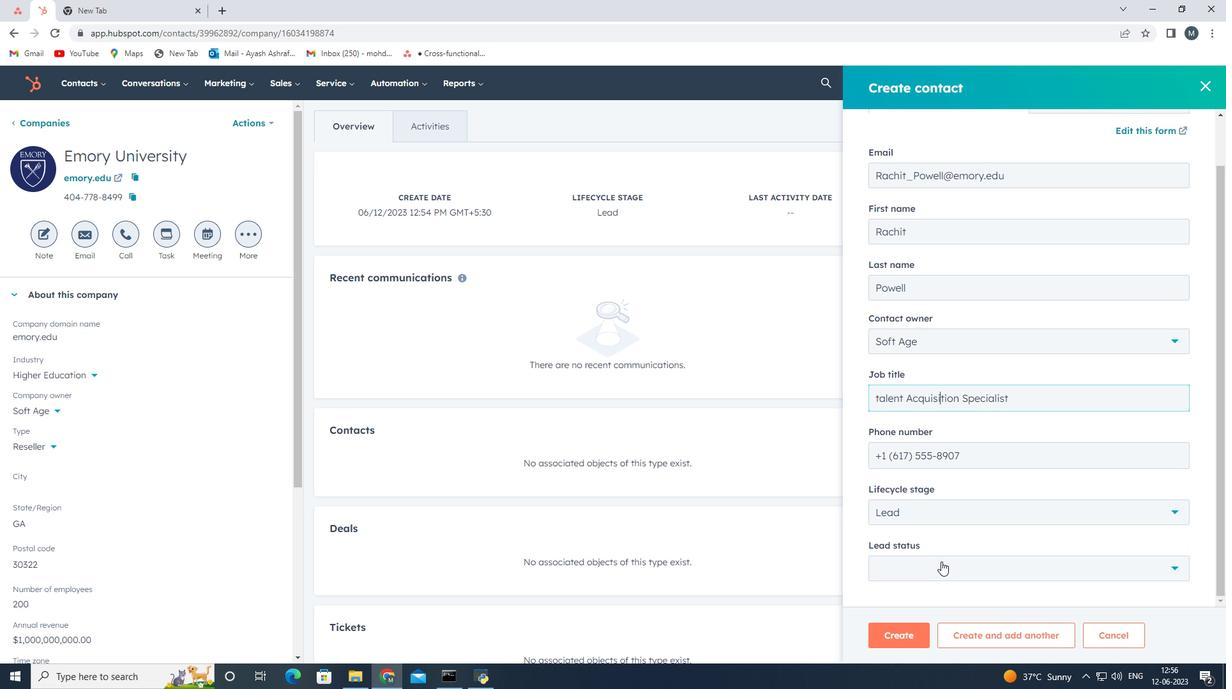 
Action: Mouse moved to (917, 480)
Screenshot: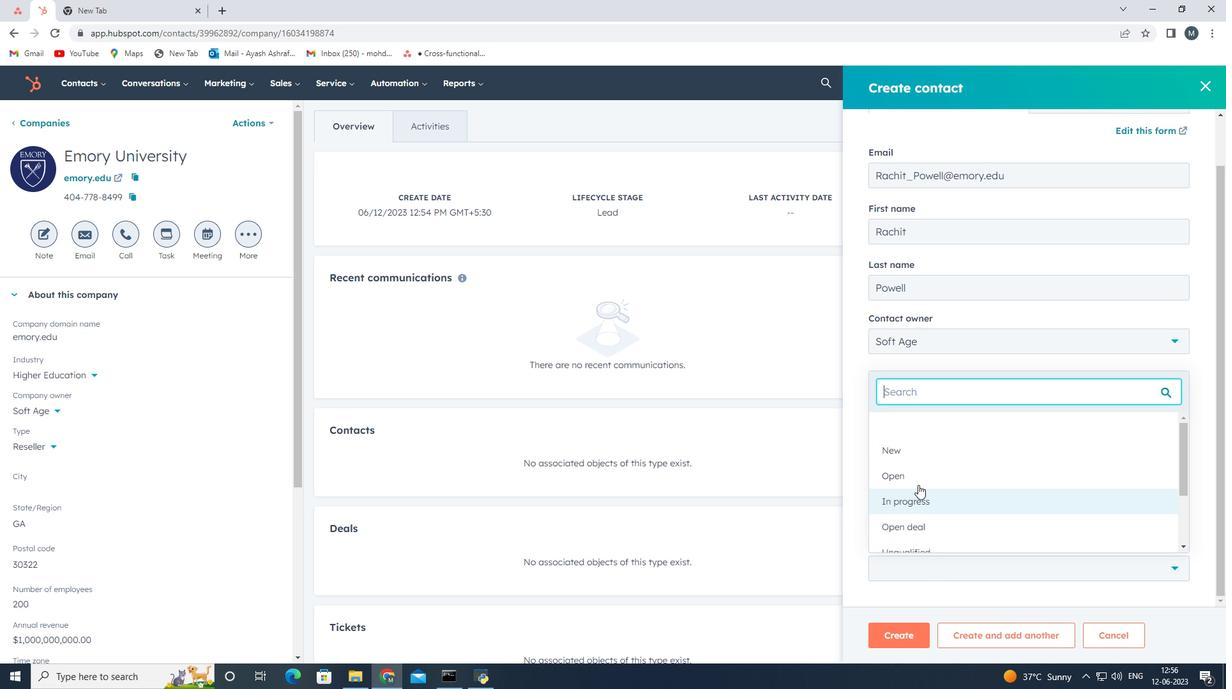 
Action: Mouse pressed left at (917, 480)
Screenshot: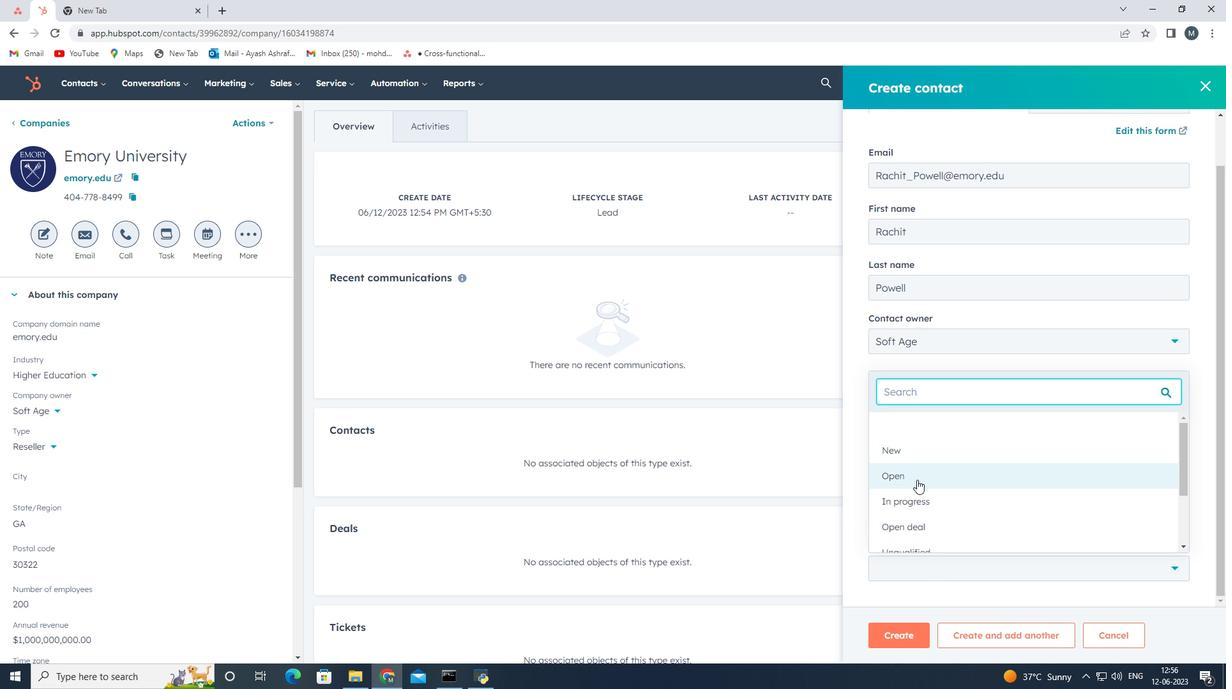 
Action: Mouse moved to (904, 640)
Screenshot: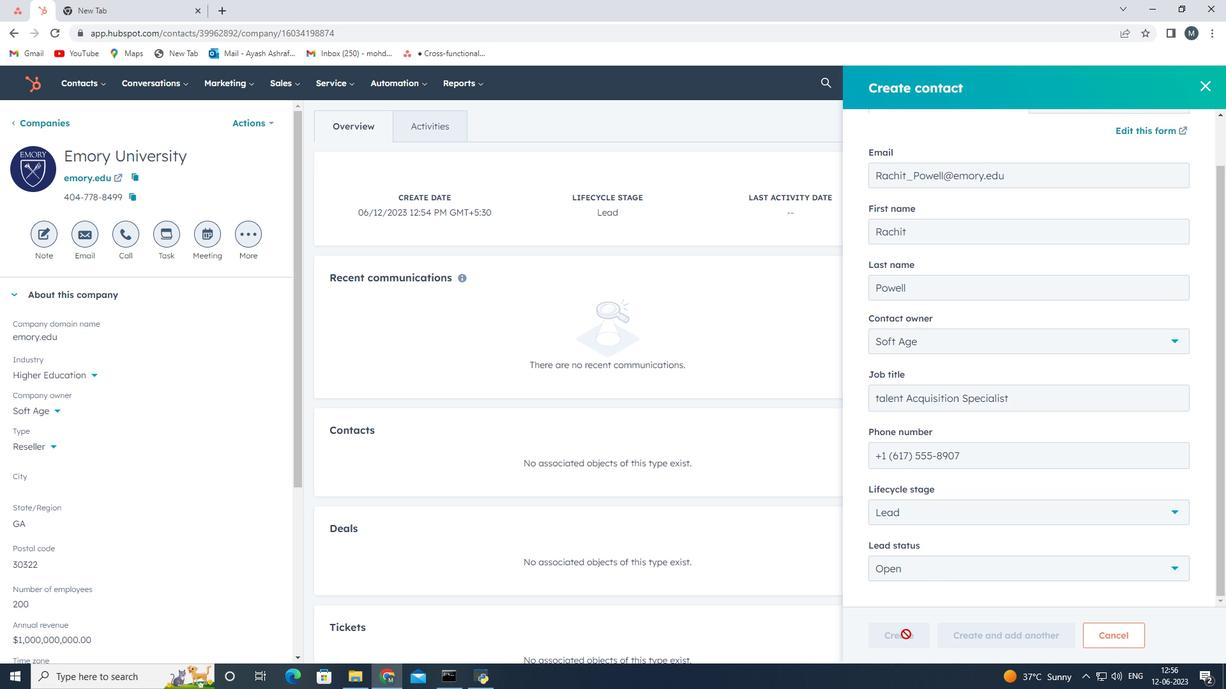 
Action: Mouse pressed left at (904, 640)
Screenshot: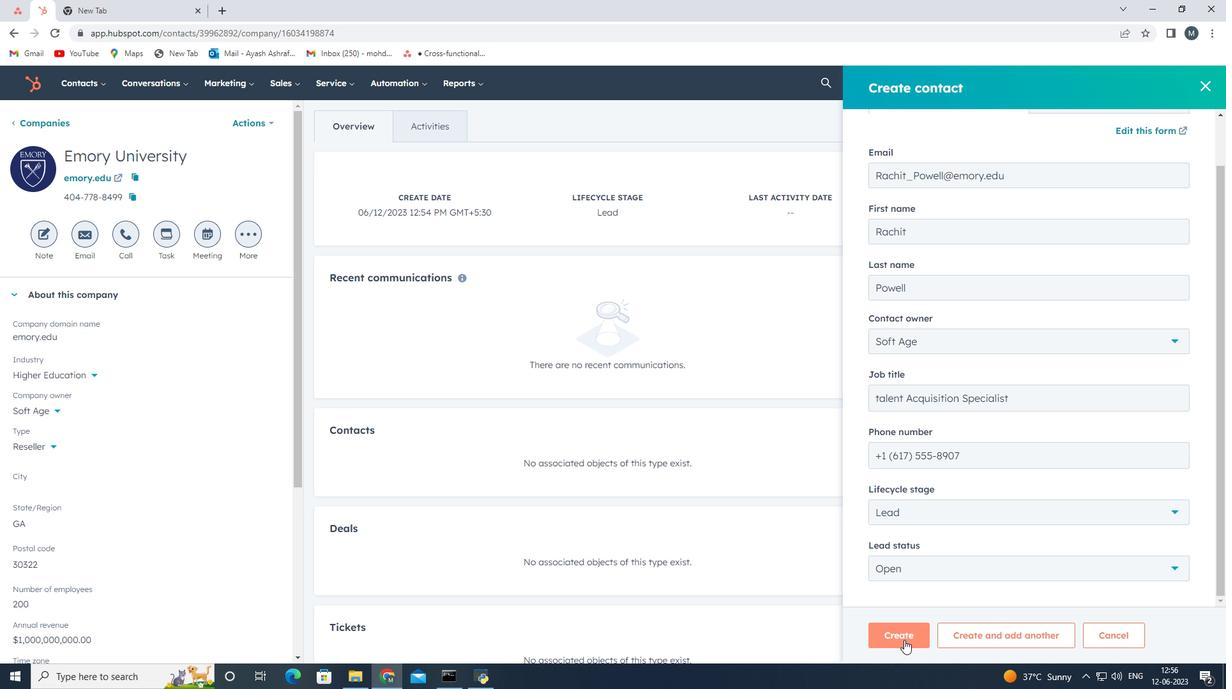 
Action: Mouse moved to (681, 357)
Screenshot: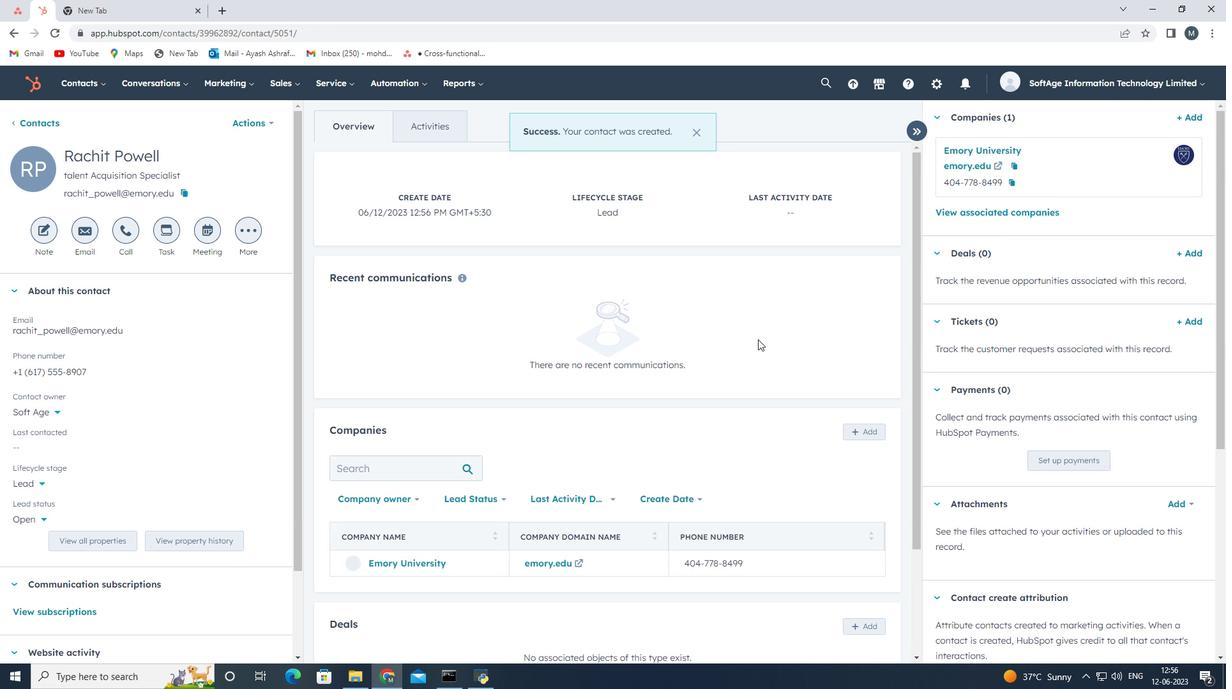 
